 Task: Find connections with filter location Holalkere with filter topic #homebuyers with filter profile language German with filter current company The Hacker News with filter school Madhya Pradesh Bhoj (Open) University with filter industry Wholesale Motor Vehicles and Parts with filter service category Management Consulting with filter keywords title Service Dog Trainer
Action: Mouse moved to (711, 90)
Screenshot: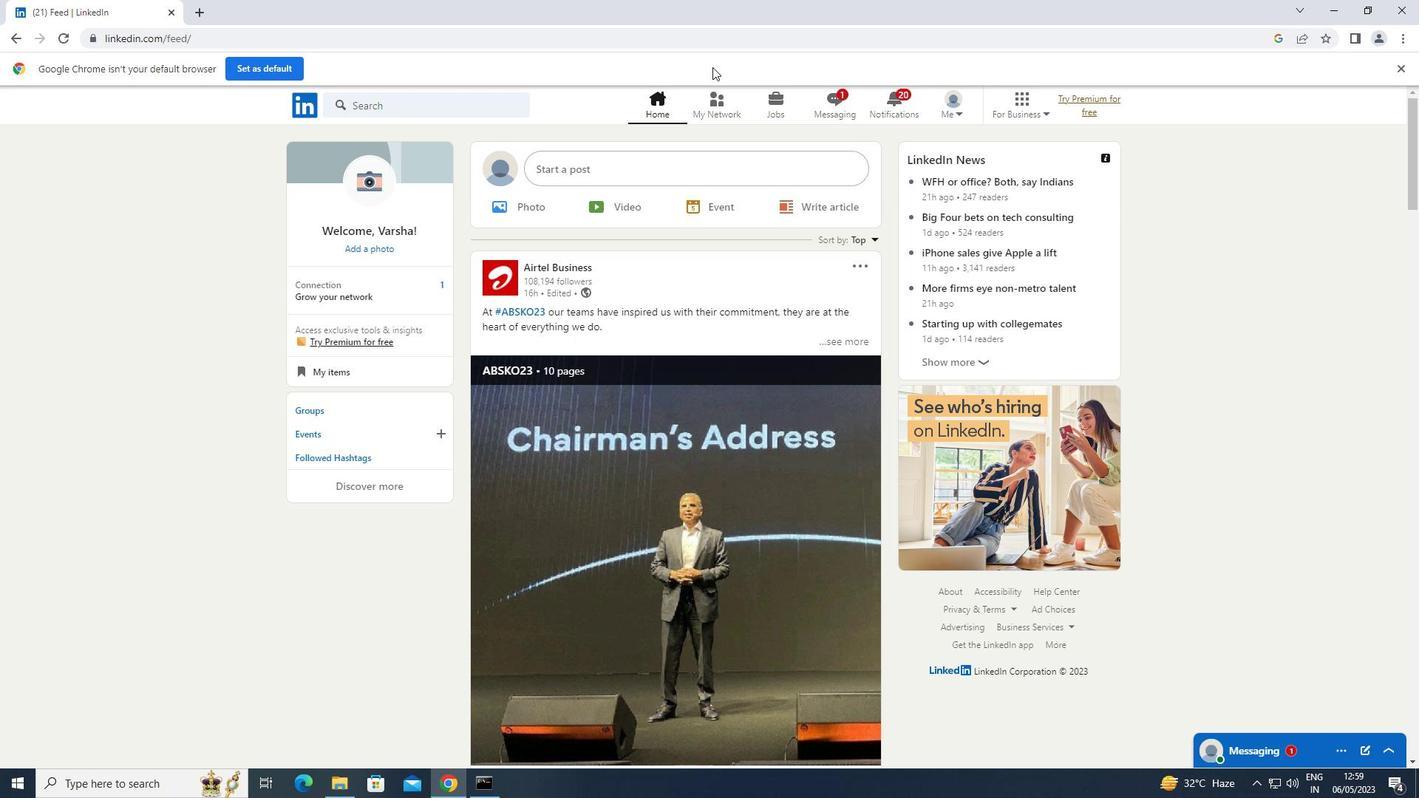 
Action: Mouse pressed left at (711, 90)
Screenshot: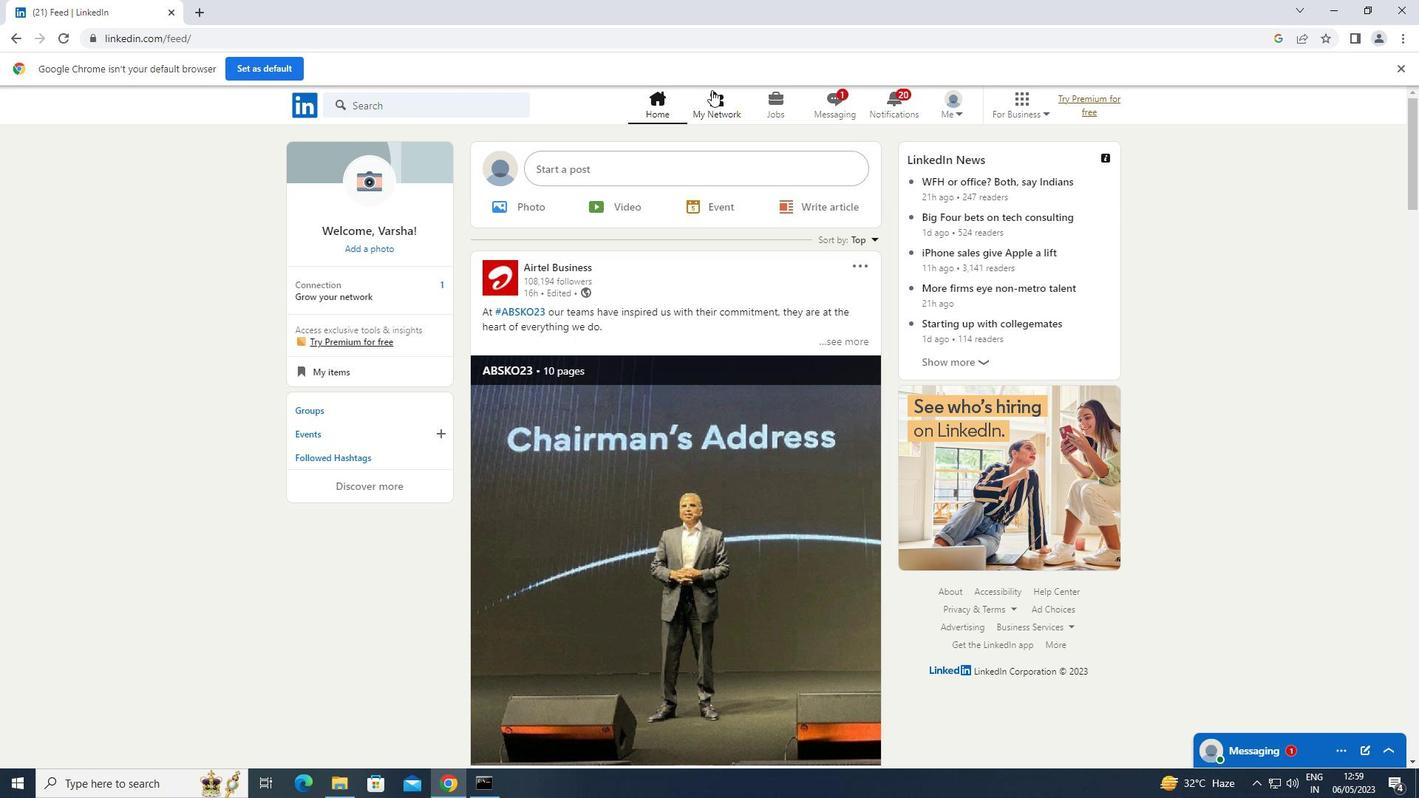
Action: Mouse moved to (382, 189)
Screenshot: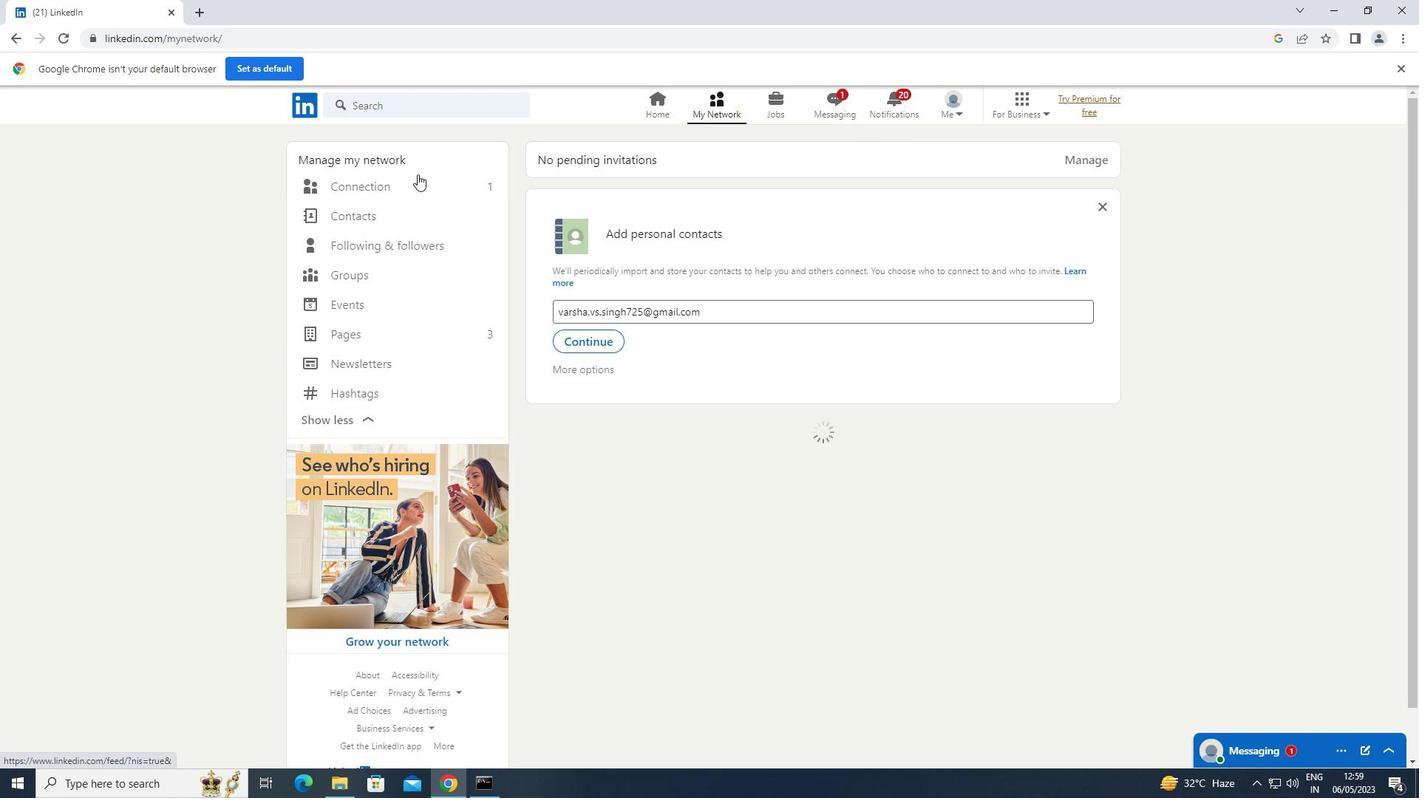 
Action: Mouse pressed left at (382, 189)
Screenshot: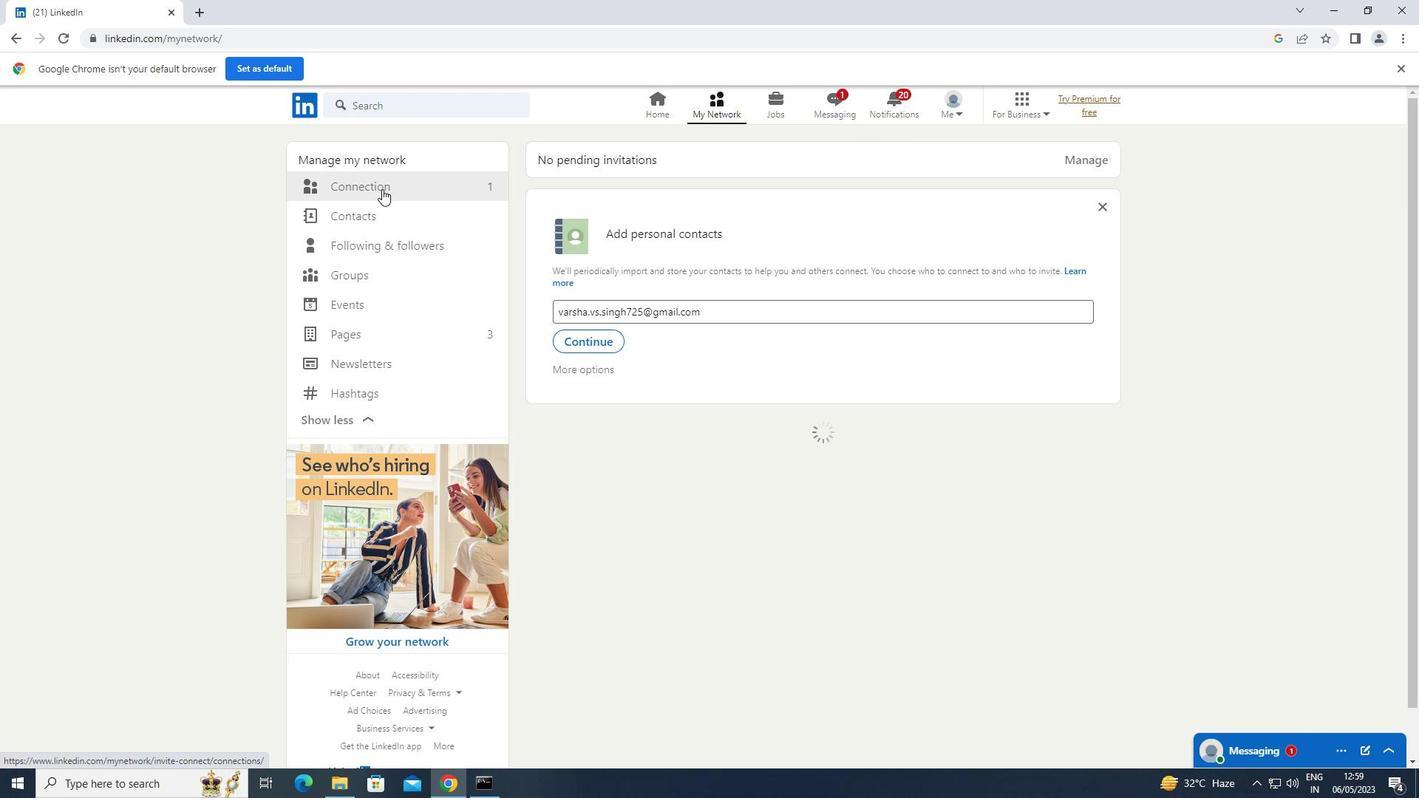 
Action: Mouse moved to (835, 192)
Screenshot: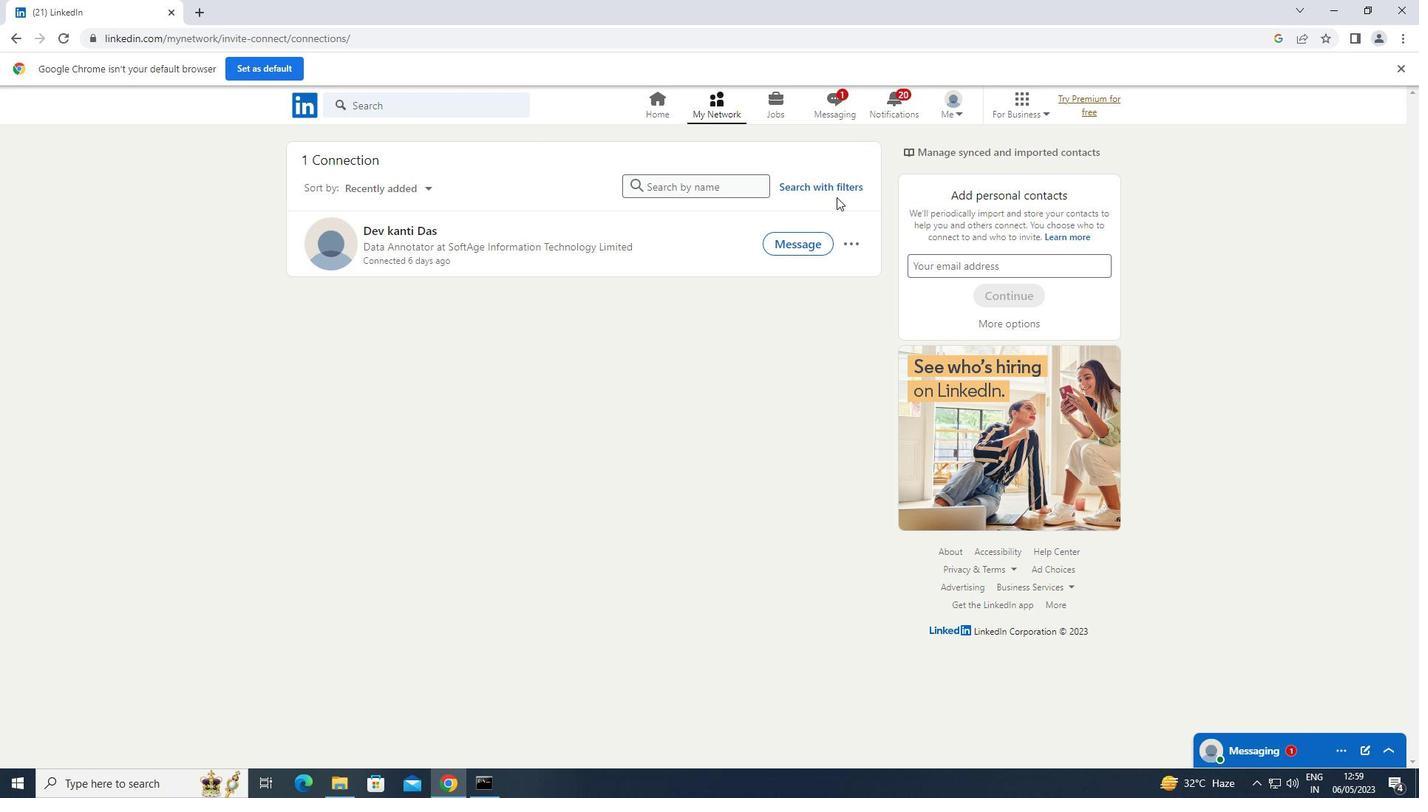 
Action: Mouse pressed left at (835, 192)
Screenshot: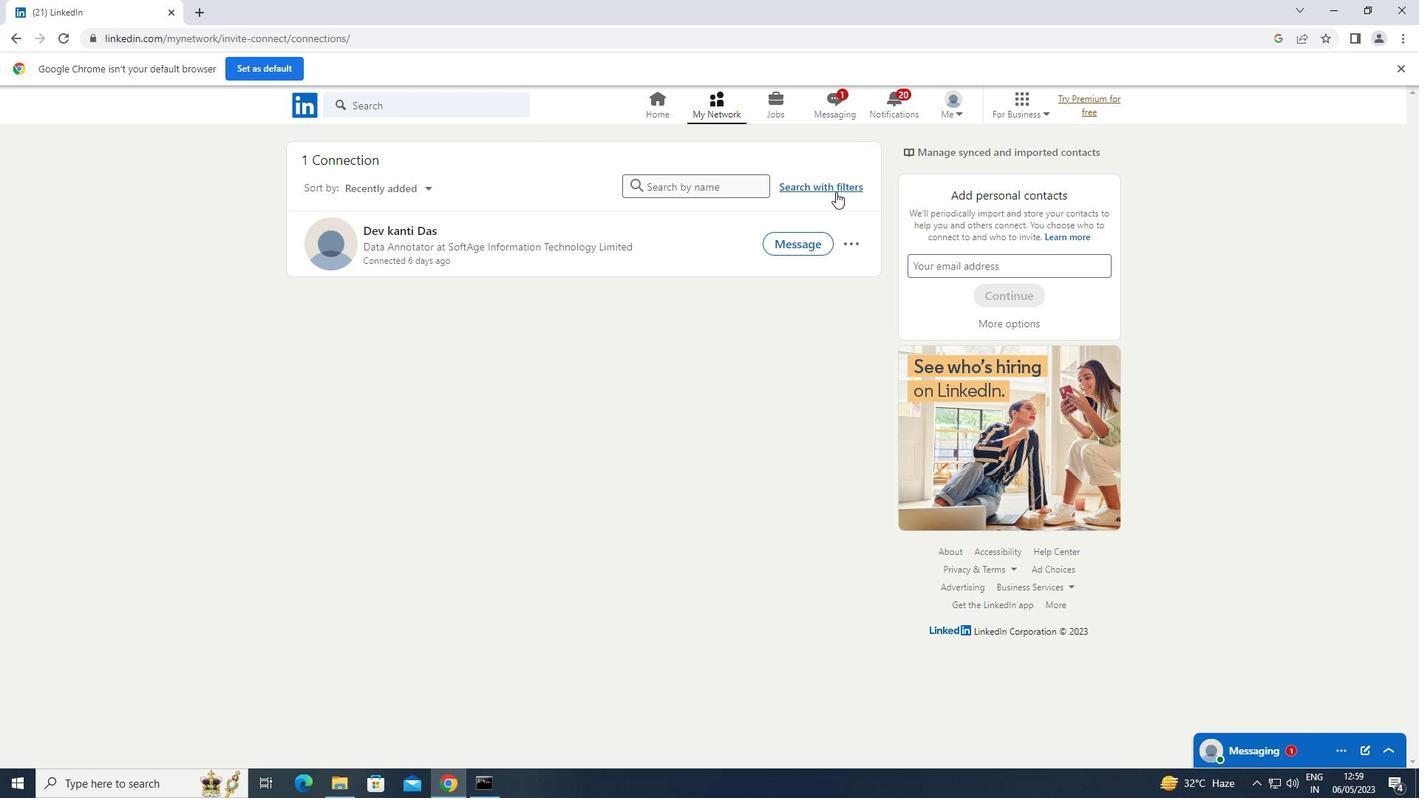 
Action: Mouse moved to (753, 143)
Screenshot: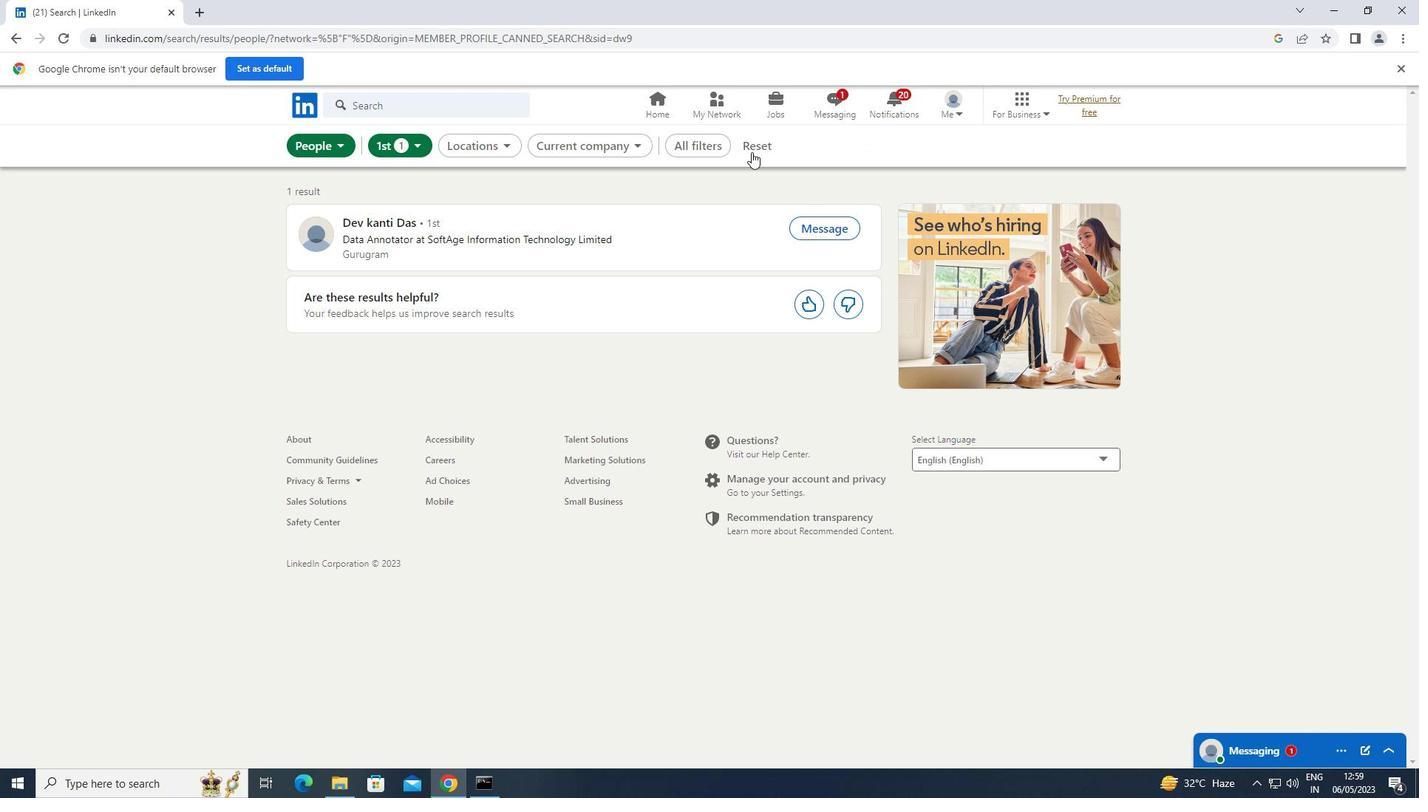 
Action: Mouse pressed left at (753, 143)
Screenshot: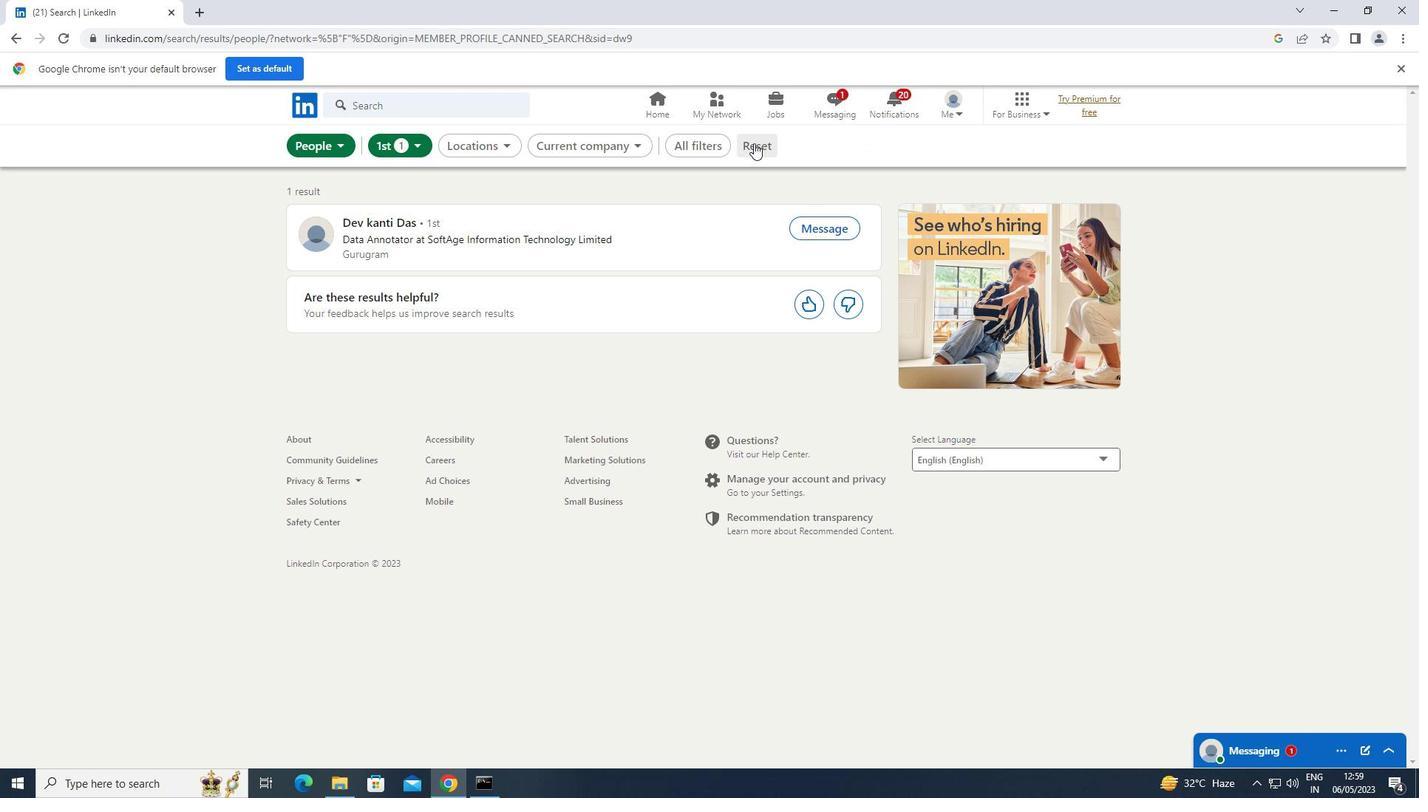
Action: Mouse moved to (737, 143)
Screenshot: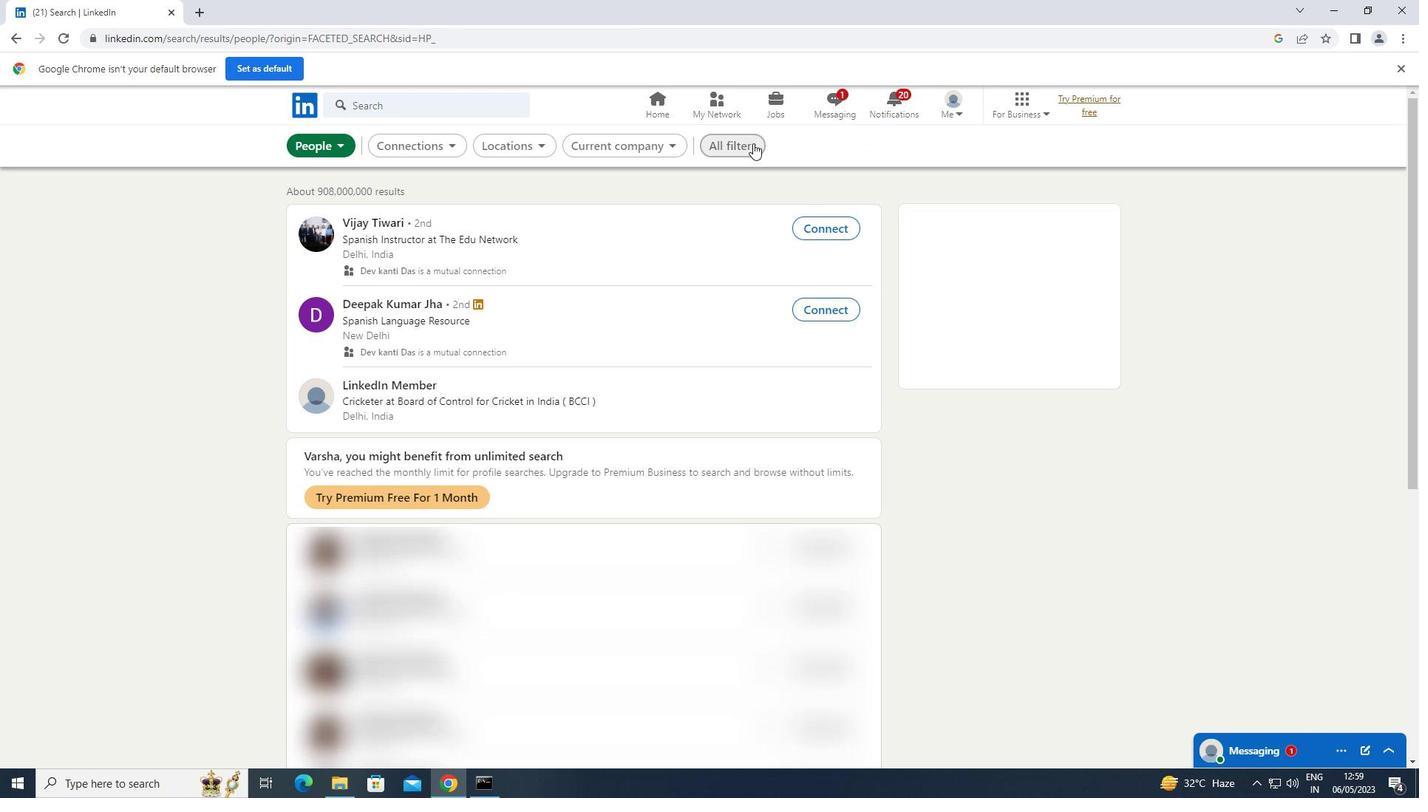 
Action: Mouse pressed left at (737, 143)
Screenshot: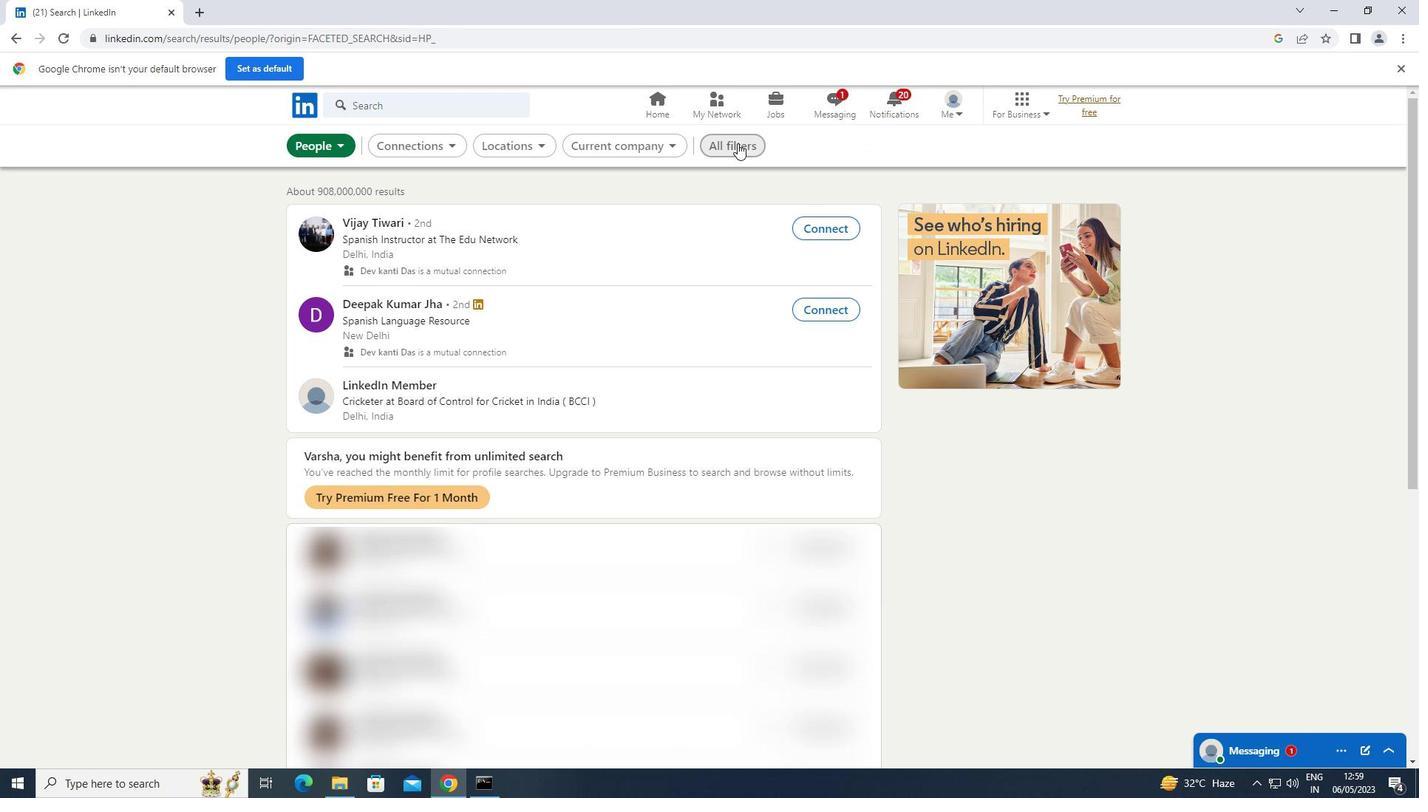 
Action: Mouse moved to (1054, 284)
Screenshot: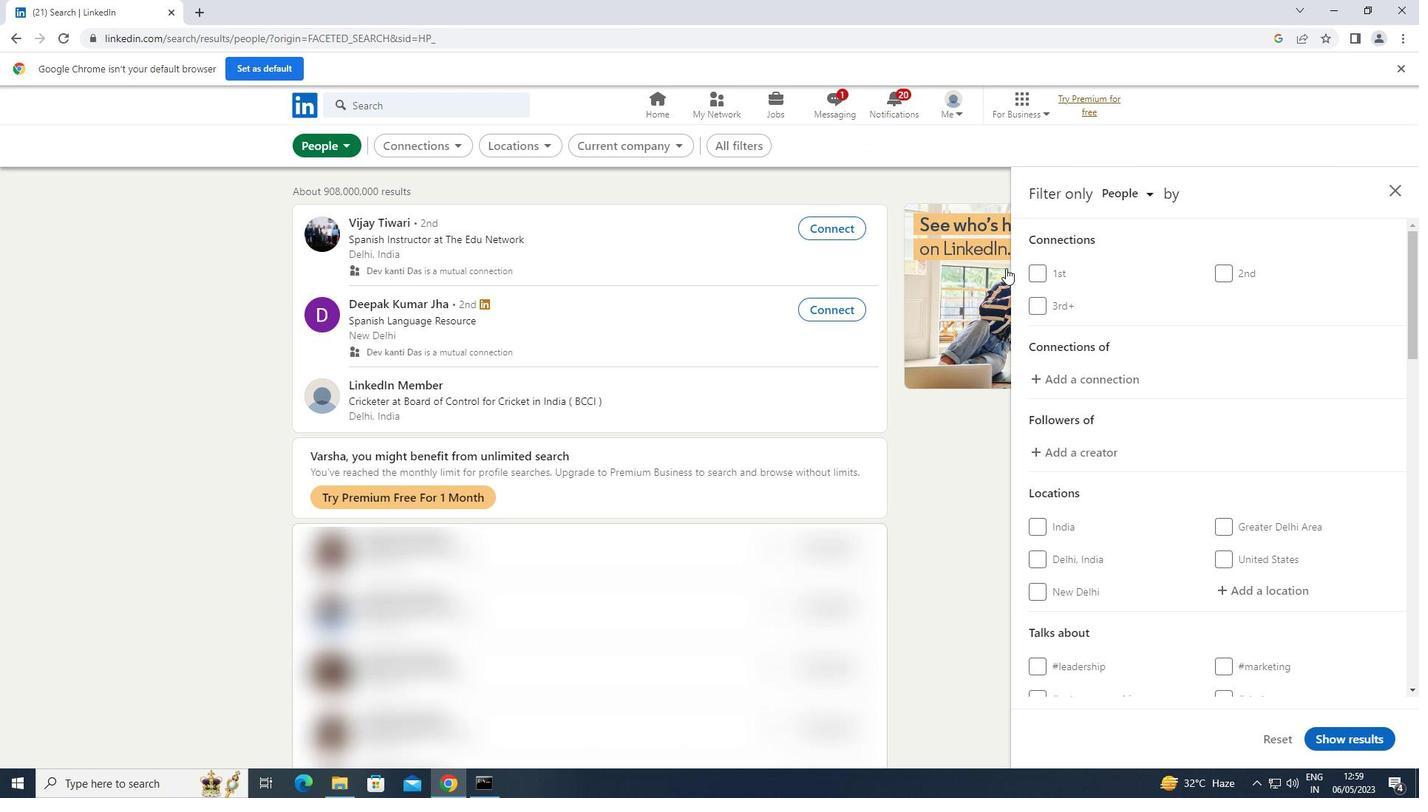 
Action: Mouse scrolled (1054, 283) with delta (0, 0)
Screenshot: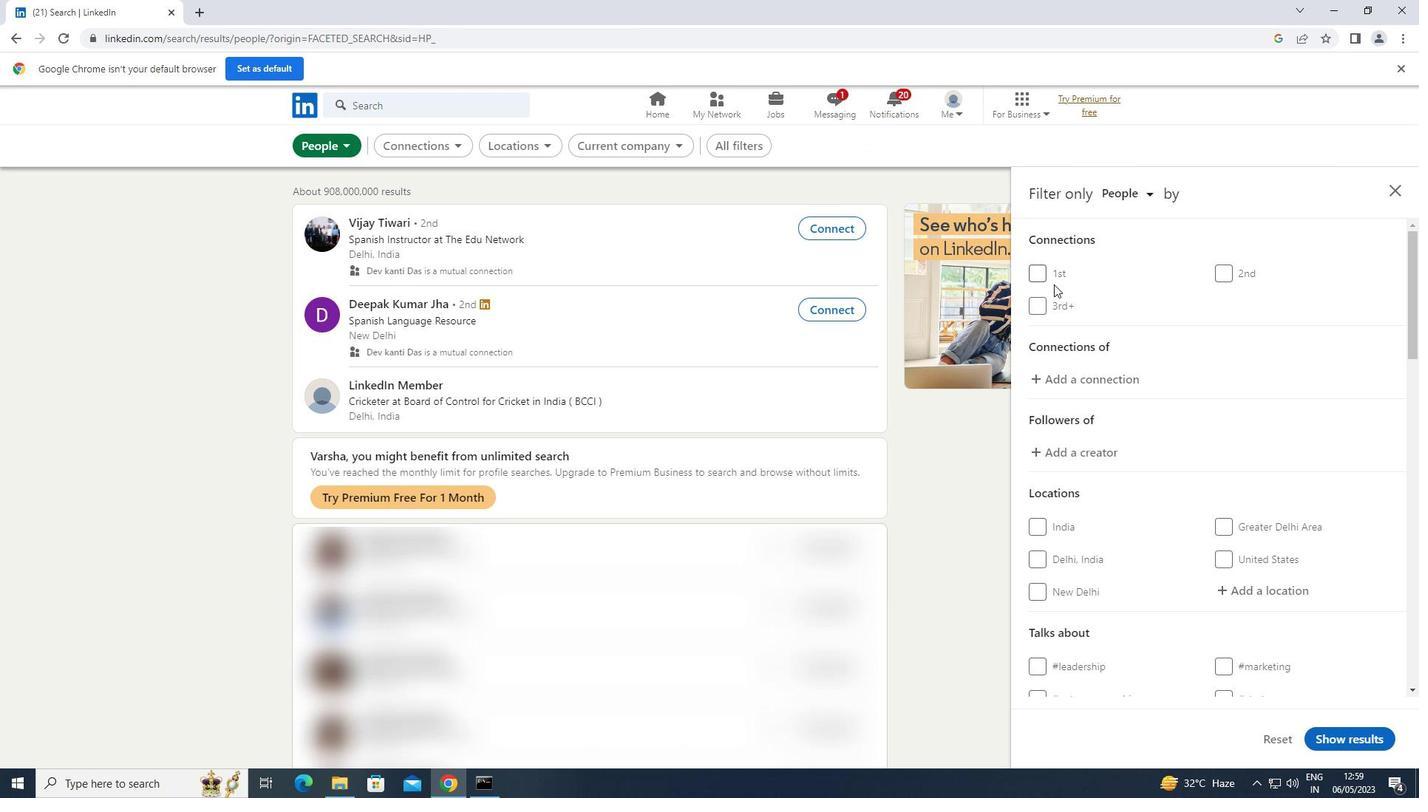 
Action: Mouse scrolled (1054, 283) with delta (0, 0)
Screenshot: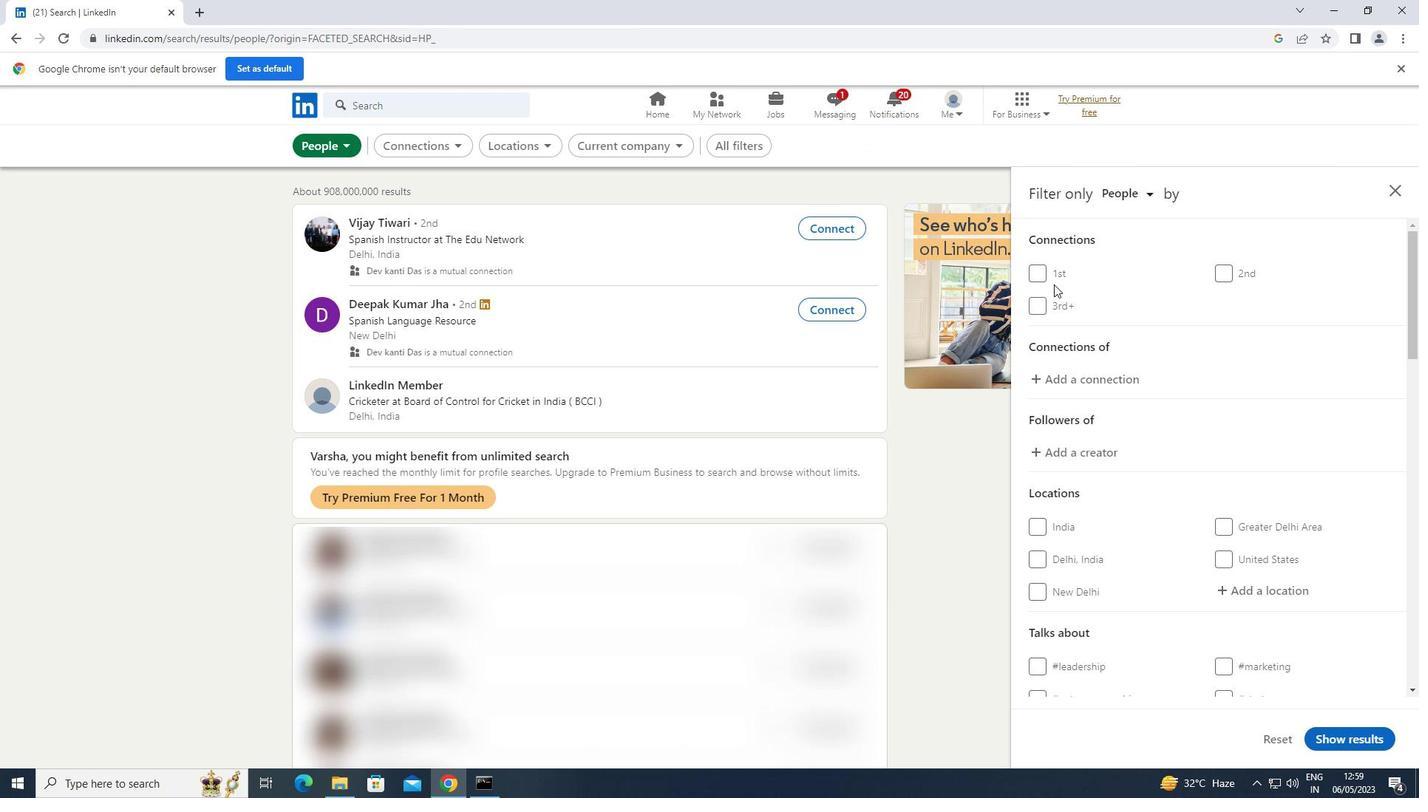 
Action: Mouse moved to (1254, 430)
Screenshot: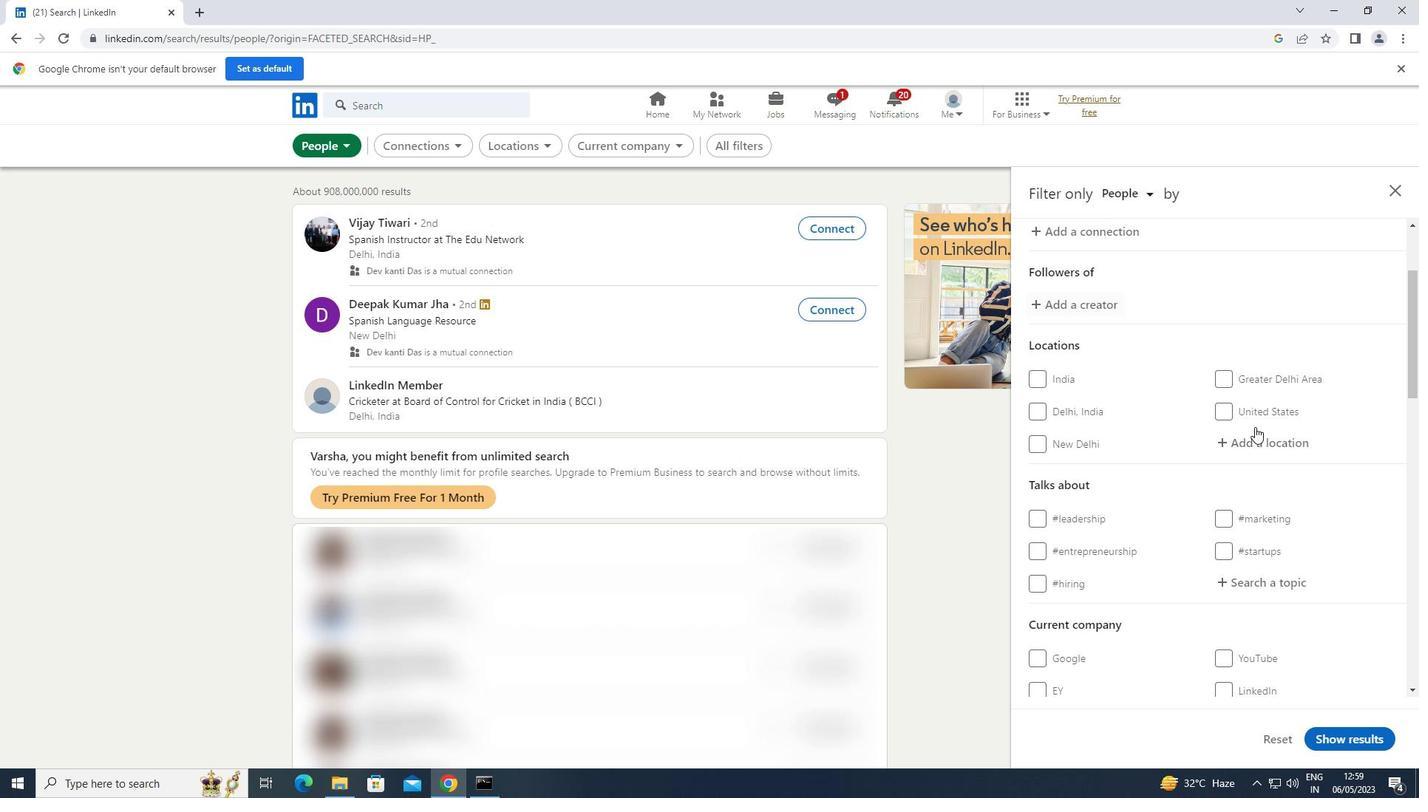 
Action: Mouse pressed left at (1254, 430)
Screenshot: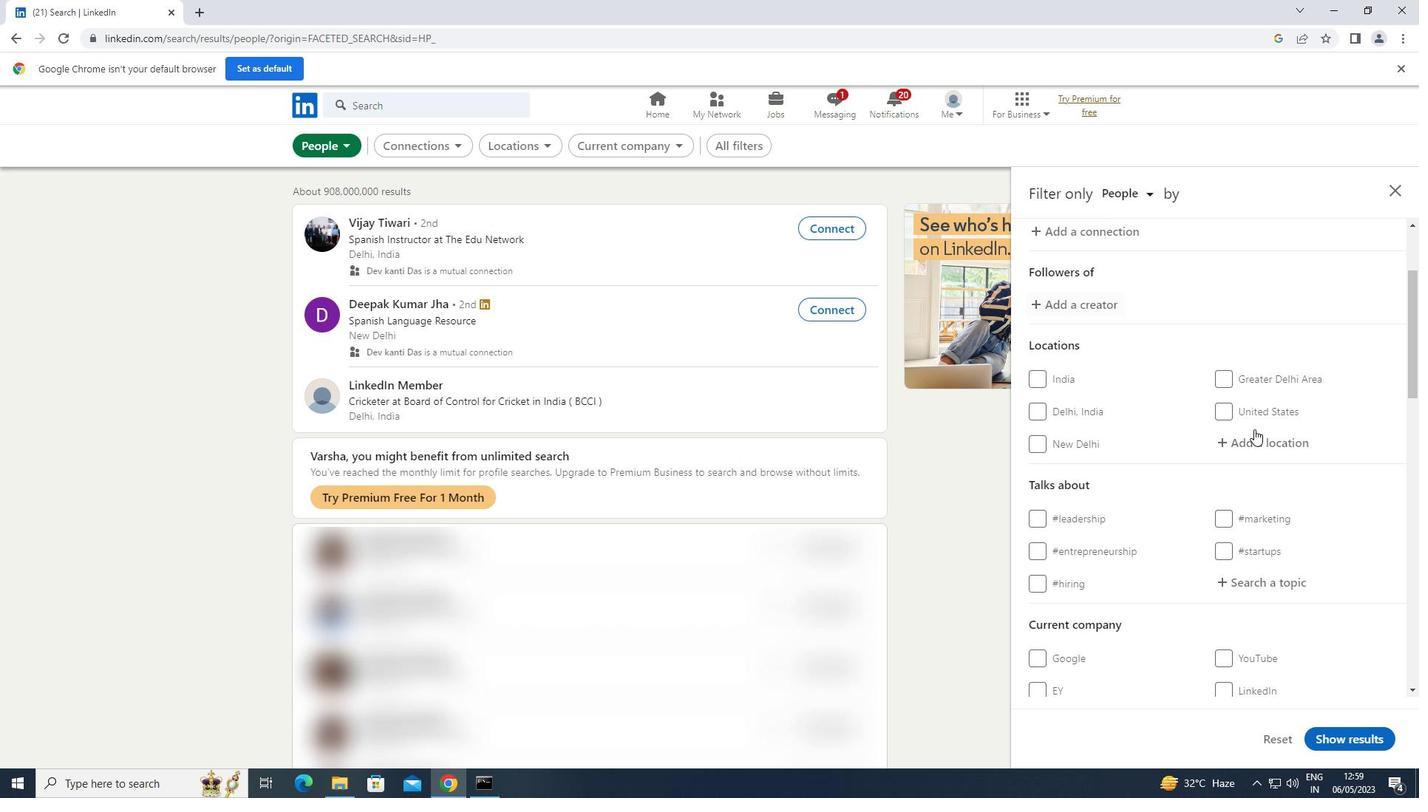 
Action: Key pressed <Key.shift>HOLALKERE
Screenshot: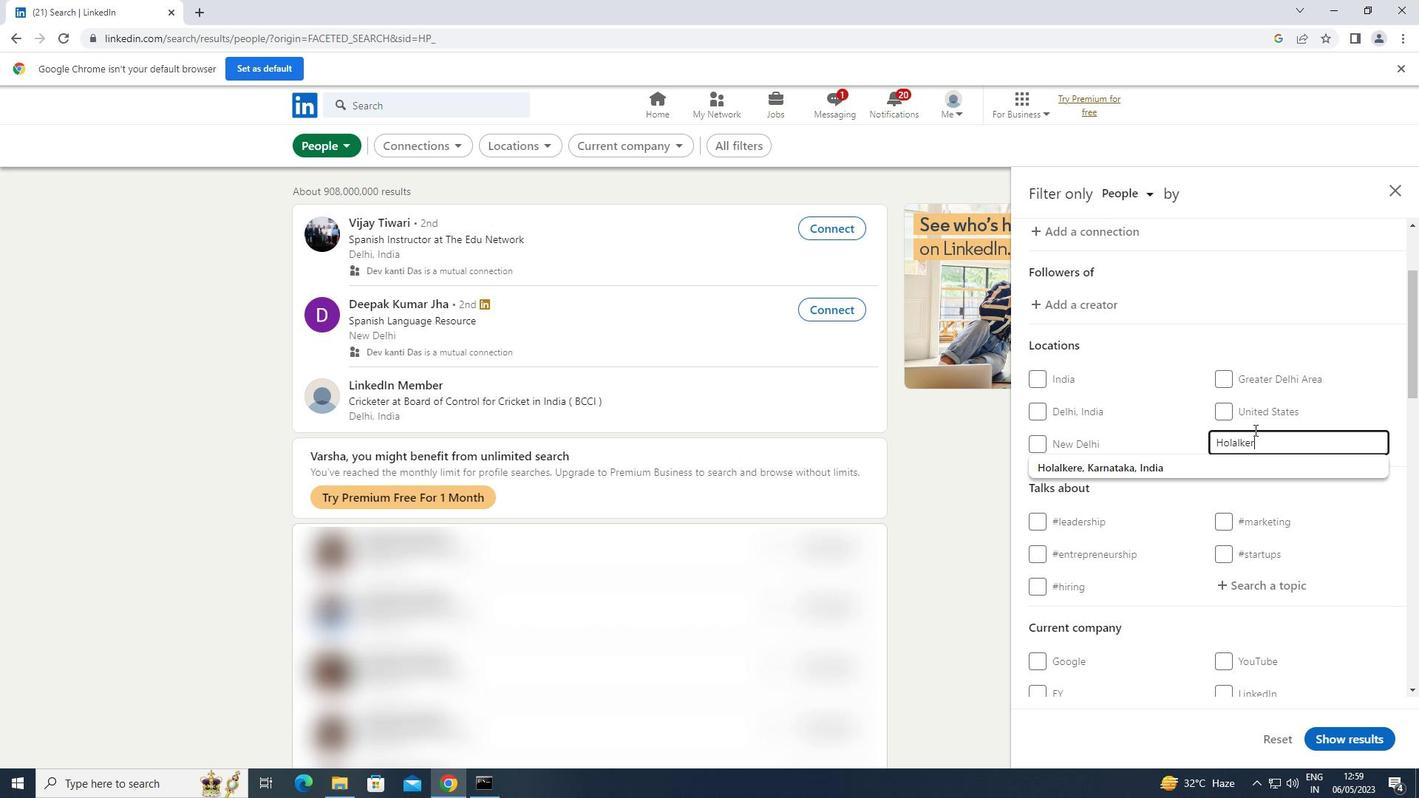 
Action: Mouse moved to (1253, 583)
Screenshot: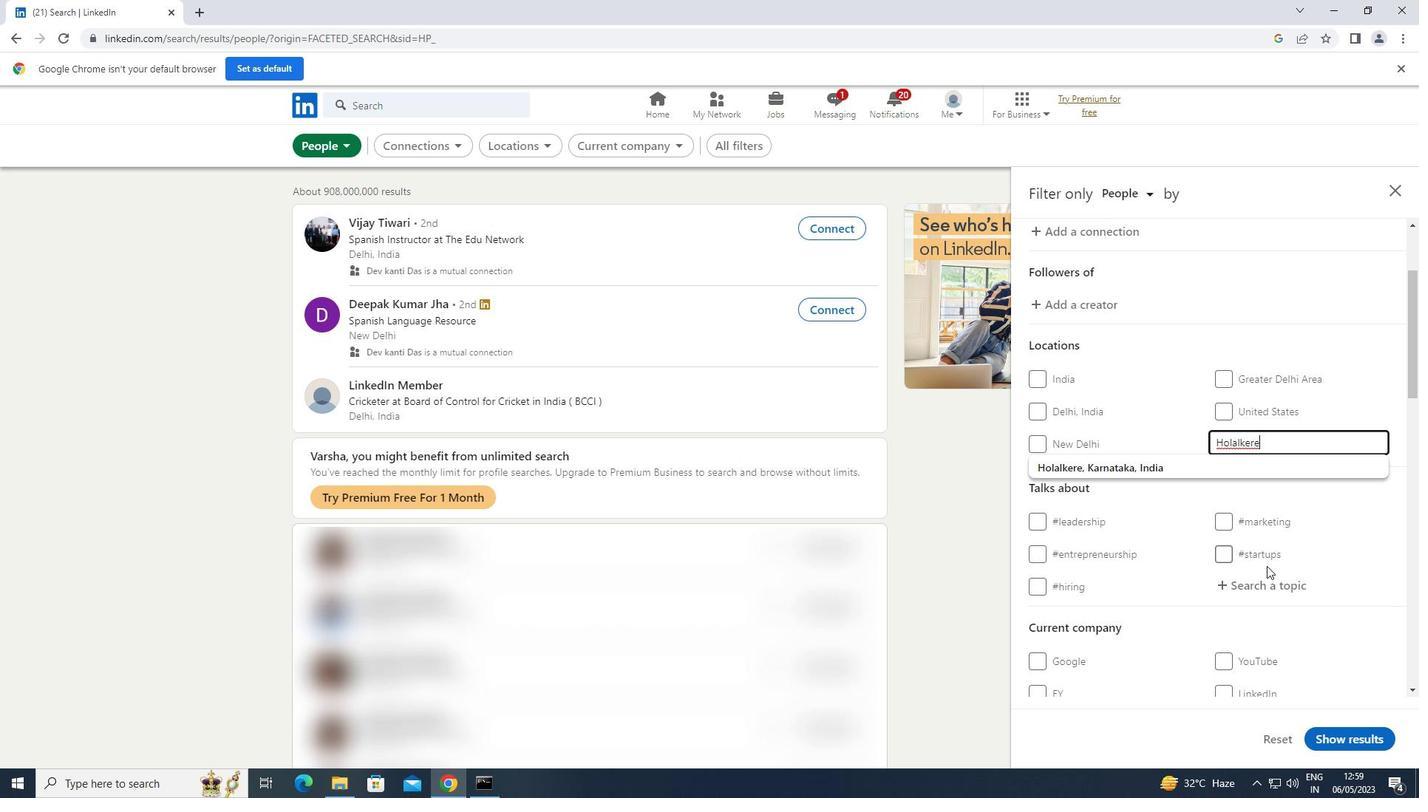 
Action: Mouse pressed left at (1253, 583)
Screenshot: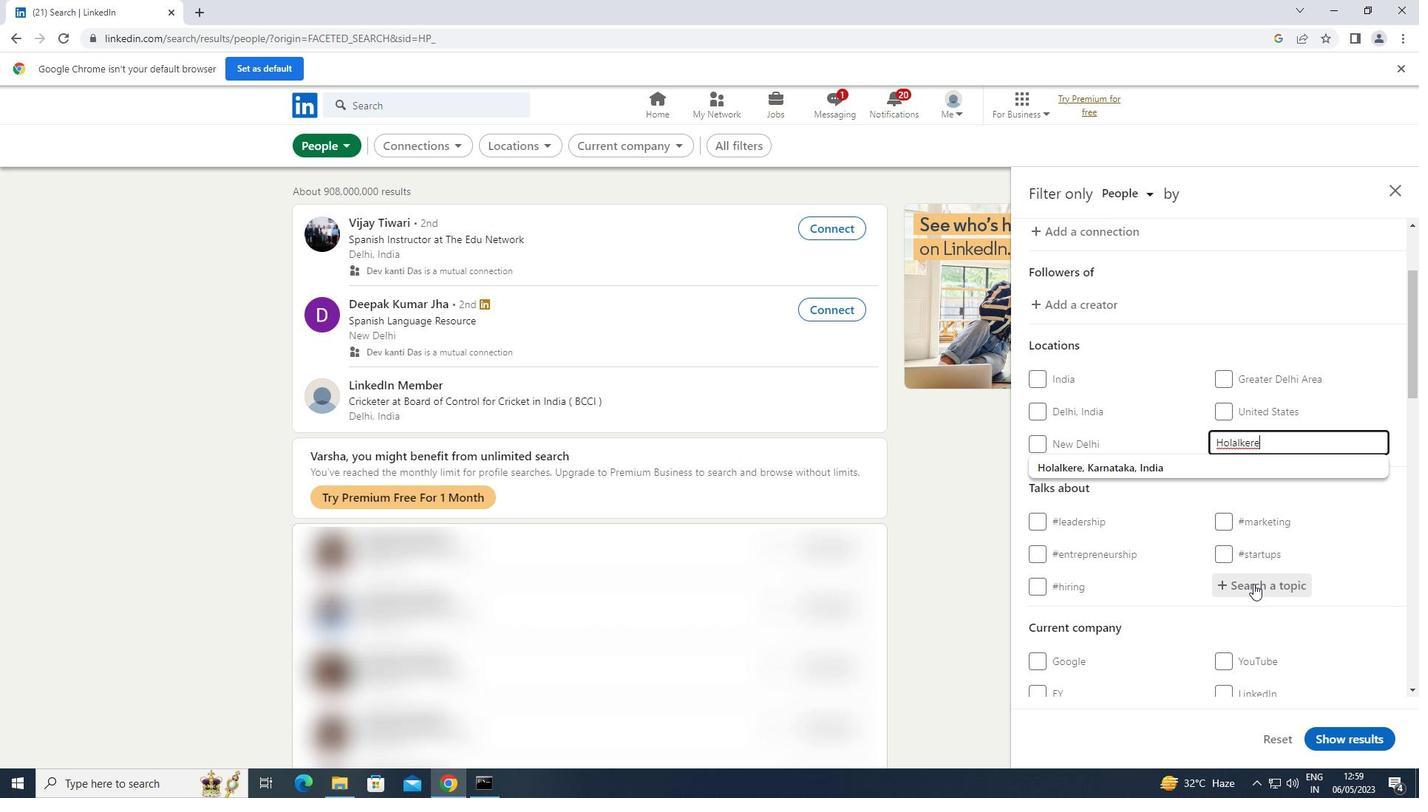 
Action: Key pressed HOMEBUYERS
Screenshot: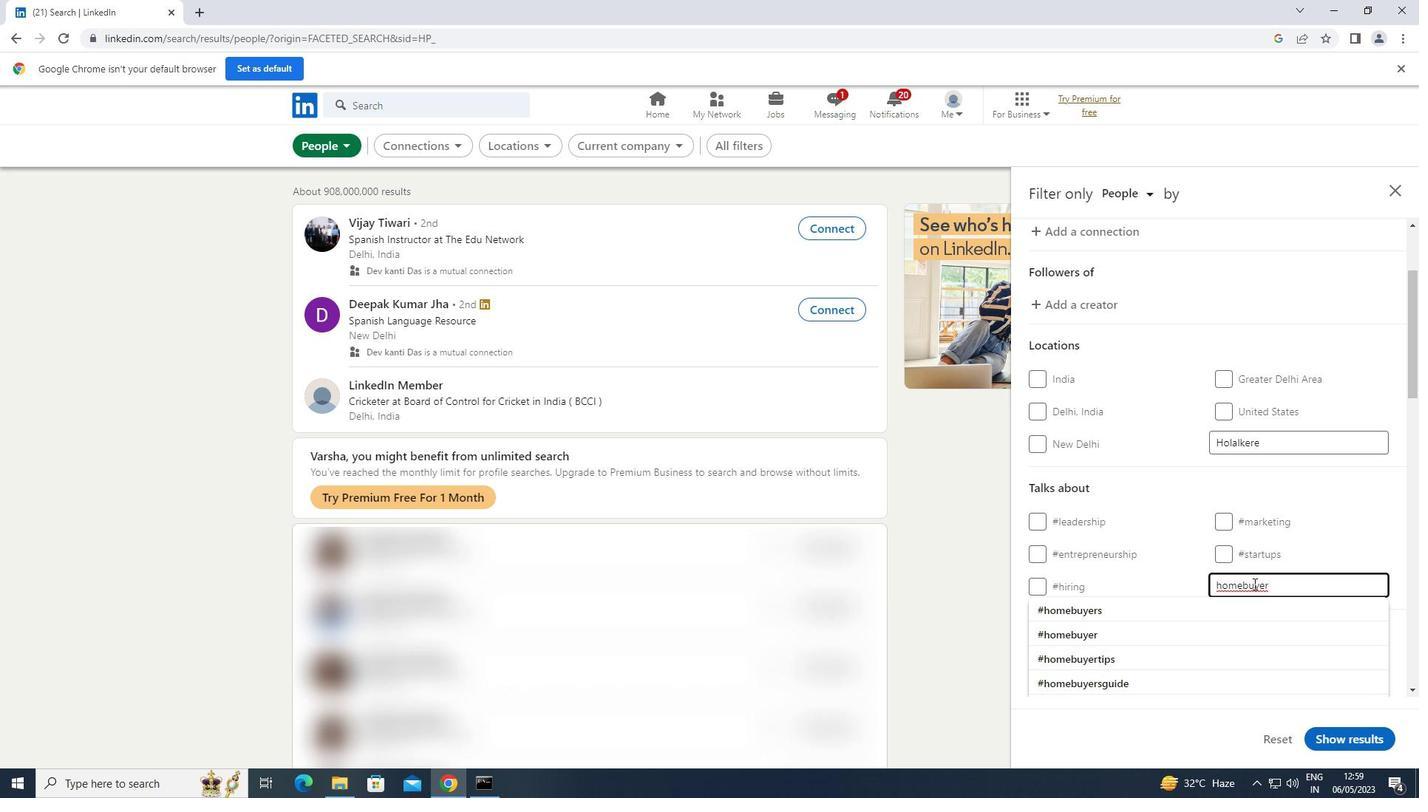 
Action: Mouse moved to (1139, 605)
Screenshot: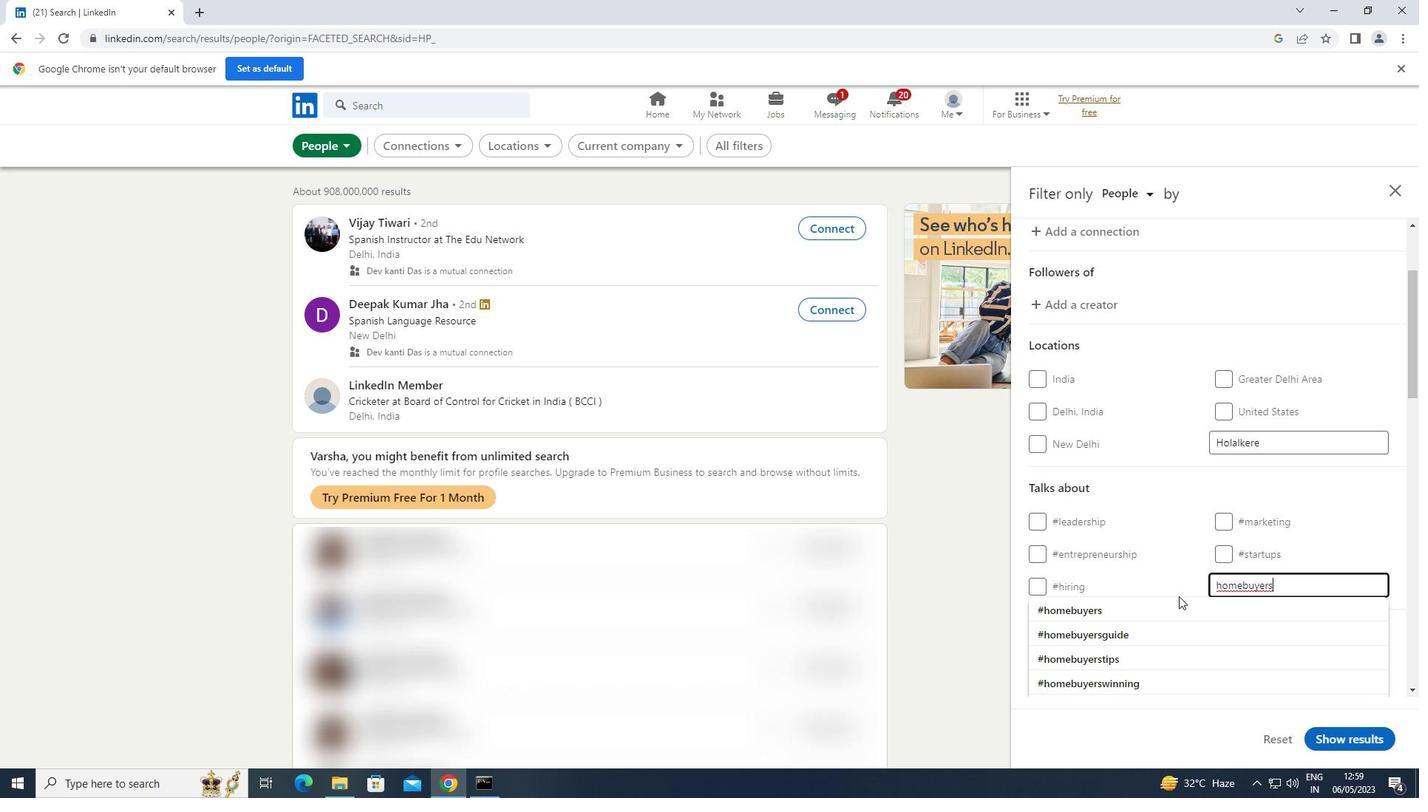 
Action: Mouse pressed left at (1139, 605)
Screenshot: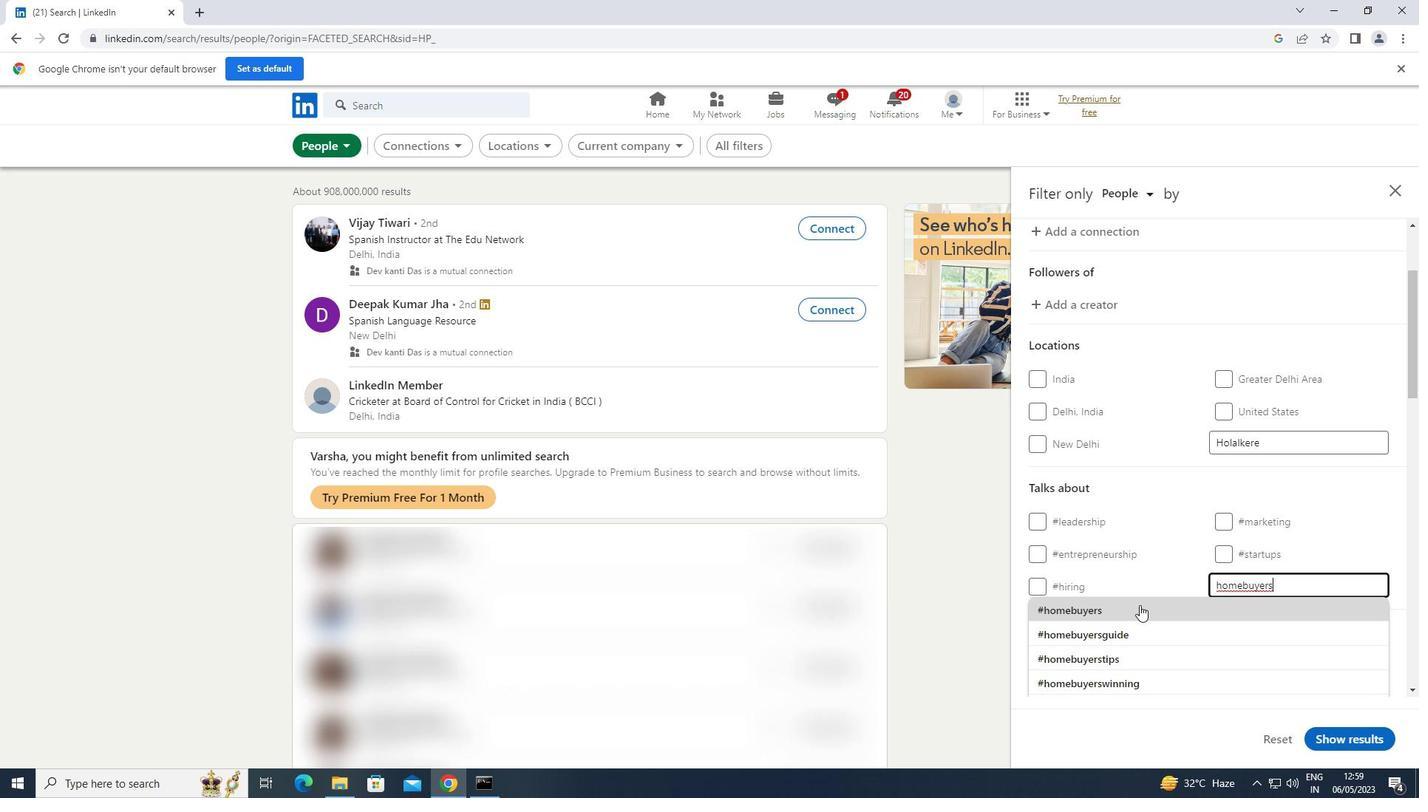 
Action: Mouse scrolled (1139, 604) with delta (0, 0)
Screenshot: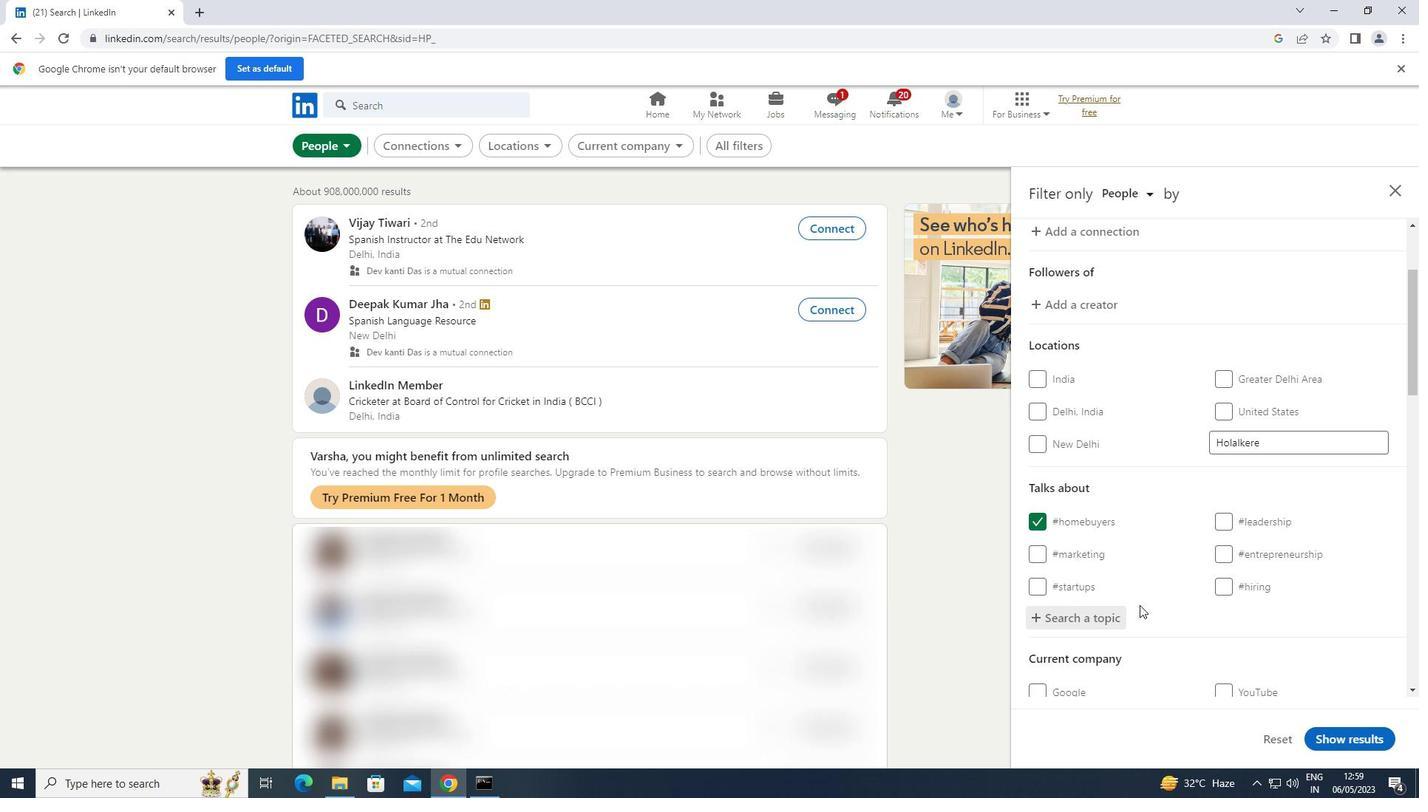 
Action: Mouse scrolled (1139, 604) with delta (0, 0)
Screenshot: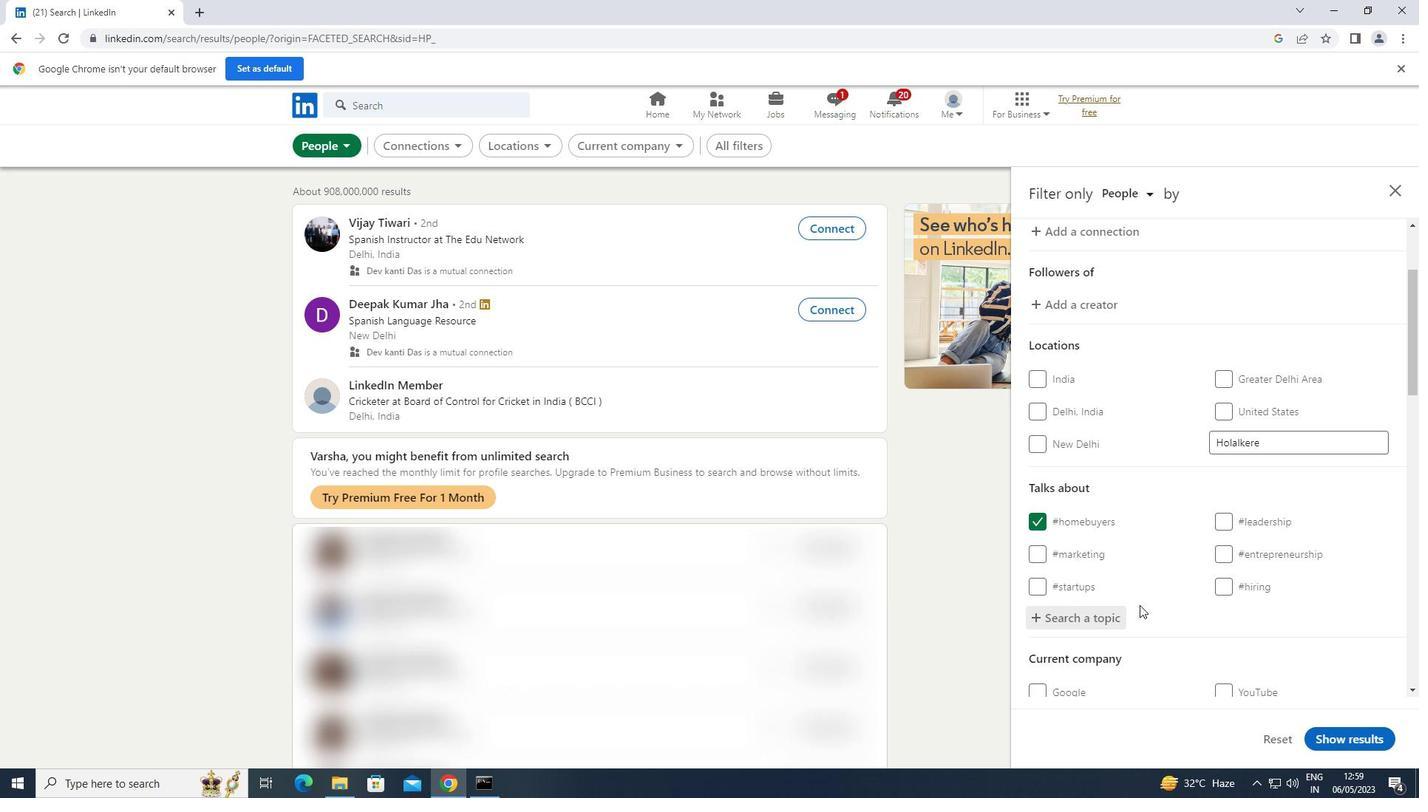 
Action: Mouse moved to (1139, 603)
Screenshot: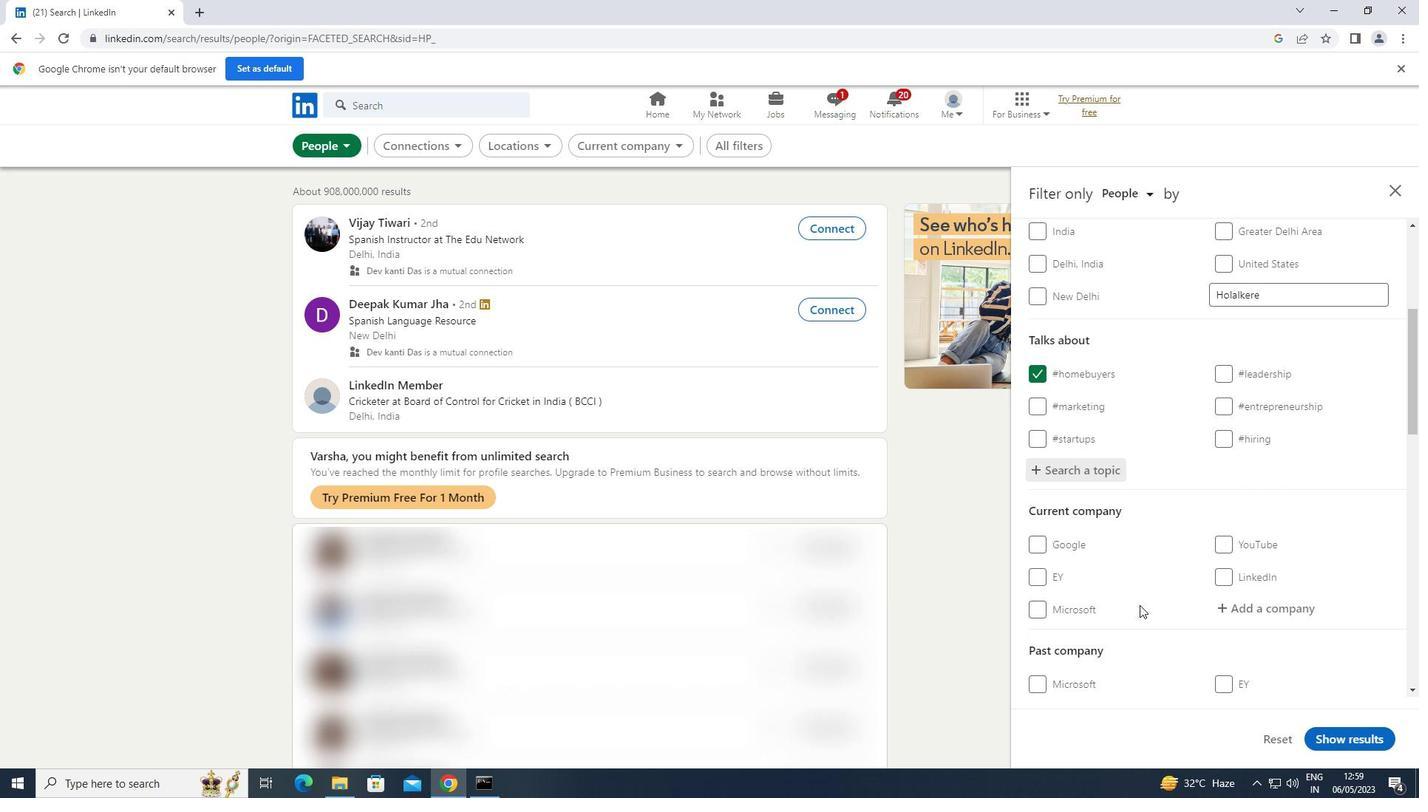 
Action: Mouse scrolled (1139, 603) with delta (0, 0)
Screenshot: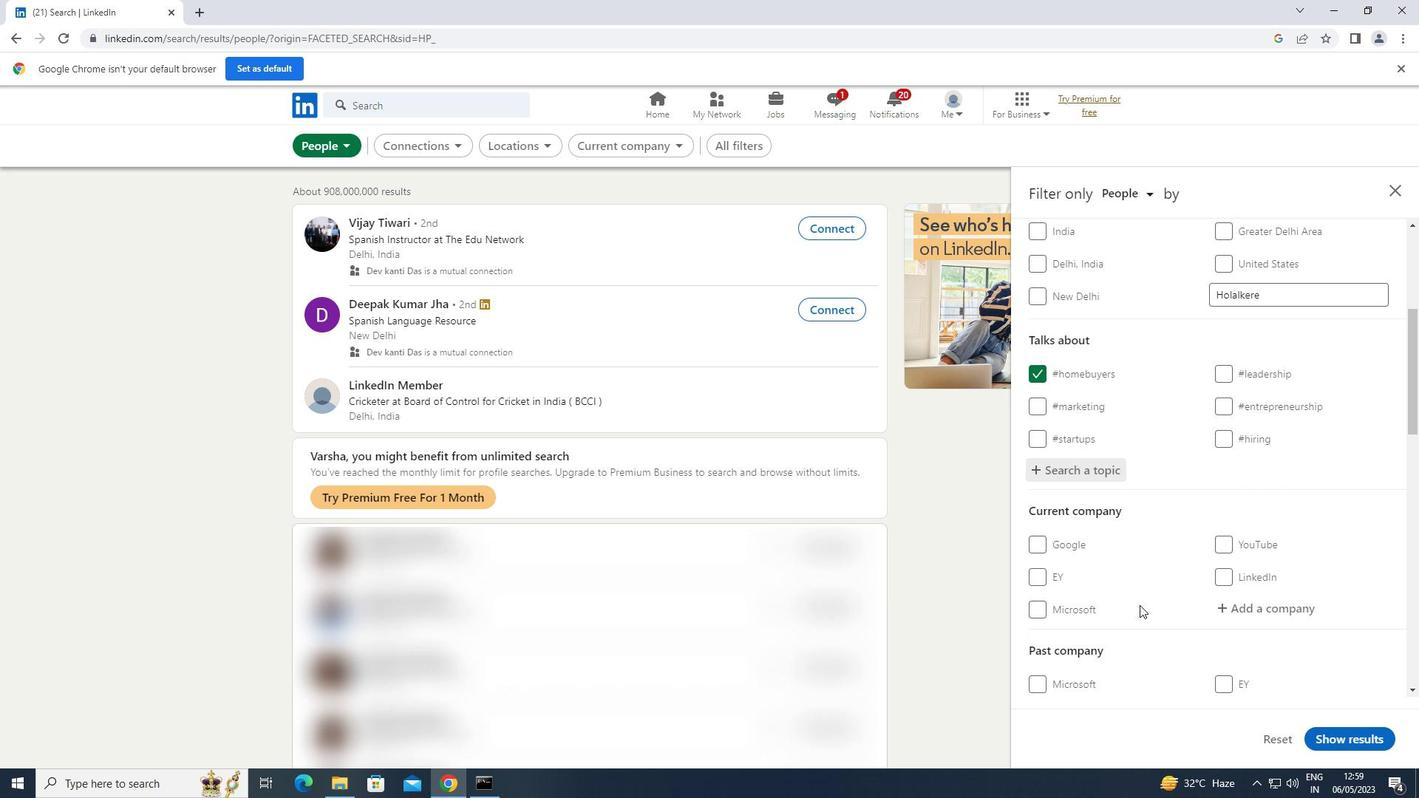
Action: Mouse scrolled (1139, 603) with delta (0, 0)
Screenshot: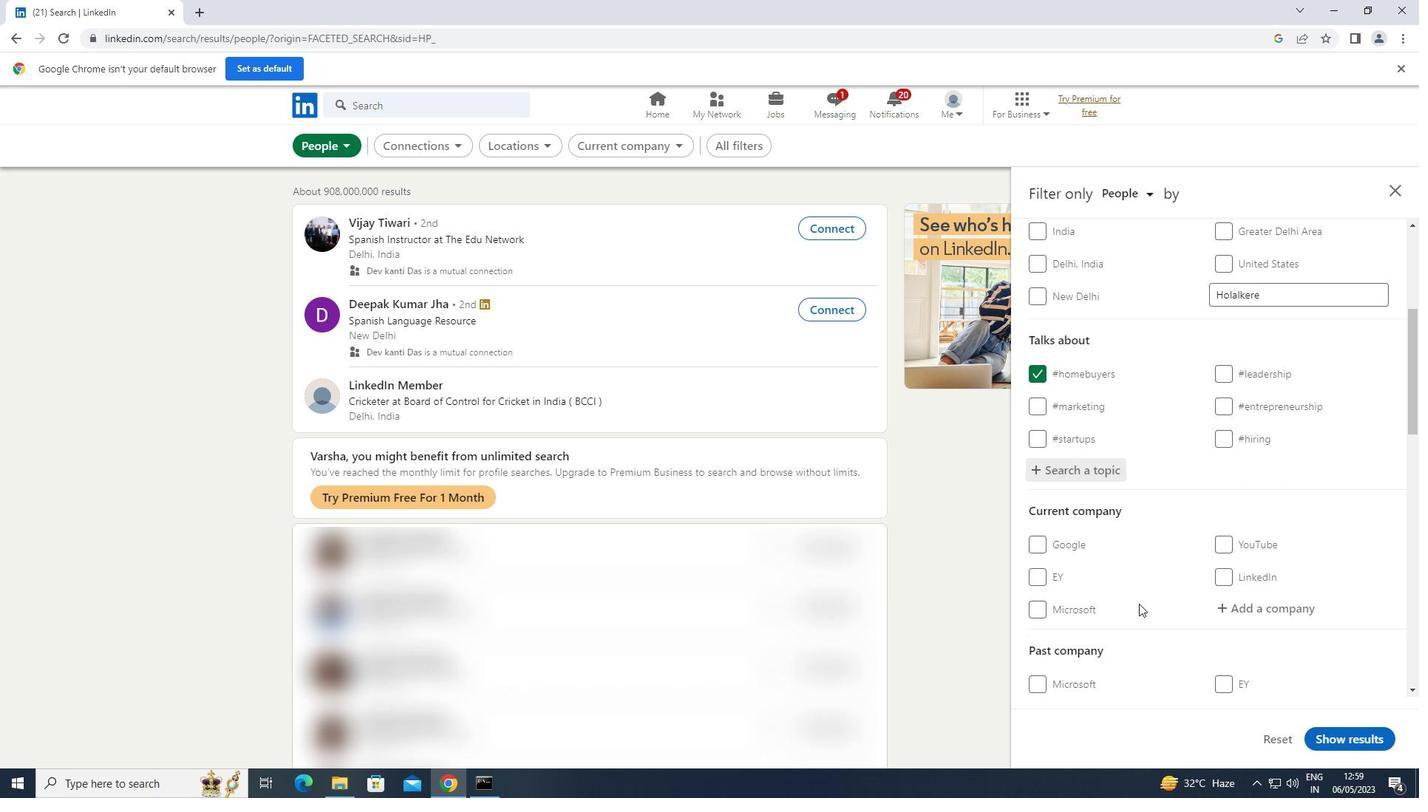 
Action: Mouse scrolled (1139, 603) with delta (0, 0)
Screenshot: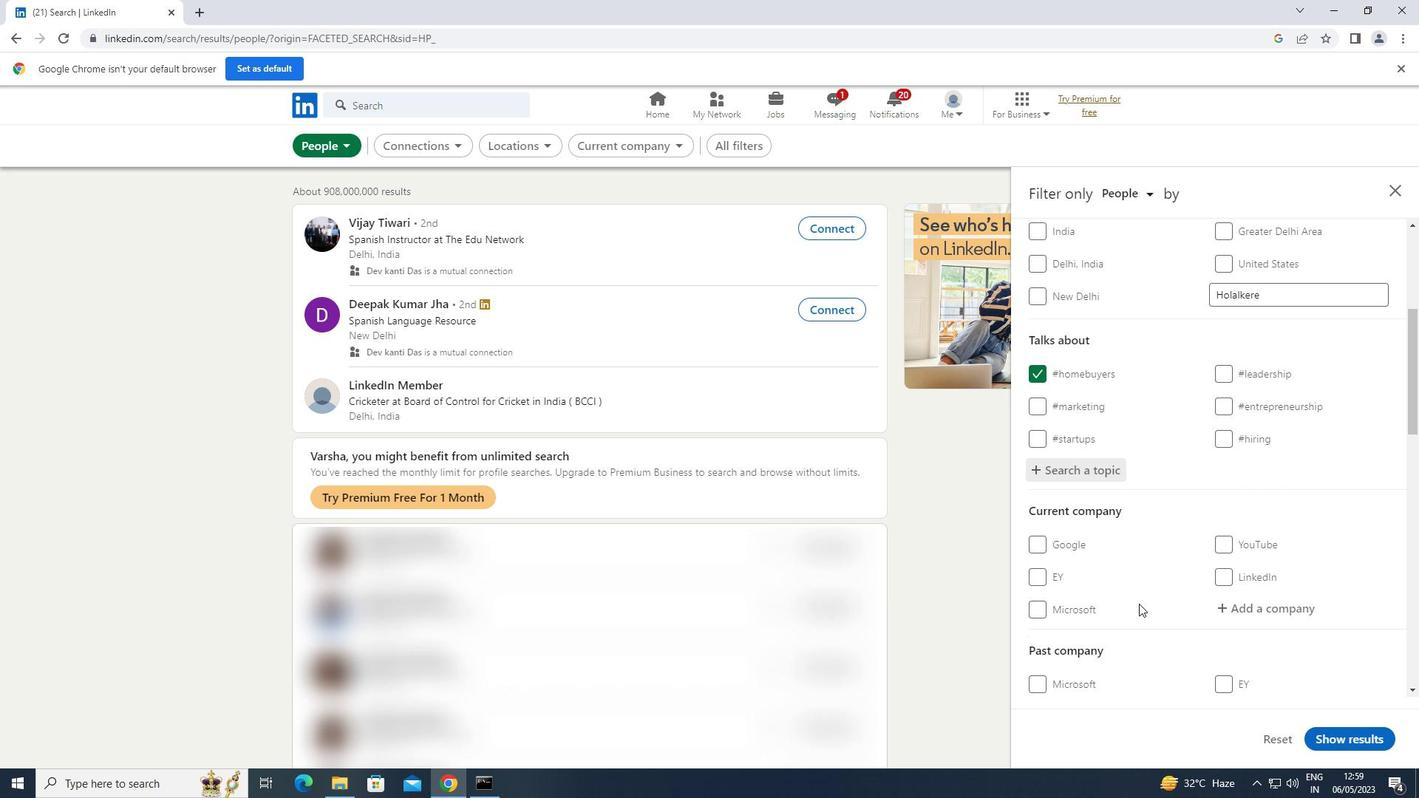 
Action: Mouse moved to (1139, 601)
Screenshot: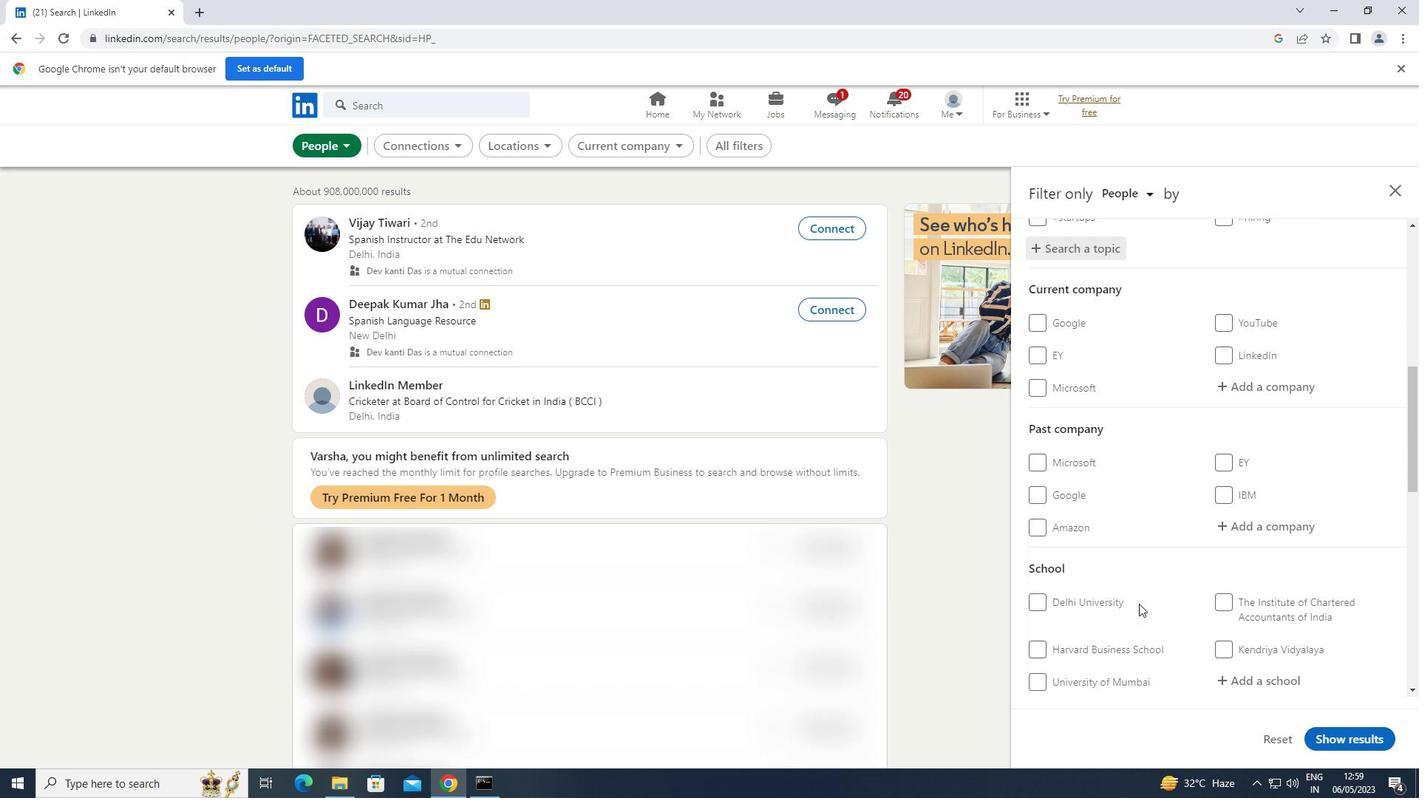 
Action: Mouse scrolled (1139, 600) with delta (0, 0)
Screenshot: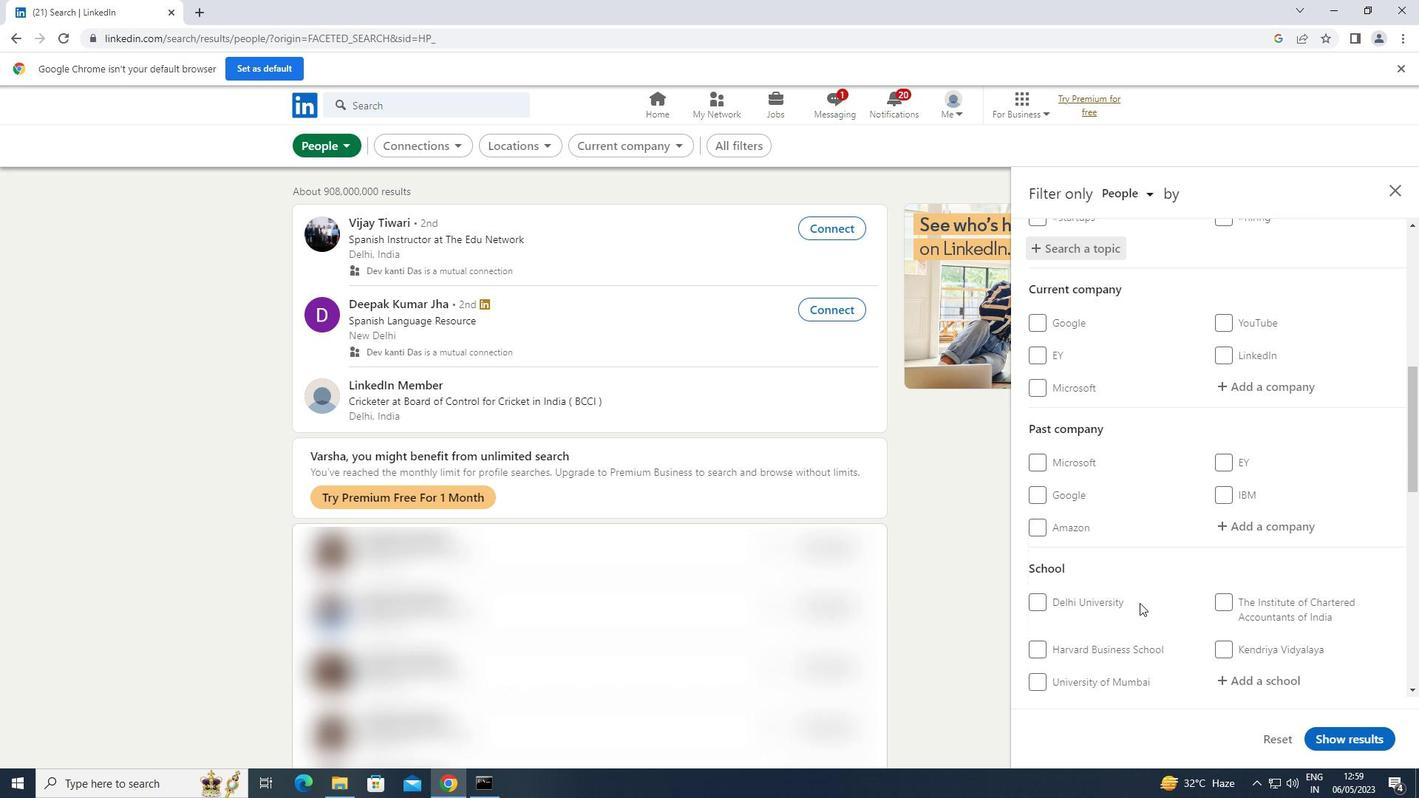 
Action: Mouse scrolled (1139, 600) with delta (0, 0)
Screenshot: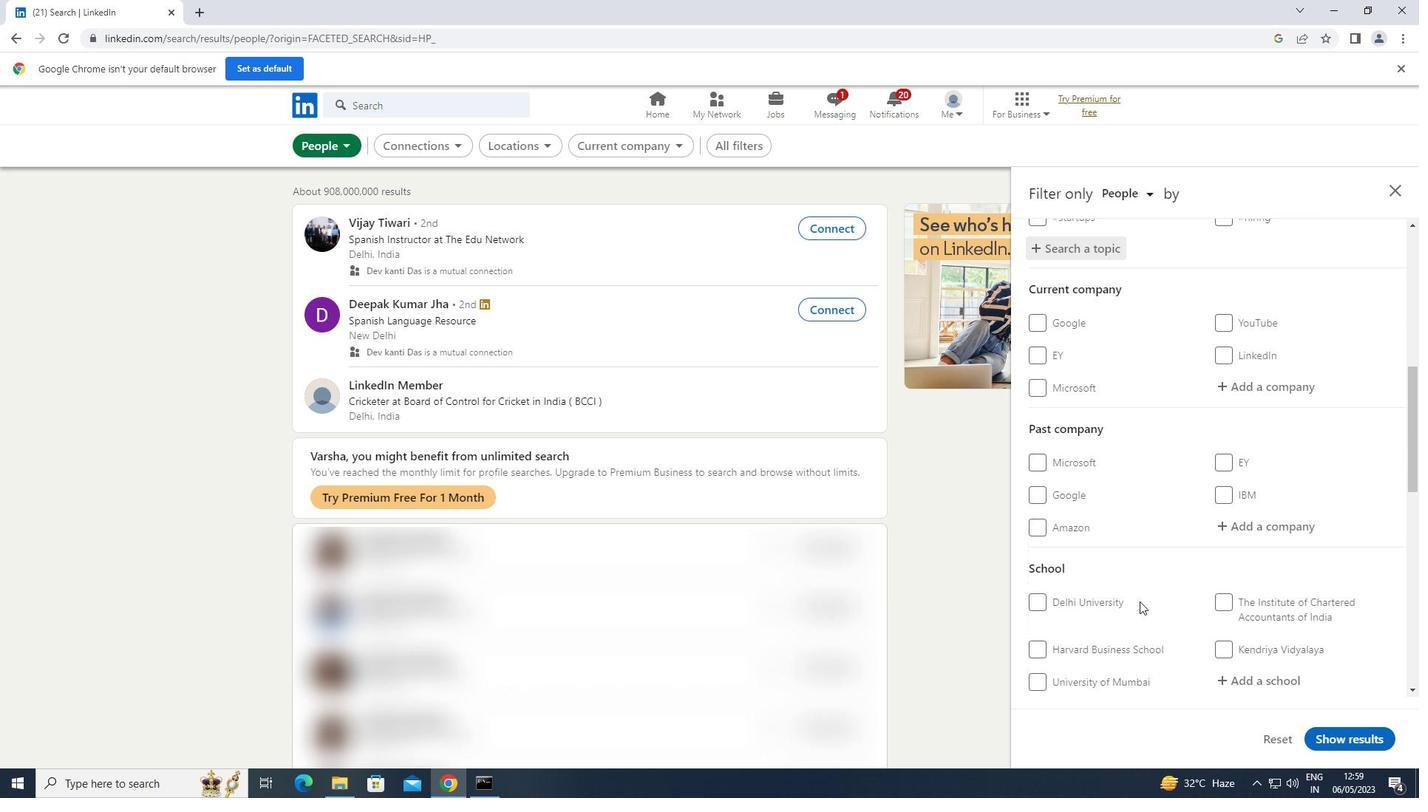 
Action: Mouse scrolled (1139, 600) with delta (0, 0)
Screenshot: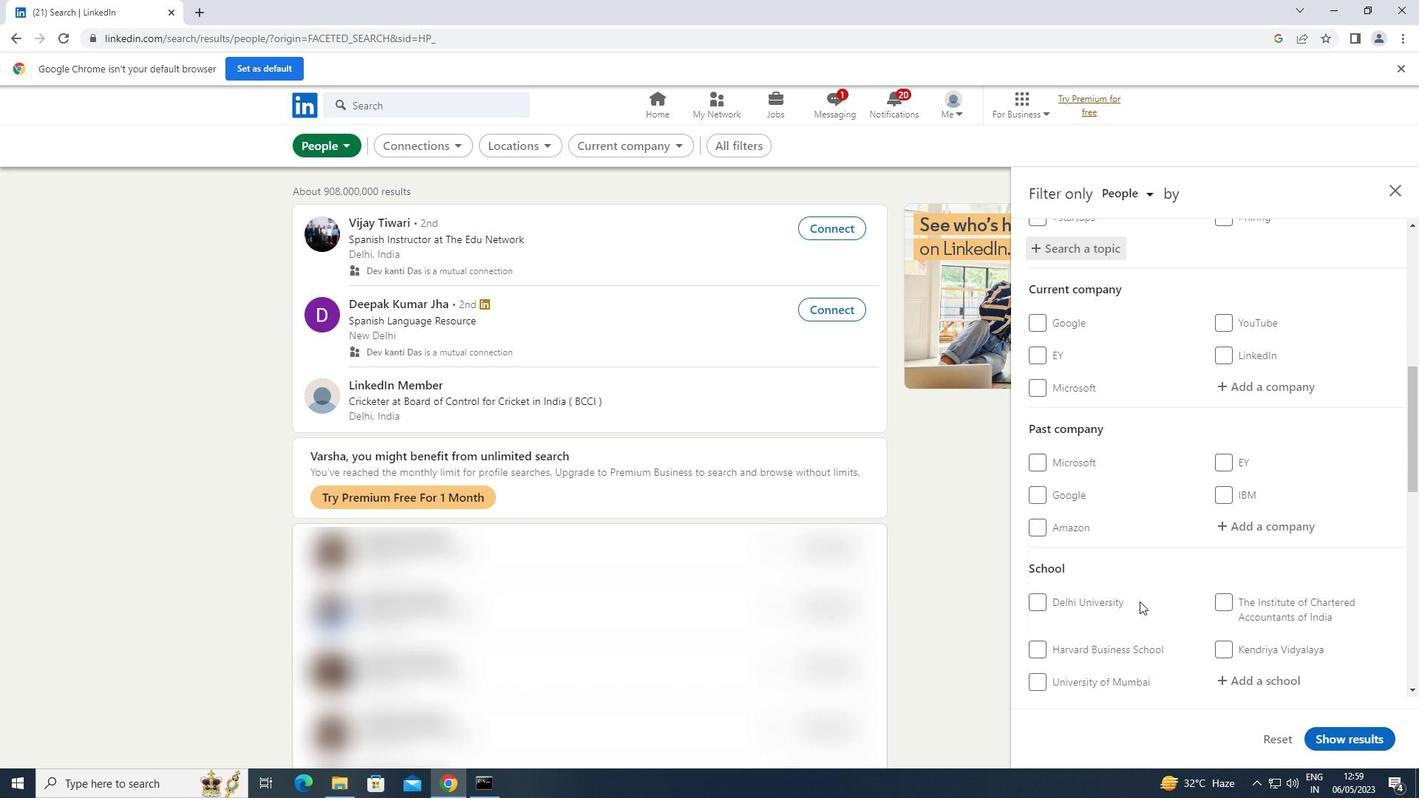 
Action: Mouse scrolled (1139, 600) with delta (0, 0)
Screenshot: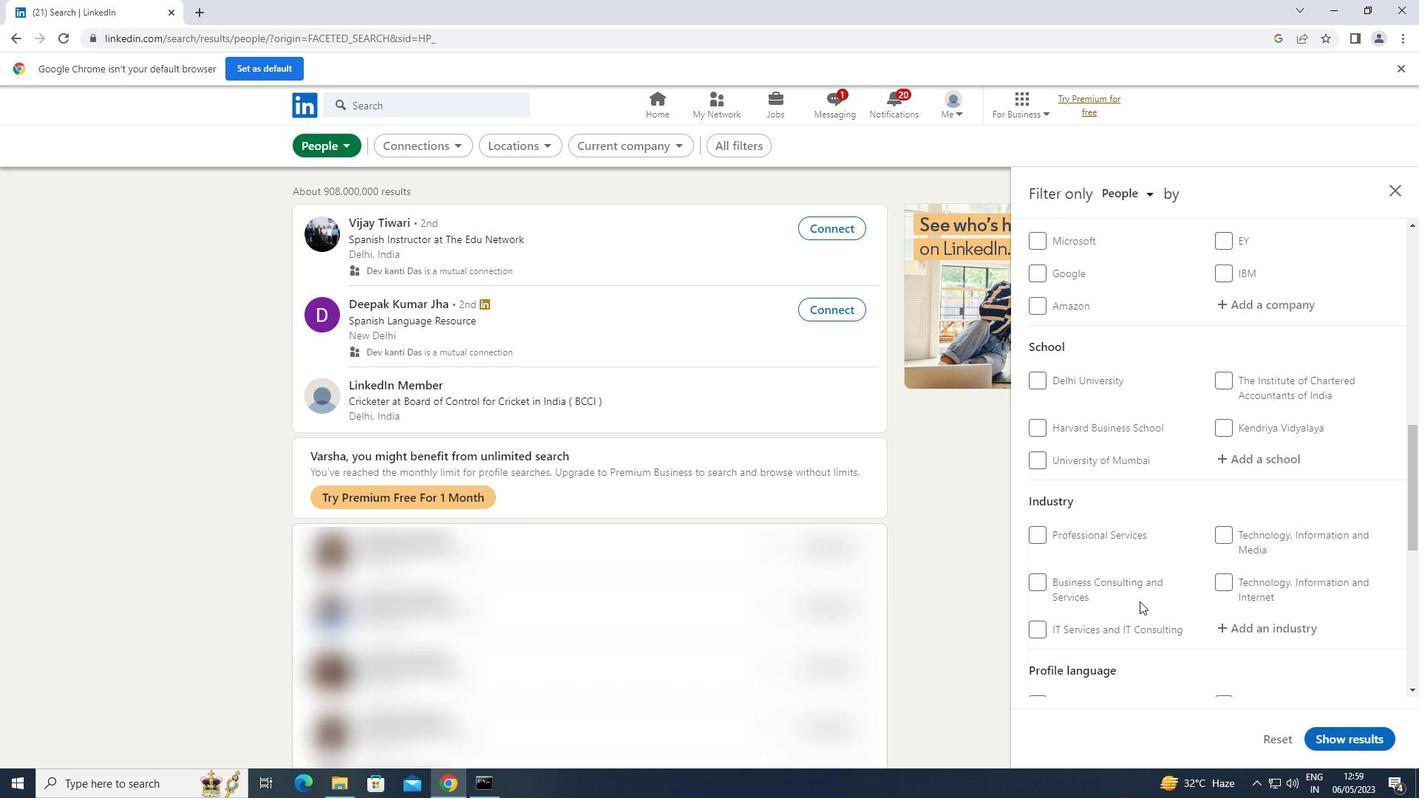 
Action: Mouse scrolled (1139, 600) with delta (0, 0)
Screenshot: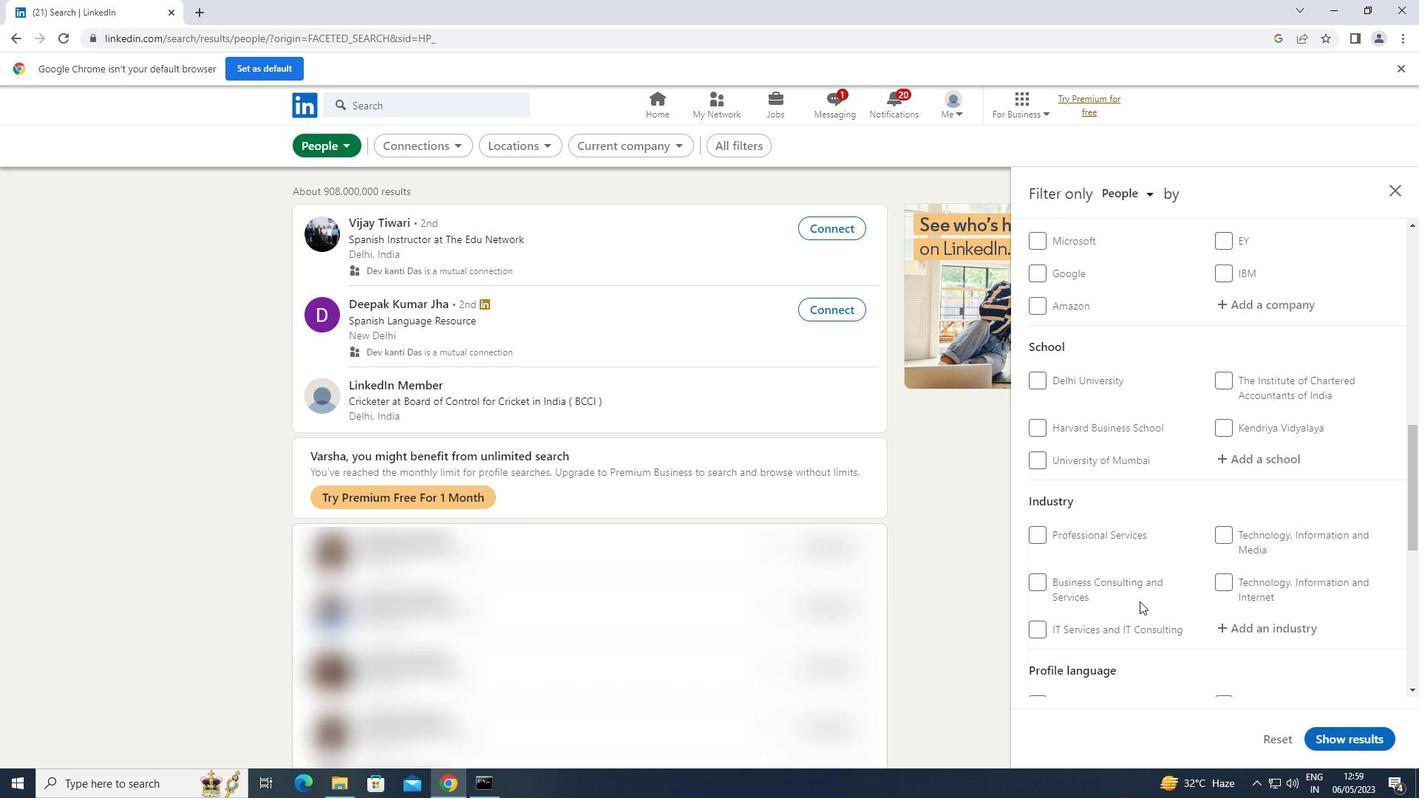 
Action: Mouse moved to (1031, 619)
Screenshot: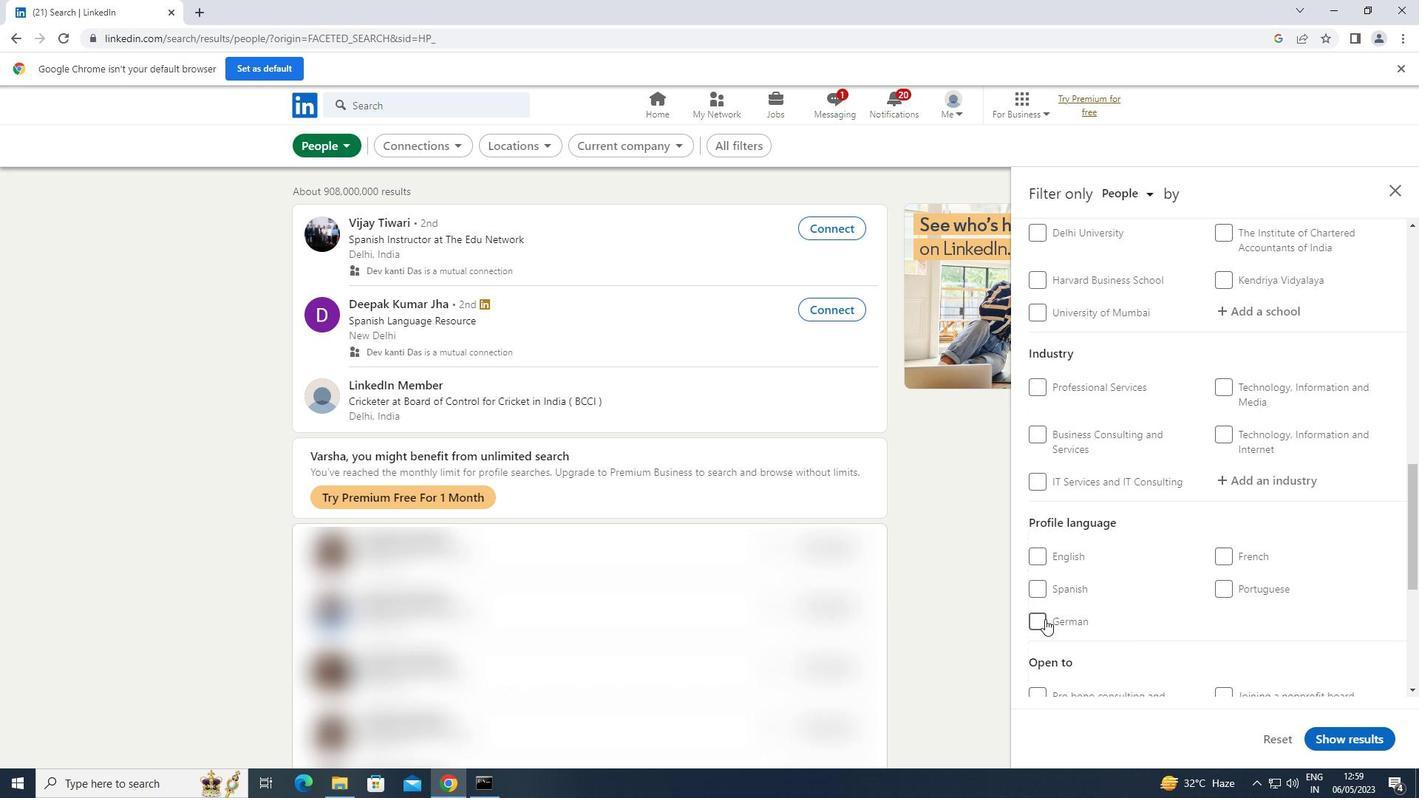 
Action: Mouse pressed left at (1031, 619)
Screenshot: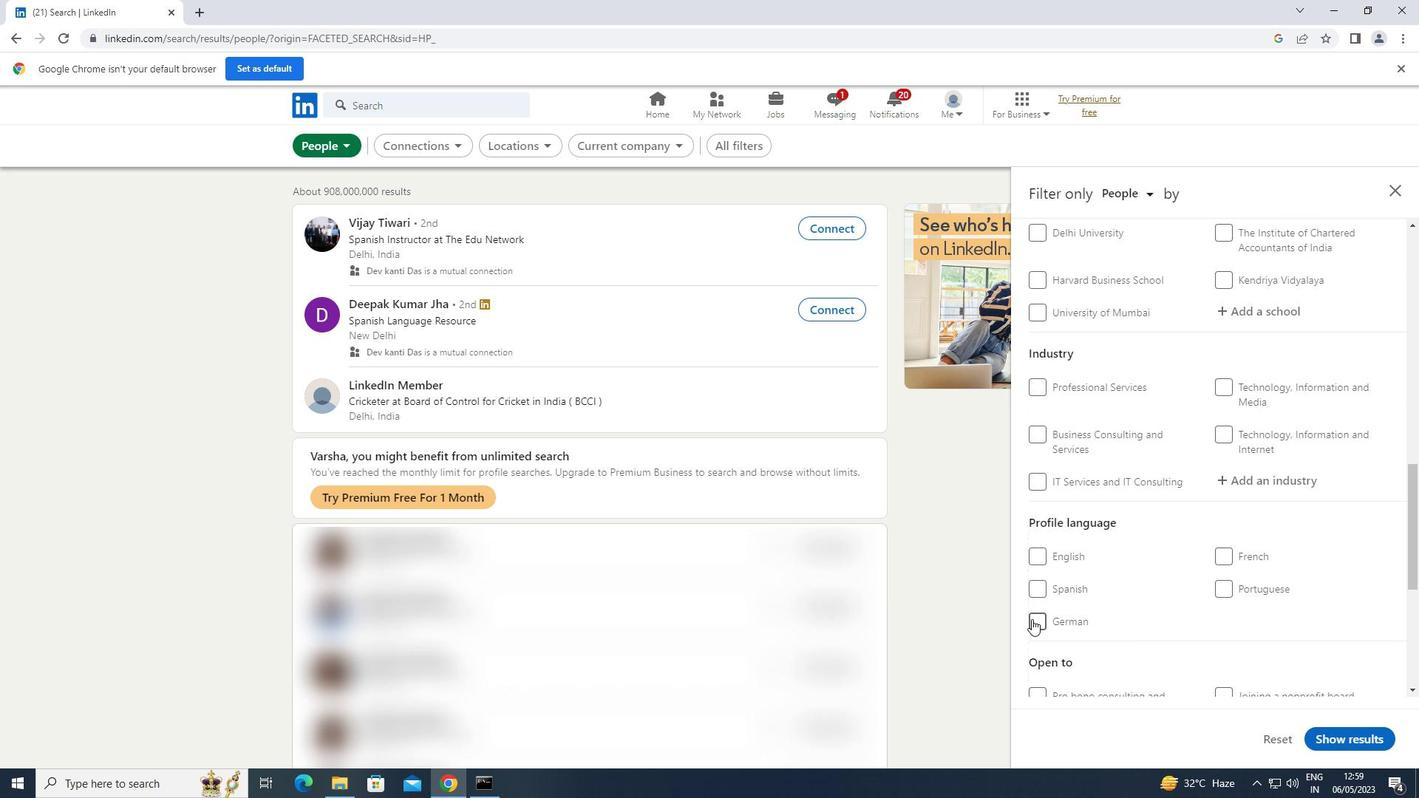 
Action: Mouse moved to (1096, 582)
Screenshot: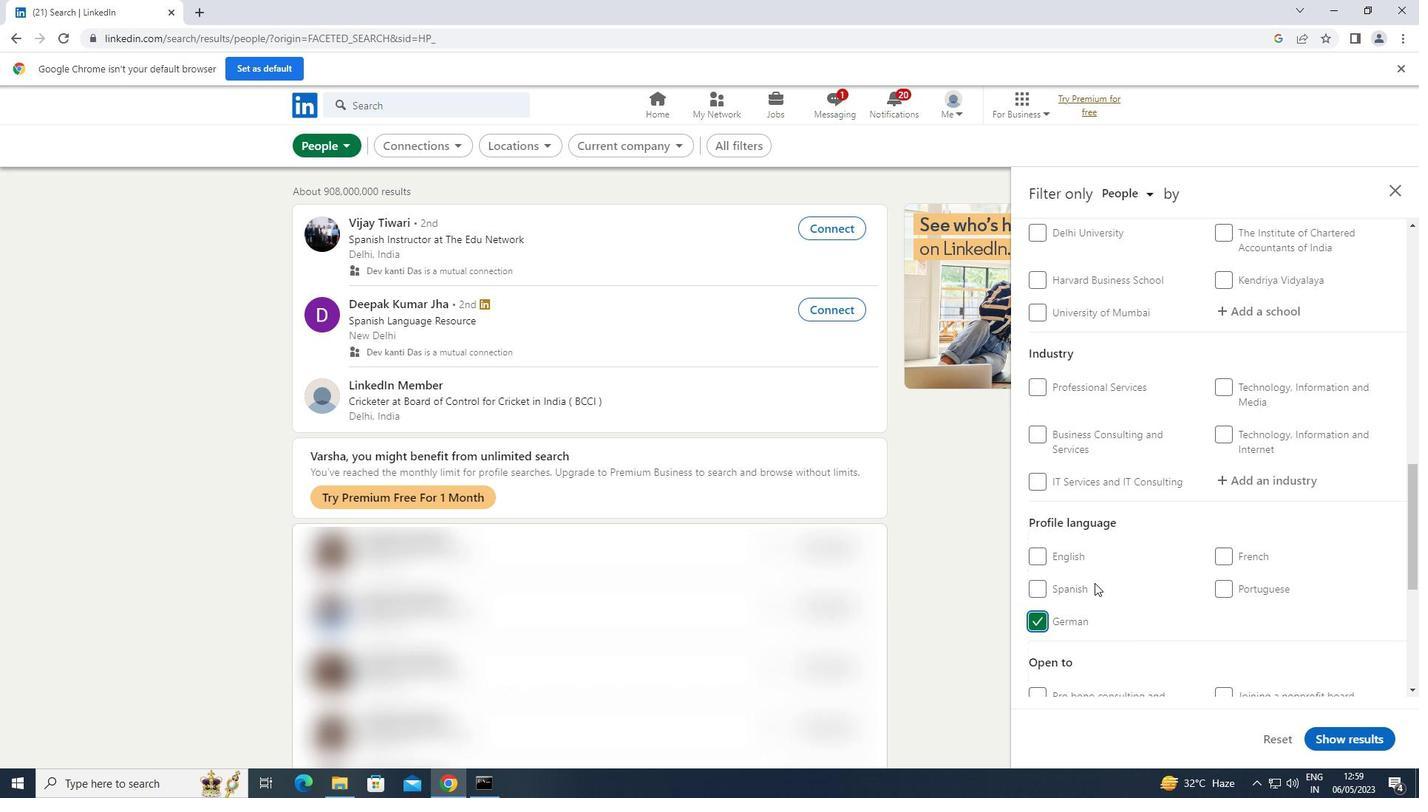 
Action: Mouse scrolled (1096, 583) with delta (0, 0)
Screenshot: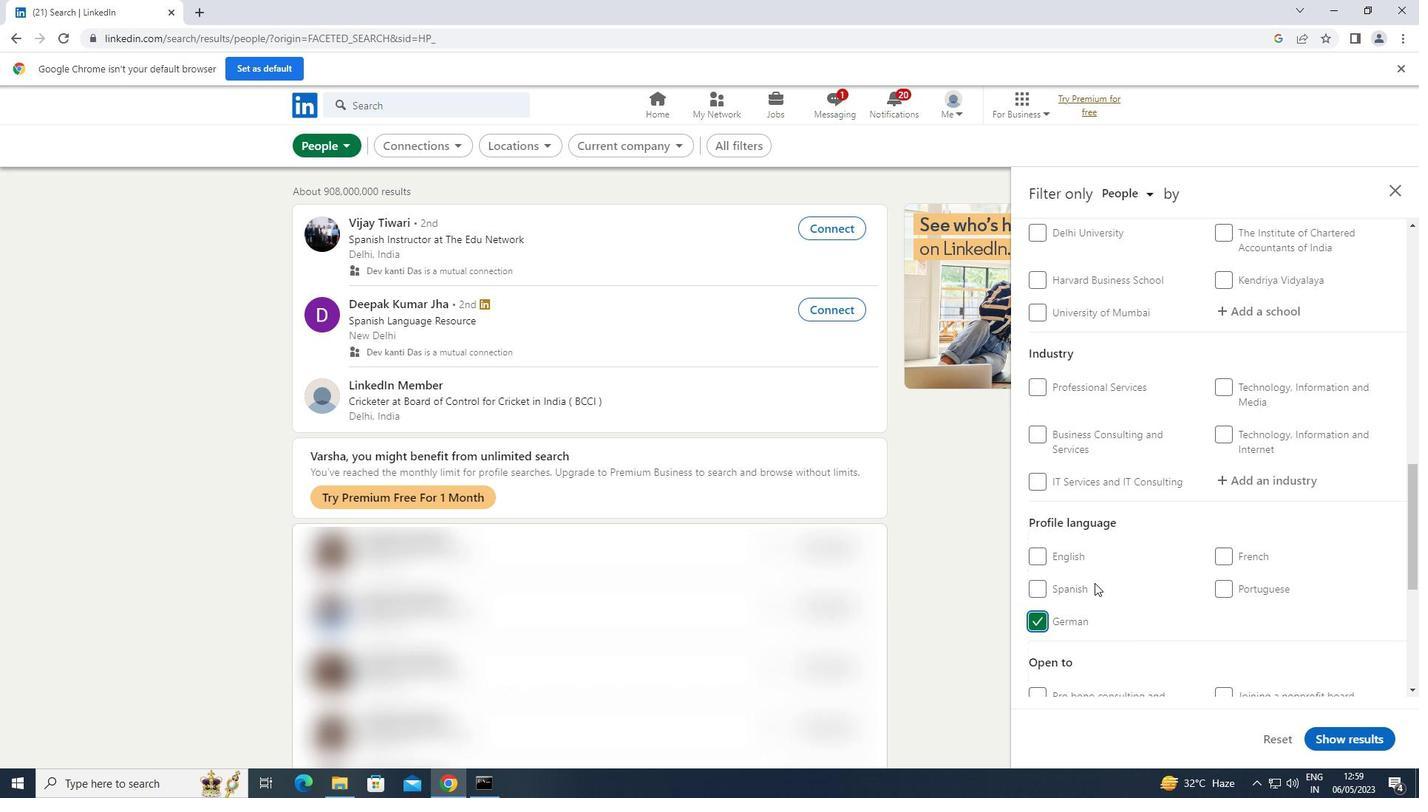 
Action: Mouse moved to (1096, 581)
Screenshot: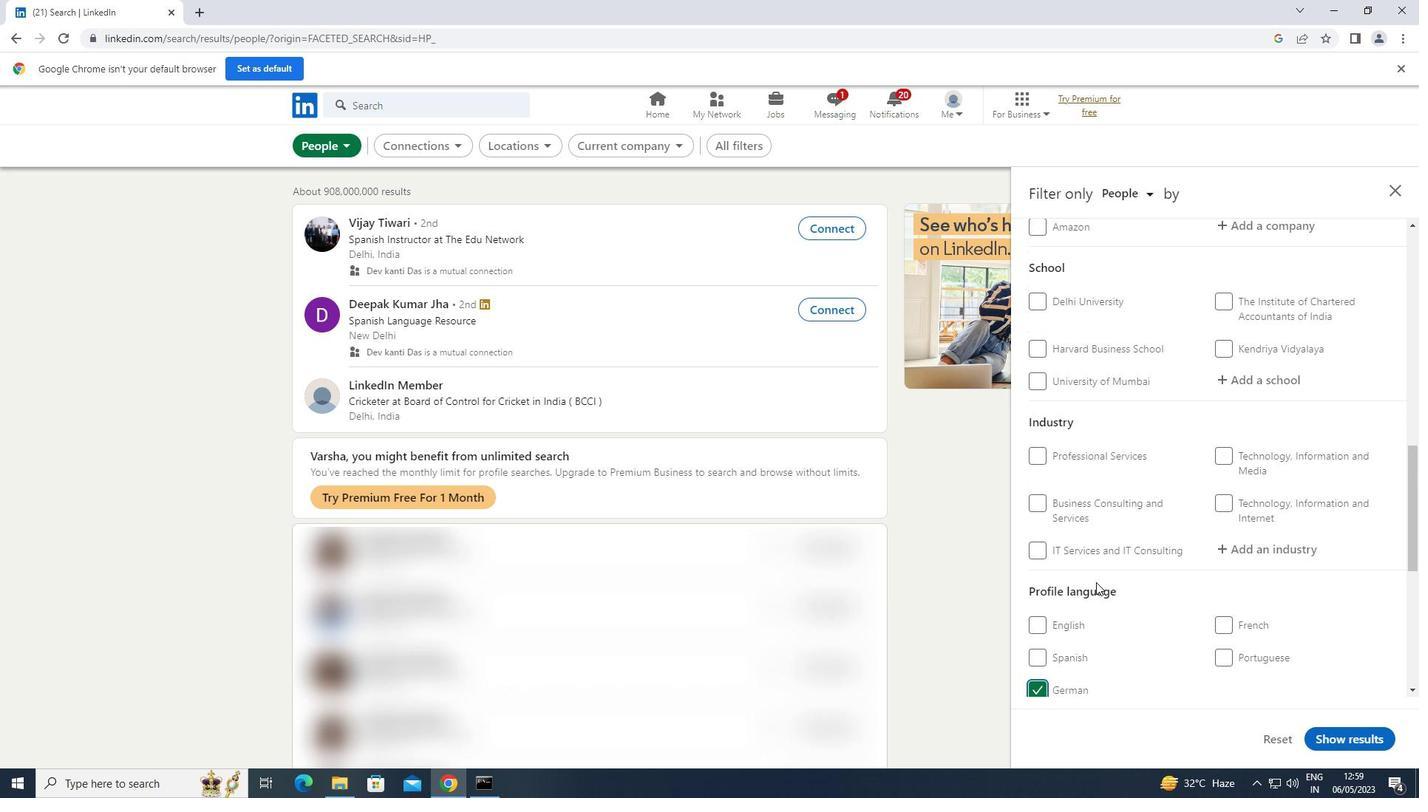 
Action: Mouse scrolled (1096, 582) with delta (0, 0)
Screenshot: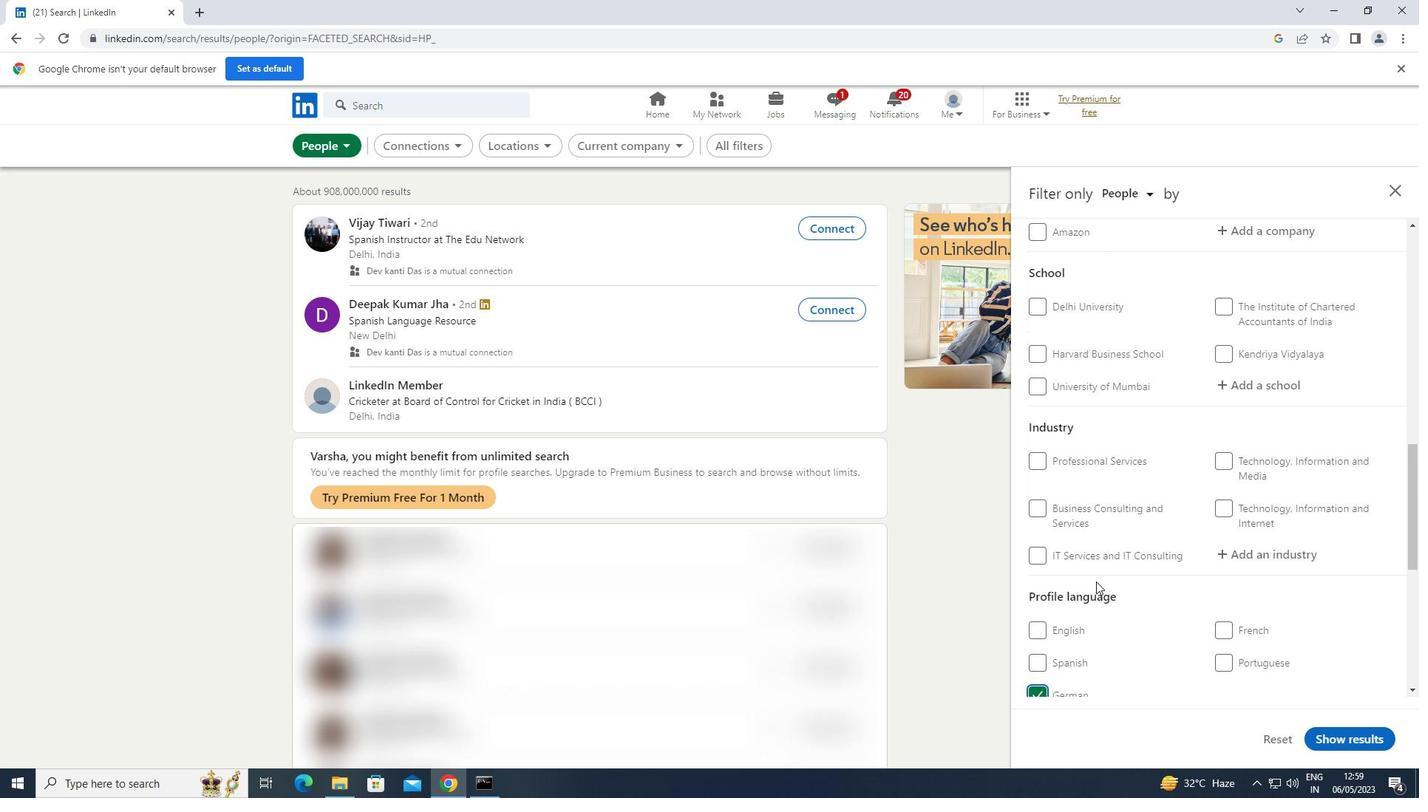 
Action: Mouse scrolled (1096, 582) with delta (0, 0)
Screenshot: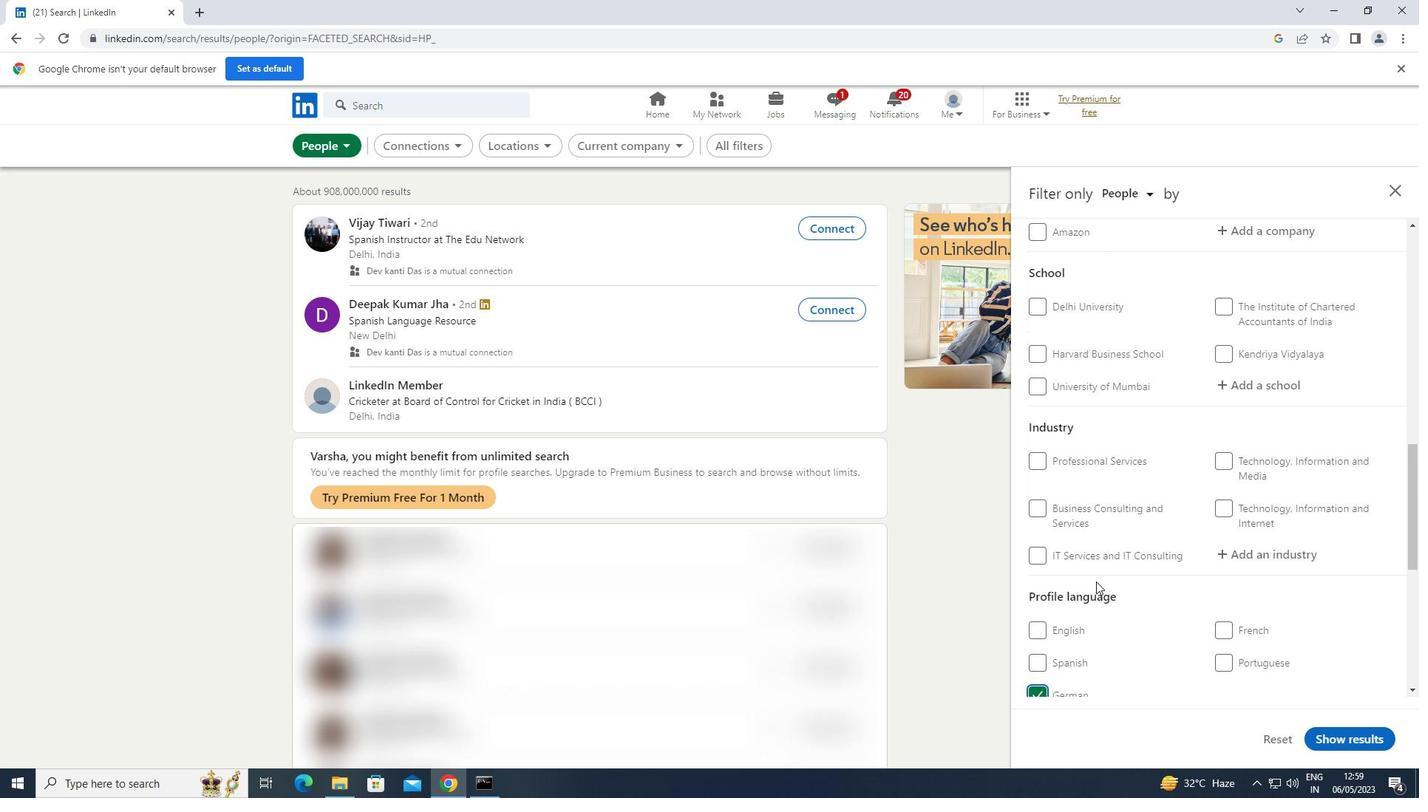 
Action: Mouse scrolled (1096, 582) with delta (0, 0)
Screenshot: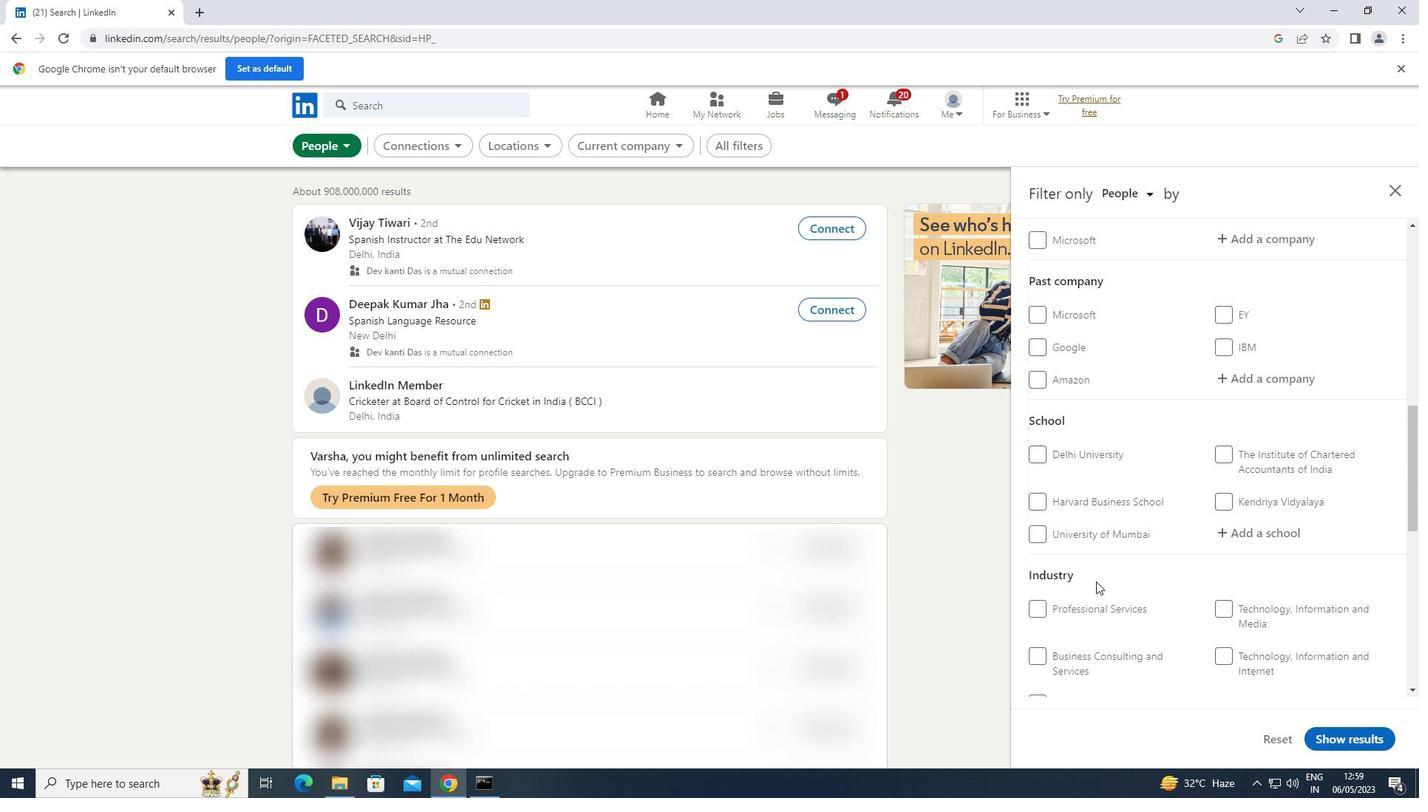 
Action: Mouse scrolled (1096, 582) with delta (0, 0)
Screenshot: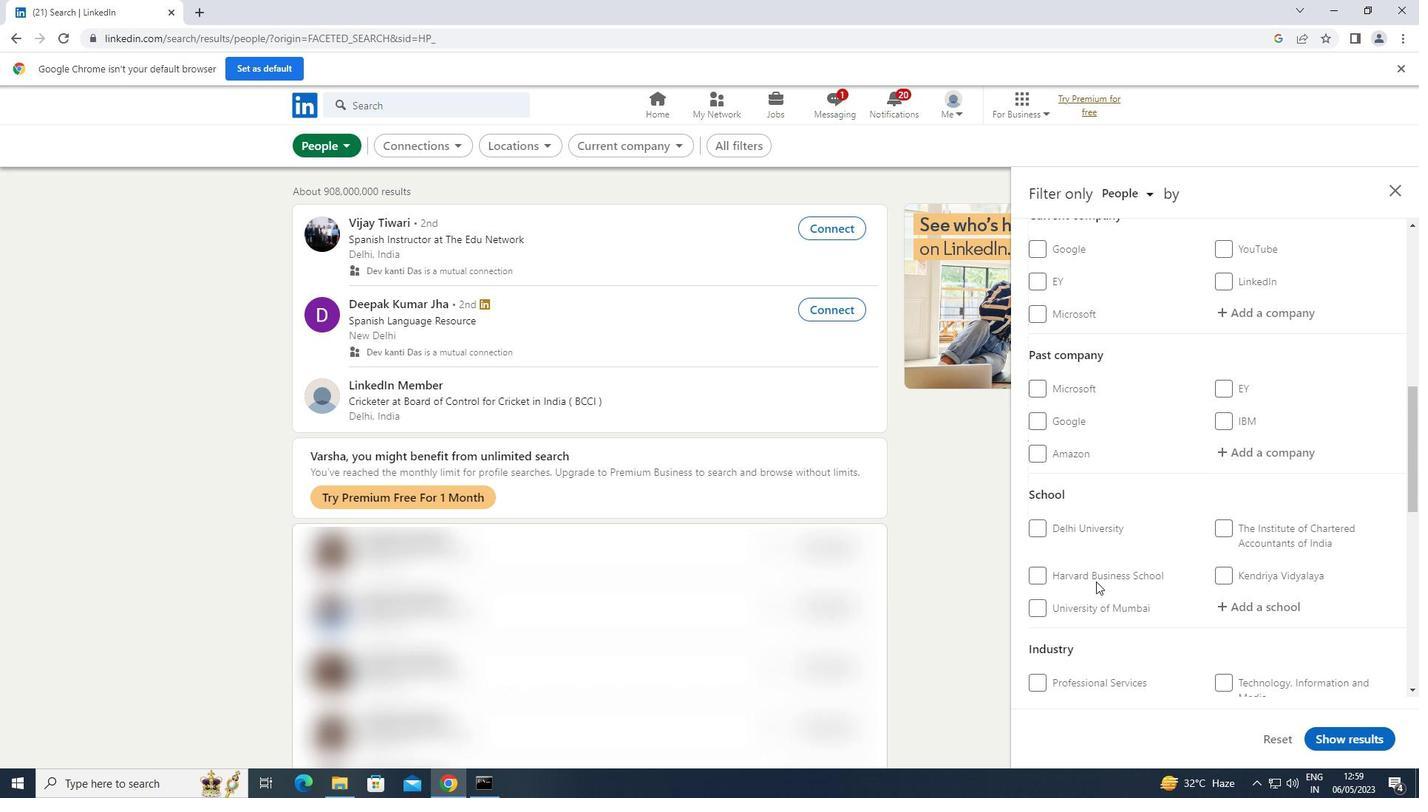 
Action: Mouse scrolled (1096, 582) with delta (0, 0)
Screenshot: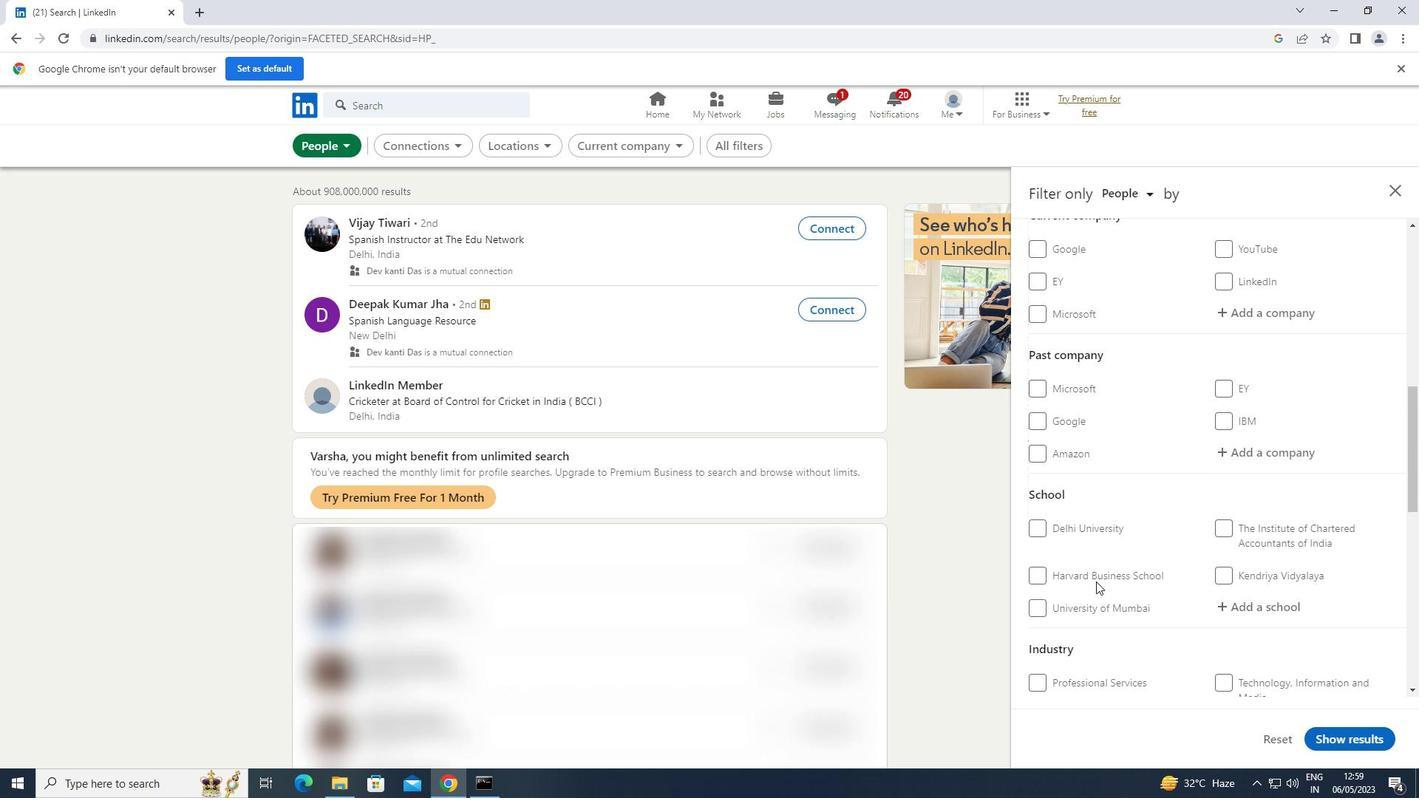 
Action: Mouse moved to (1309, 468)
Screenshot: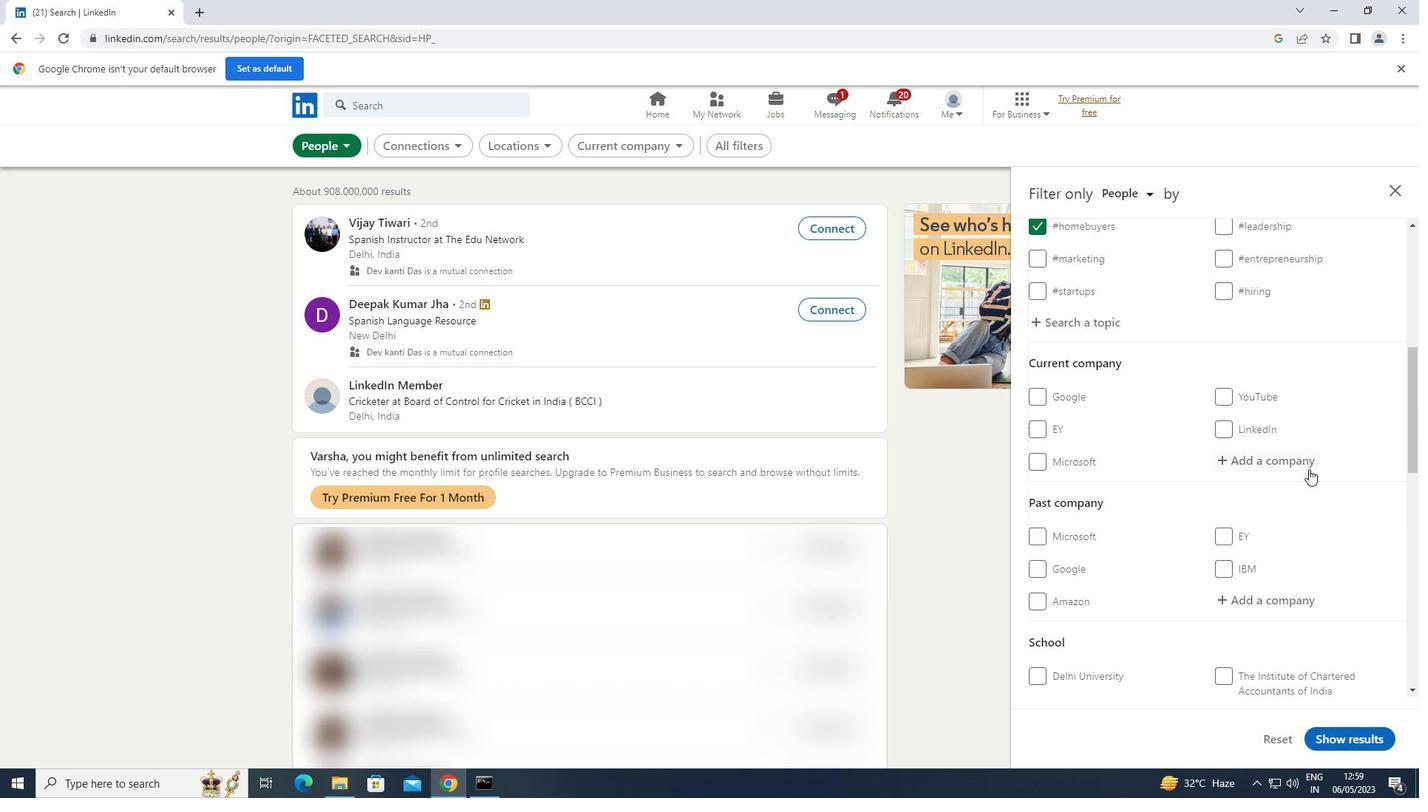 
Action: Mouse pressed left at (1309, 468)
Screenshot: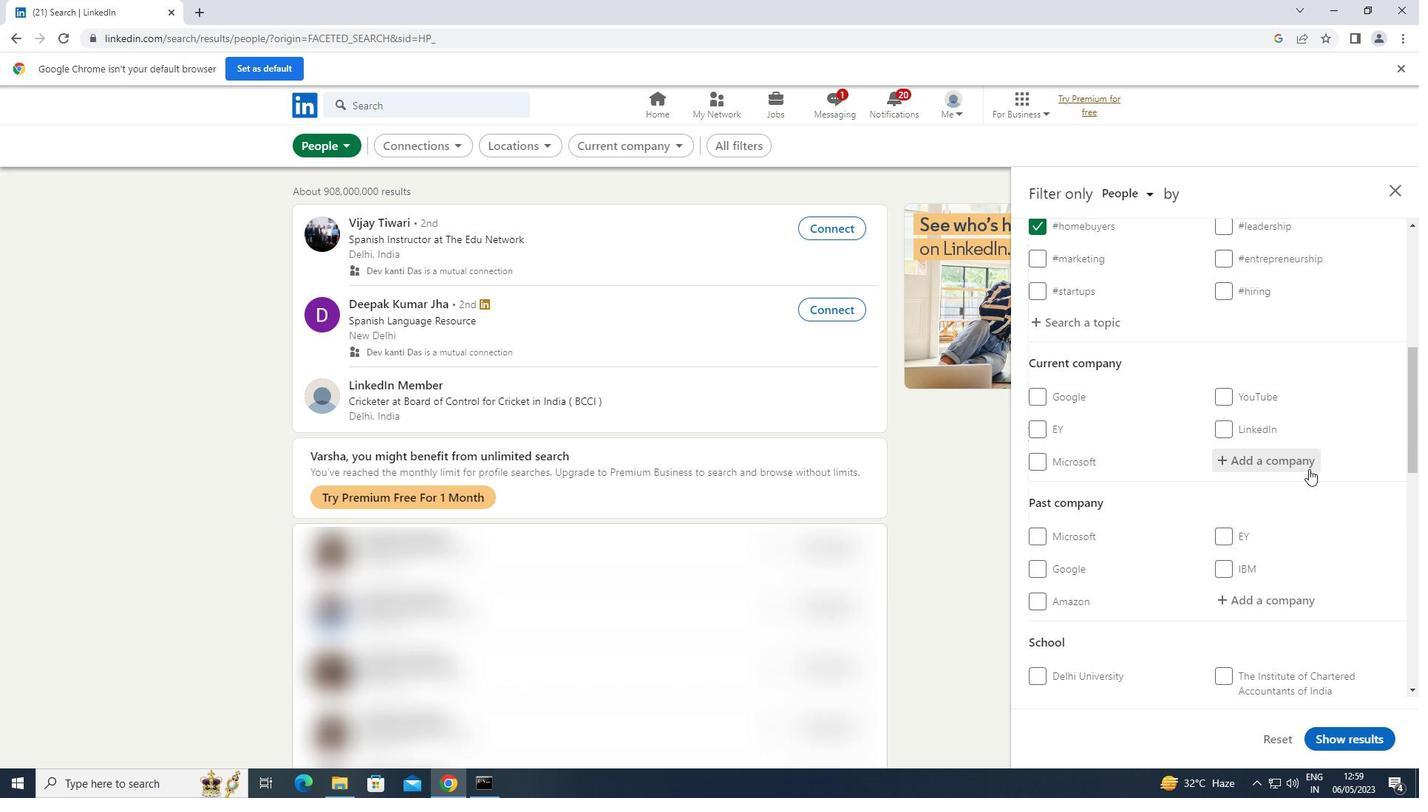 
Action: Mouse moved to (1308, 468)
Screenshot: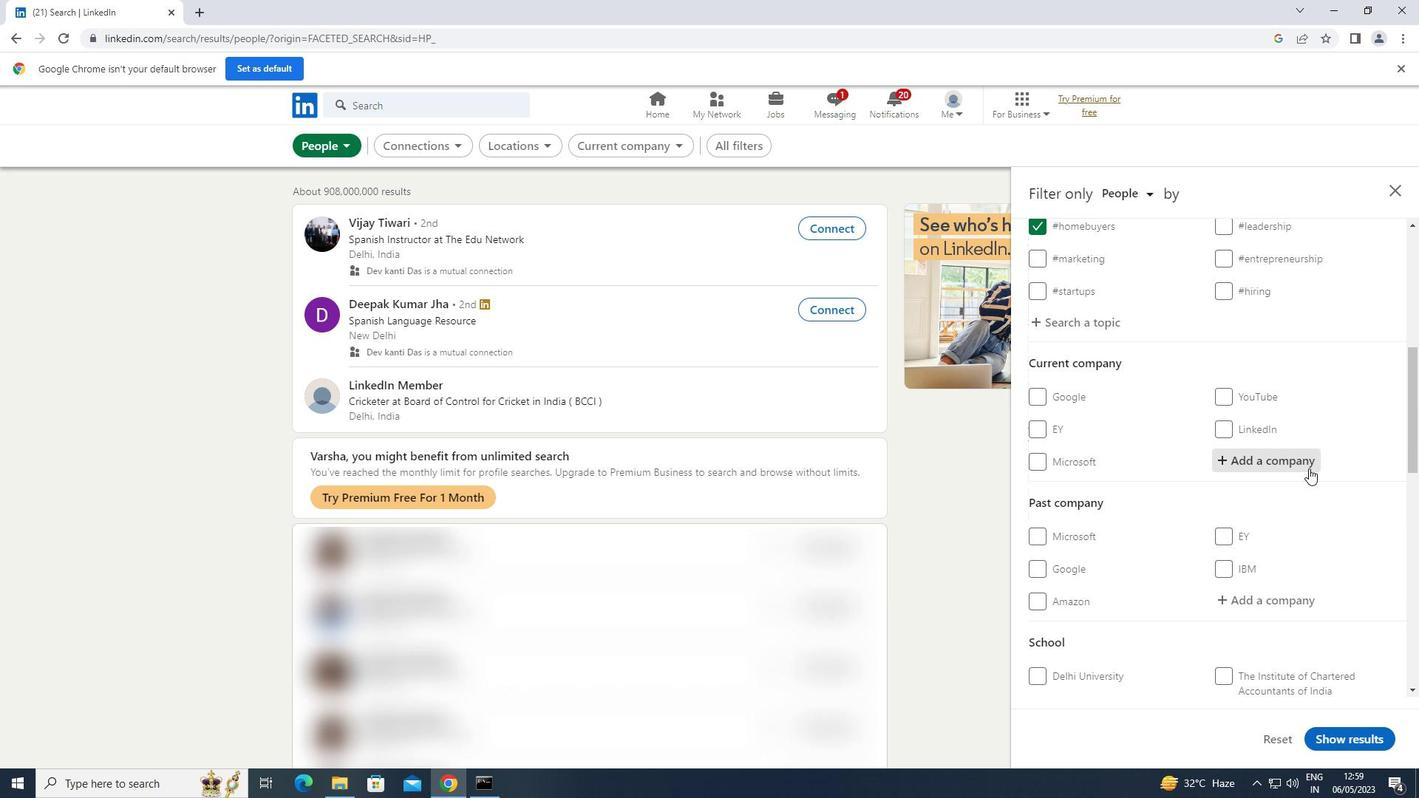 
Action: Key pressed <Key.shift>THE<Key.space><Key.shift>HACKER
Screenshot: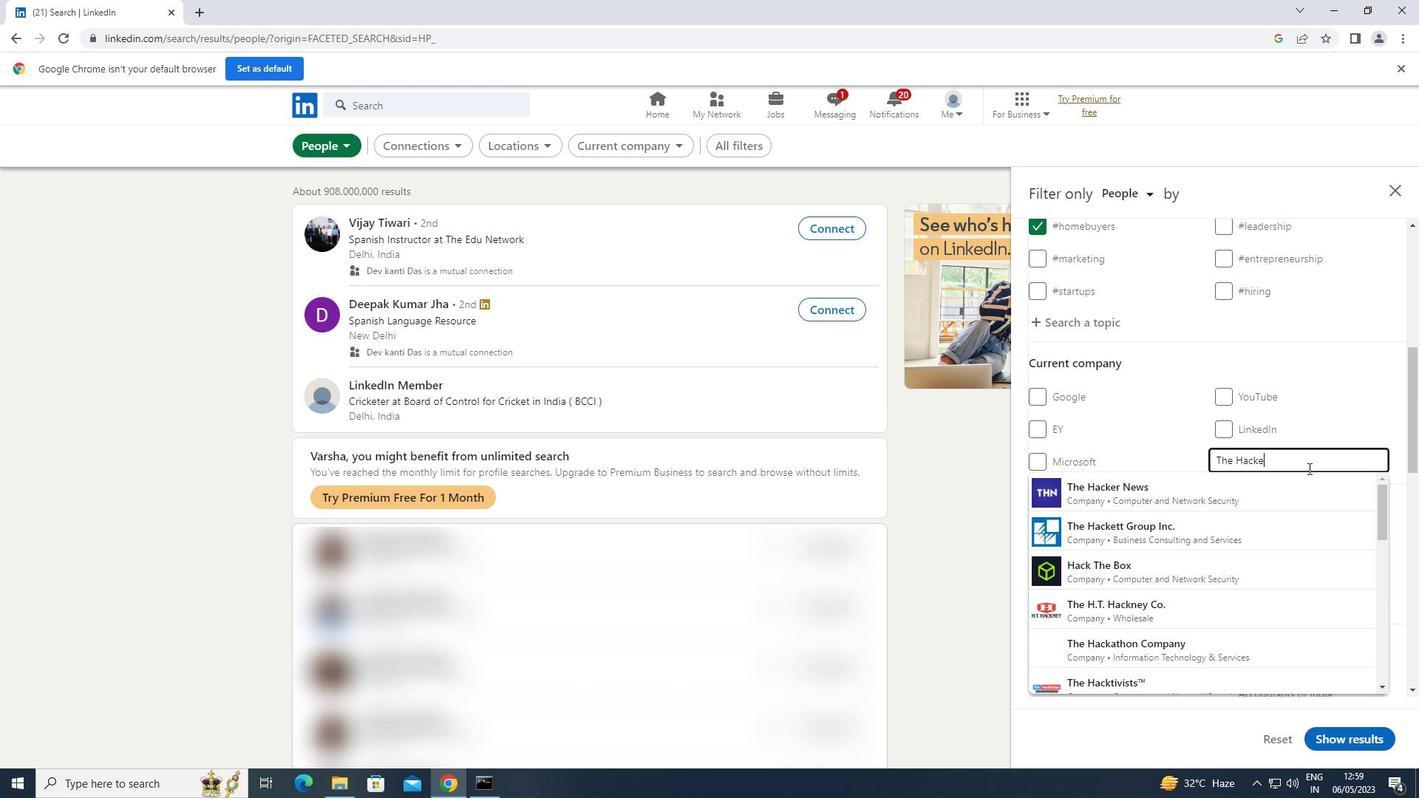 
Action: Mouse moved to (1154, 485)
Screenshot: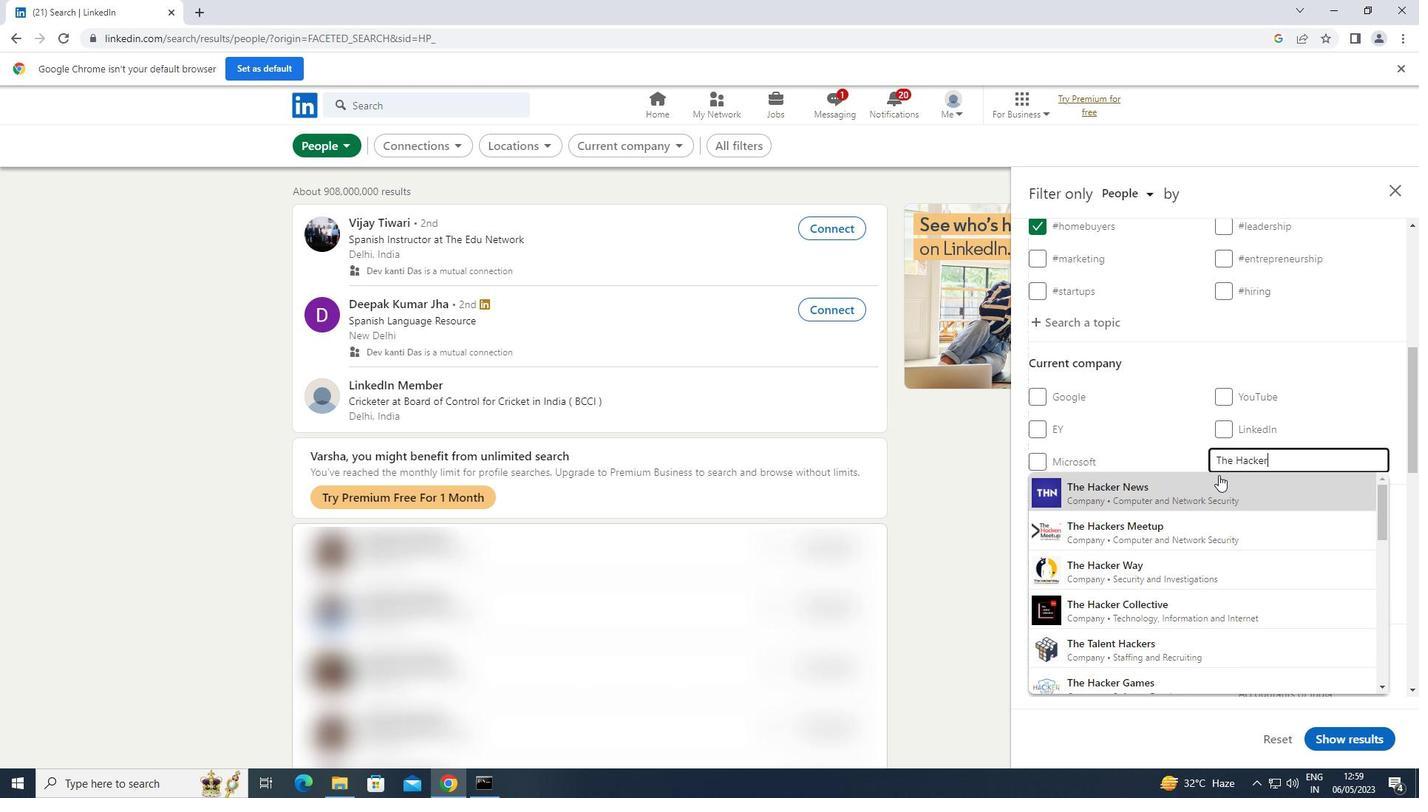 
Action: Mouse pressed left at (1154, 485)
Screenshot: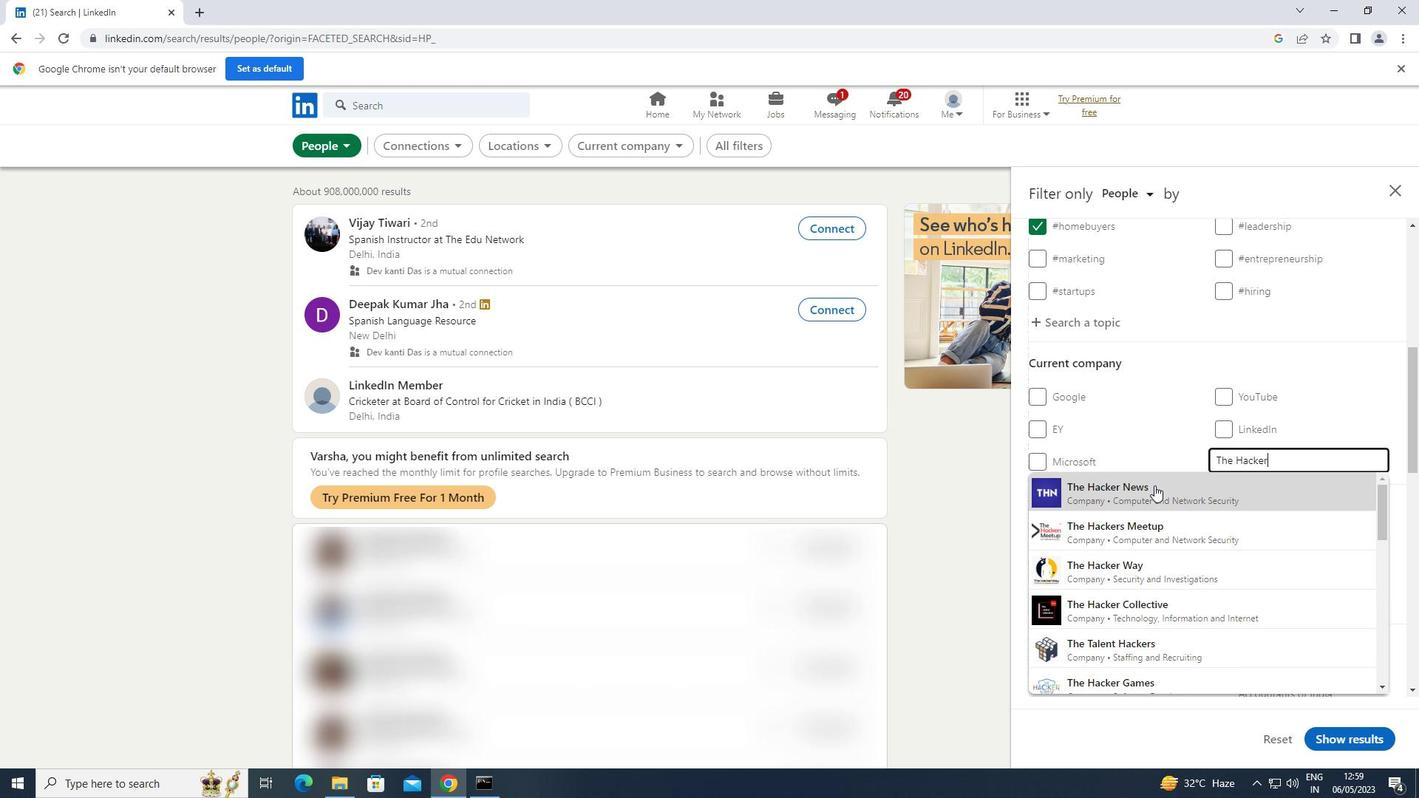 
Action: Mouse moved to (1154, 480)
Screenshot: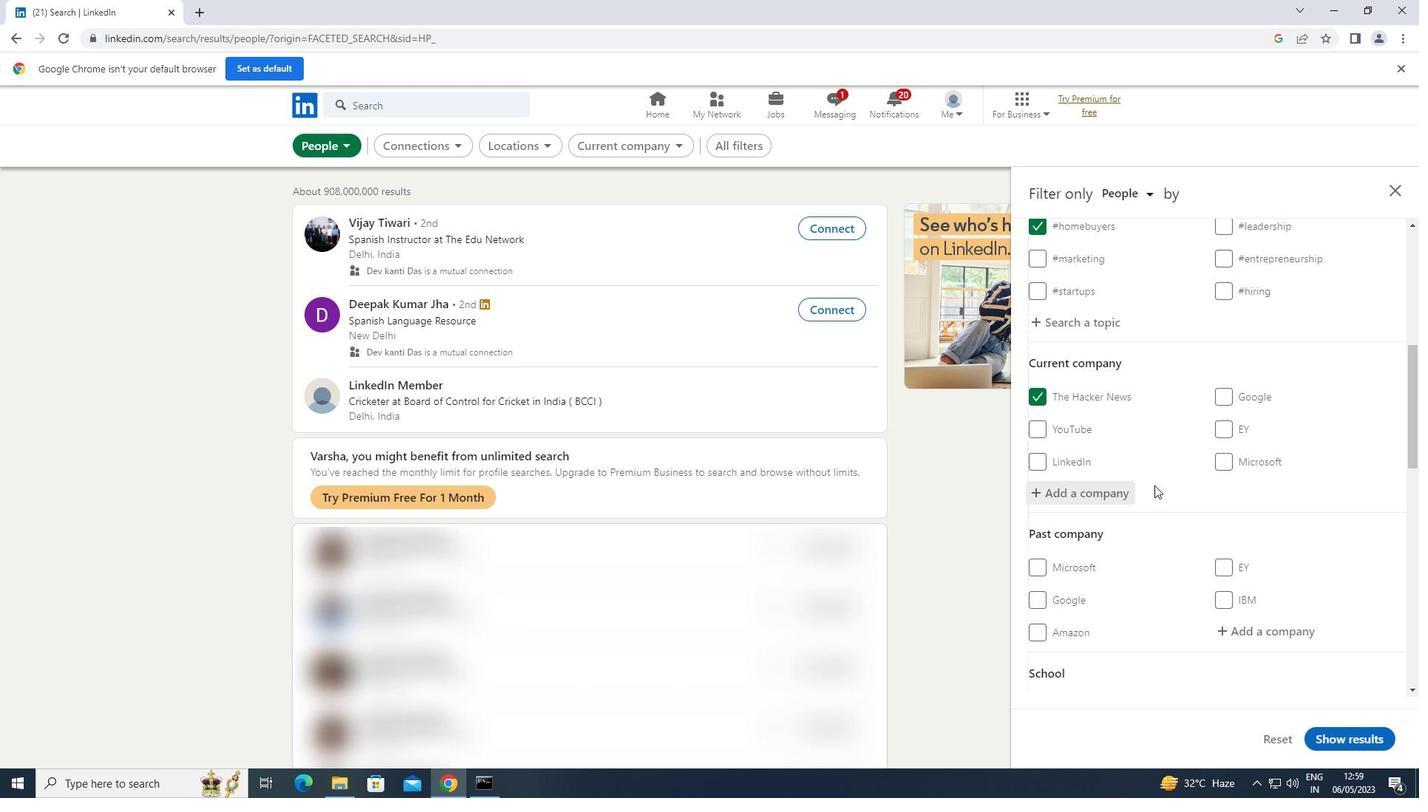 
Action: Mouse scrolled (1154, 479) with delta (0, 0)
Screenshot: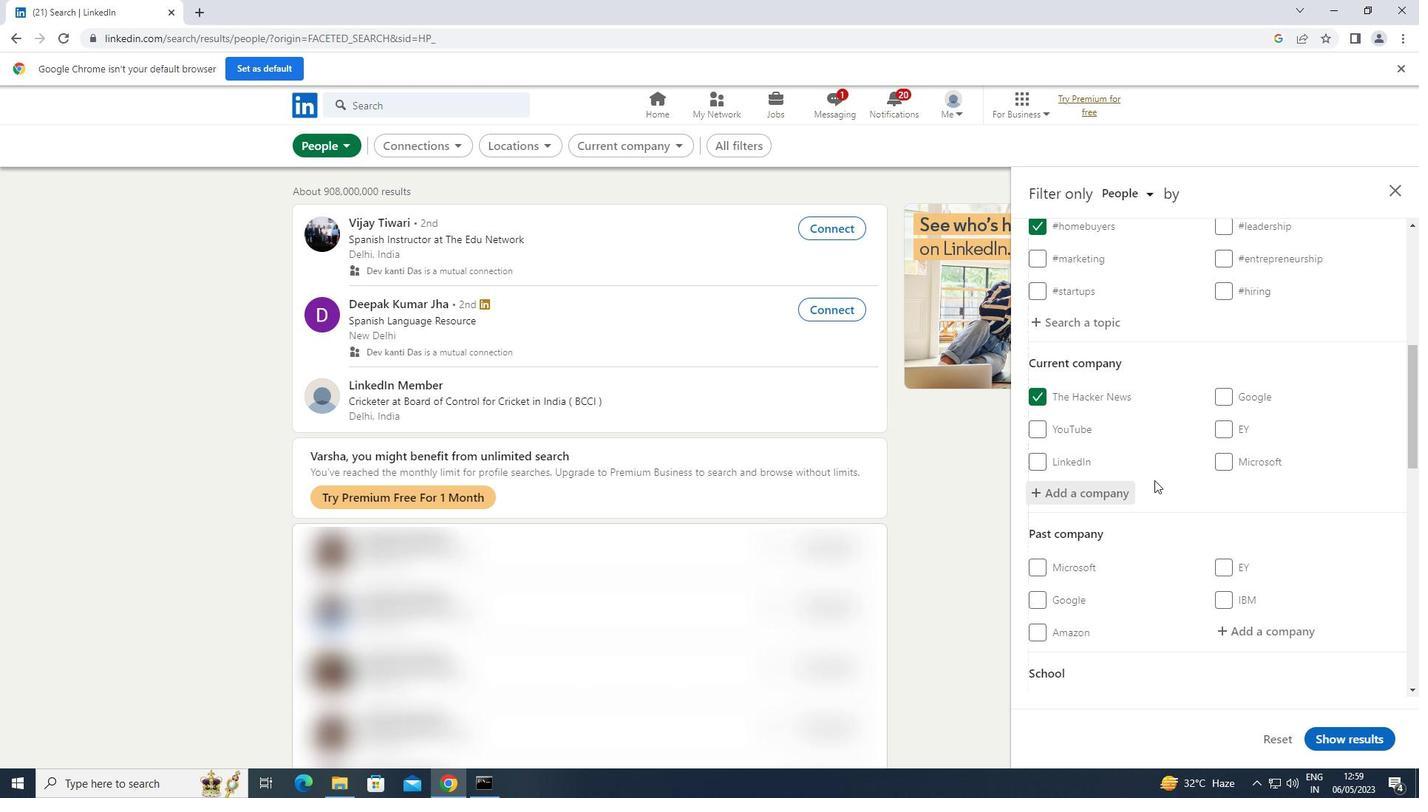 
Action: Mouse scrolled (1154, 479) with delta (0, 0)
Screenshot: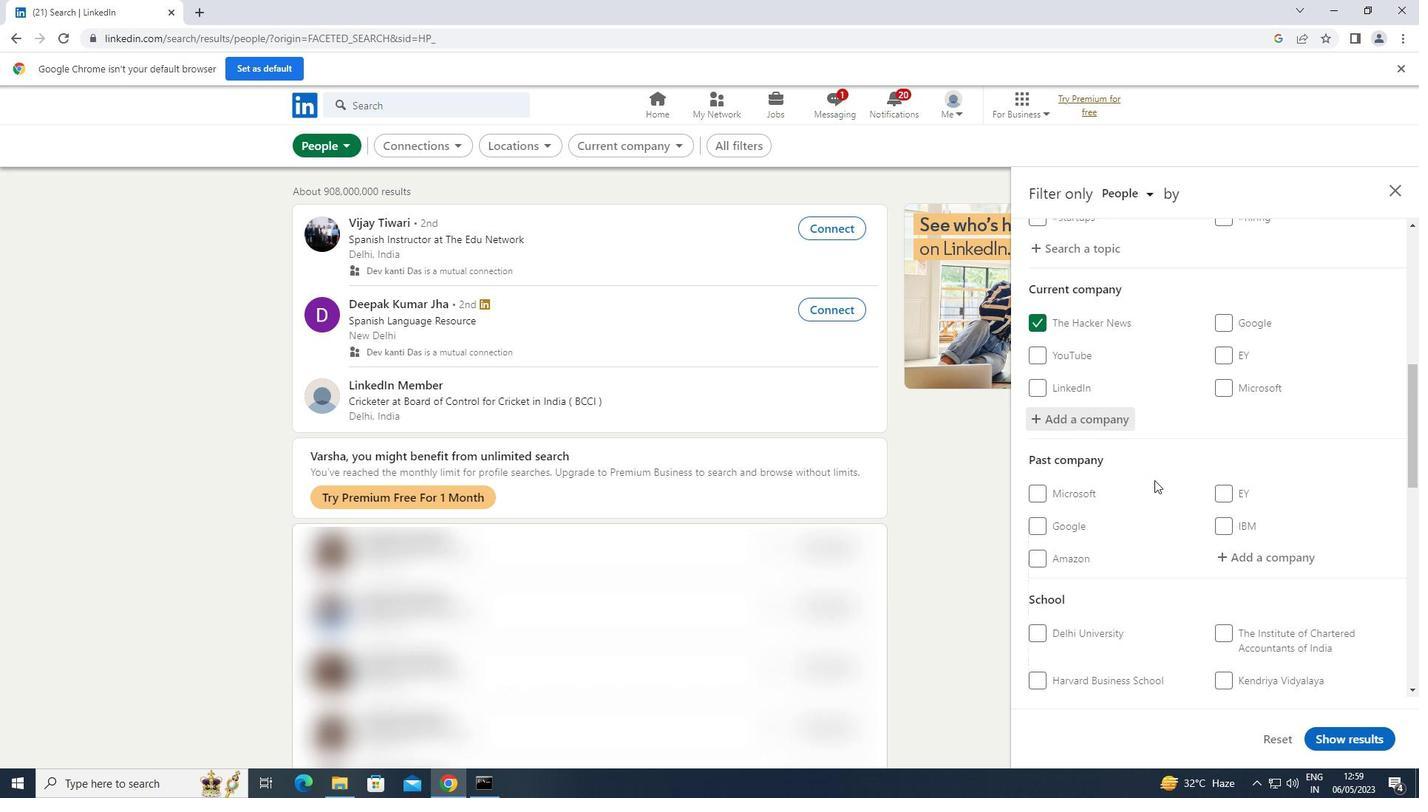 
Action: Mouse moved to (1192, 470)
Screenshot: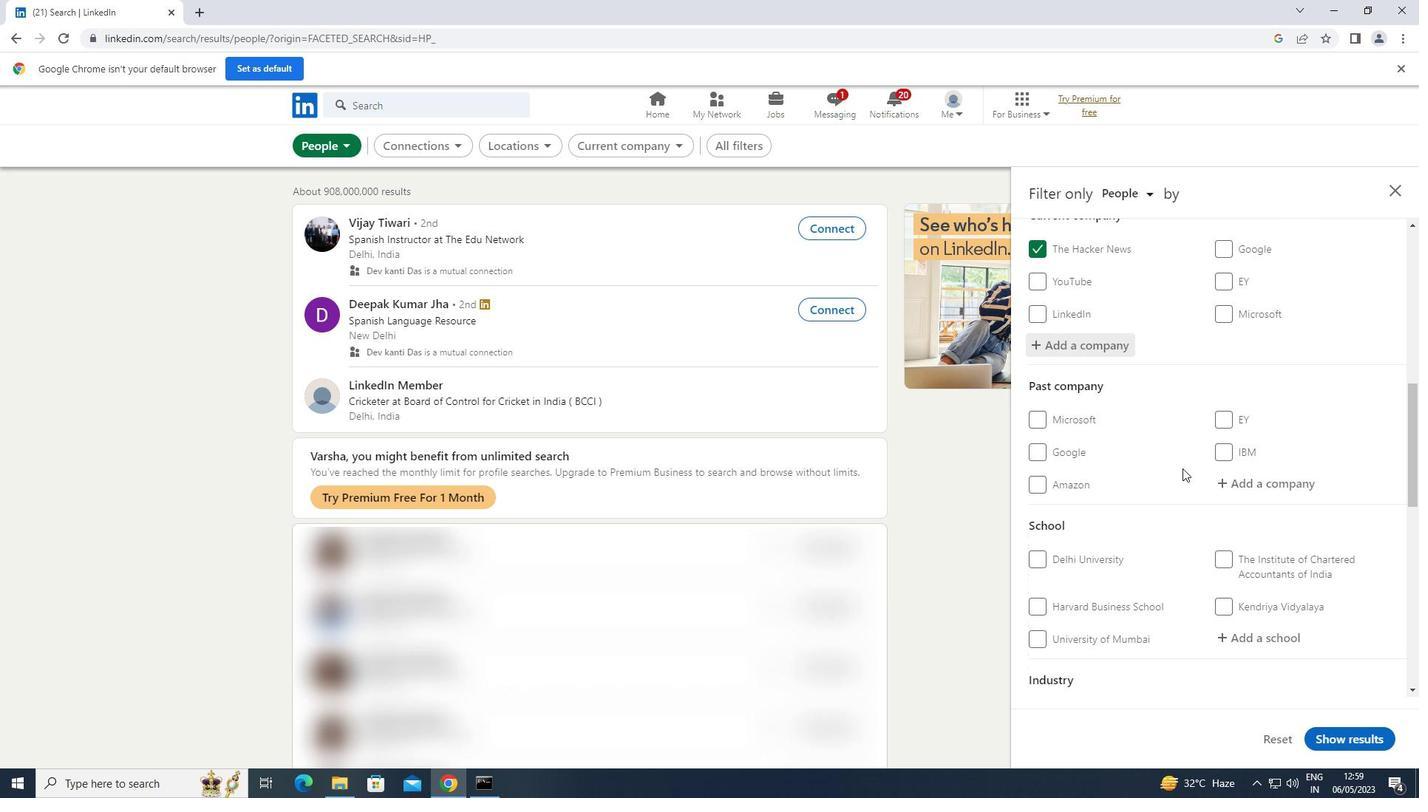 
Action: Mouse scrolled (1192, 470) with delta (0, 0)
Screenshot: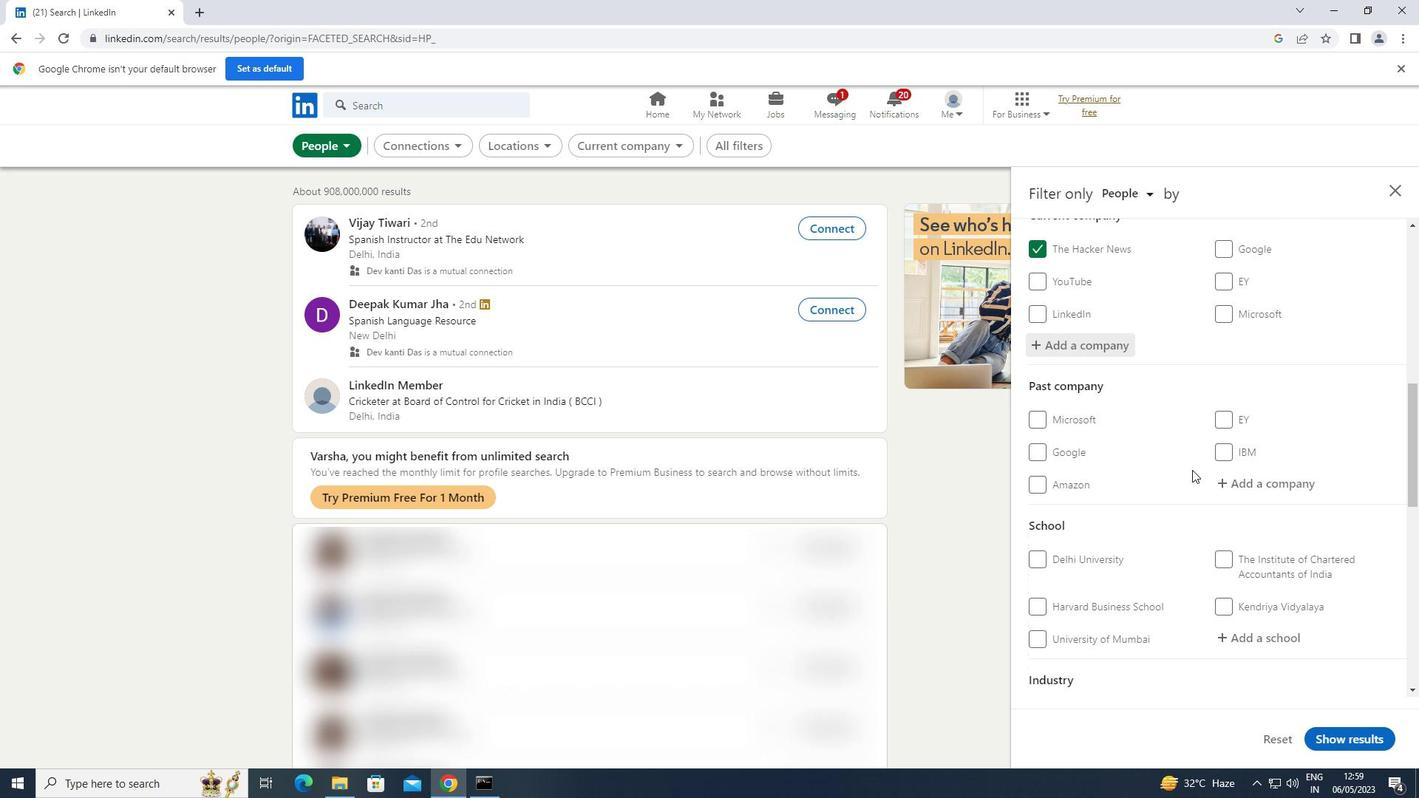 
Action: Mouse scrolled (1192, 470) with delta (0, 0)
Screenshot: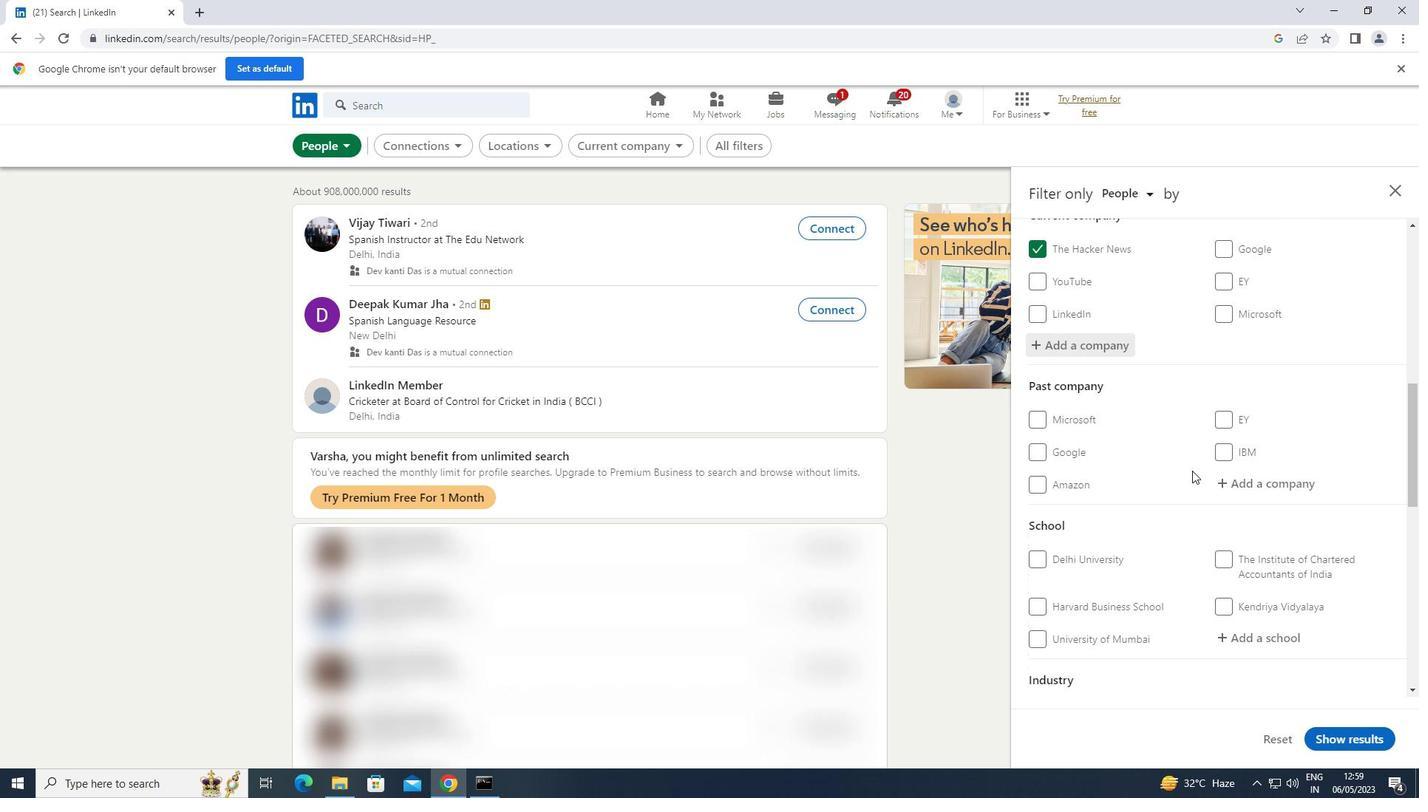
Action: Mouse moved to (1267, 483)
Screenshot: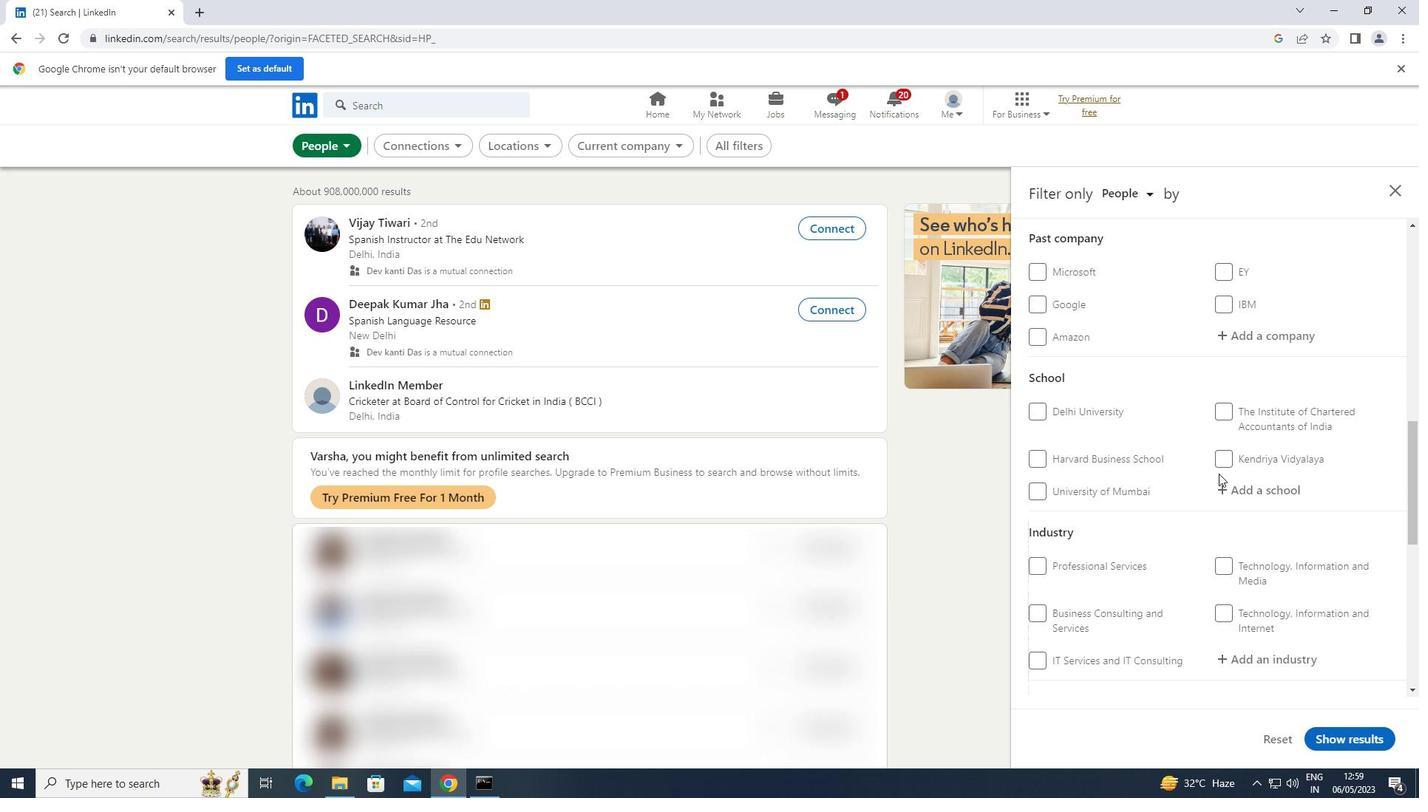 
Action: Mouse pressed left at (1267, 483)
Screenshot: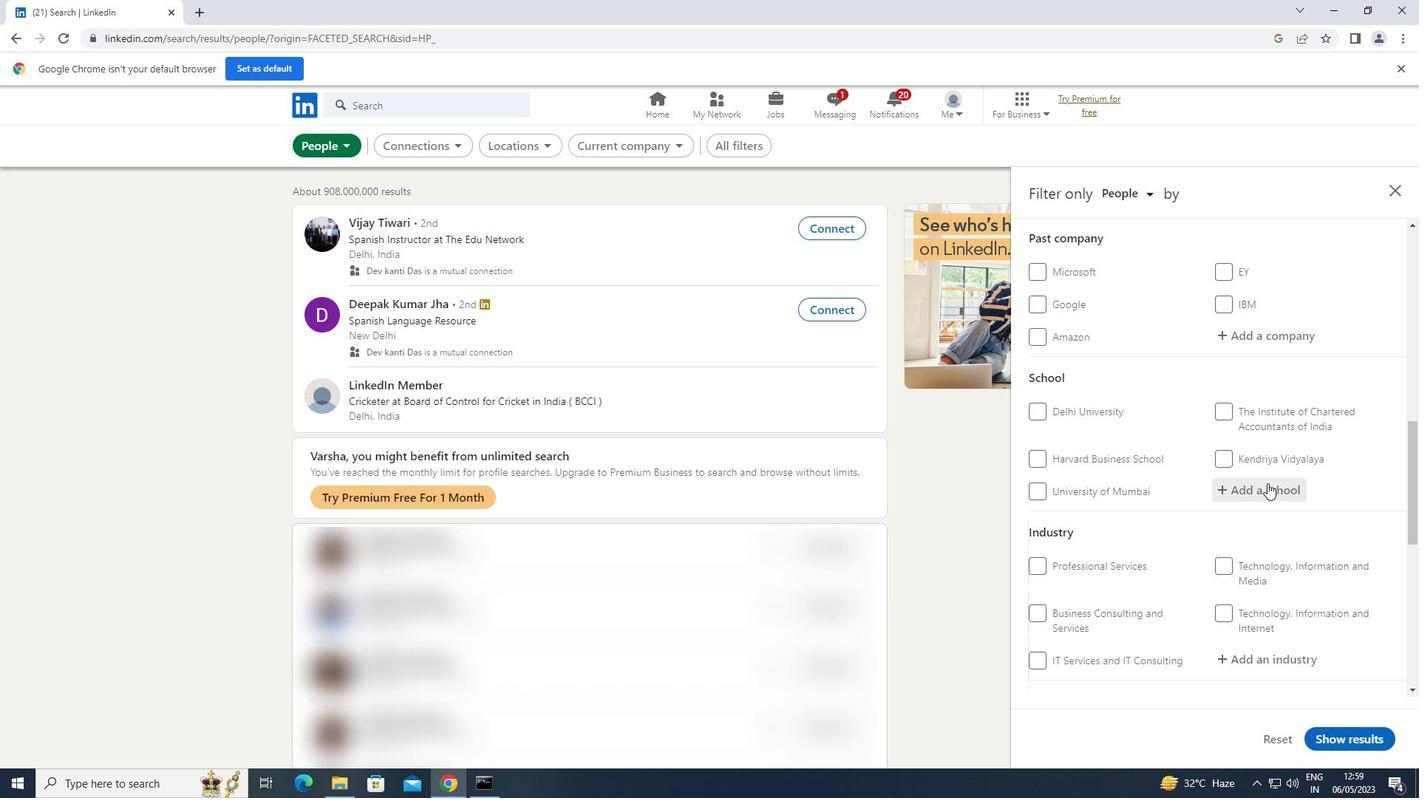 
Action: Key pressed <Key.shift>MADHYA<Key.space><Key.shift>PRADESH<Key.space>
Screenshot: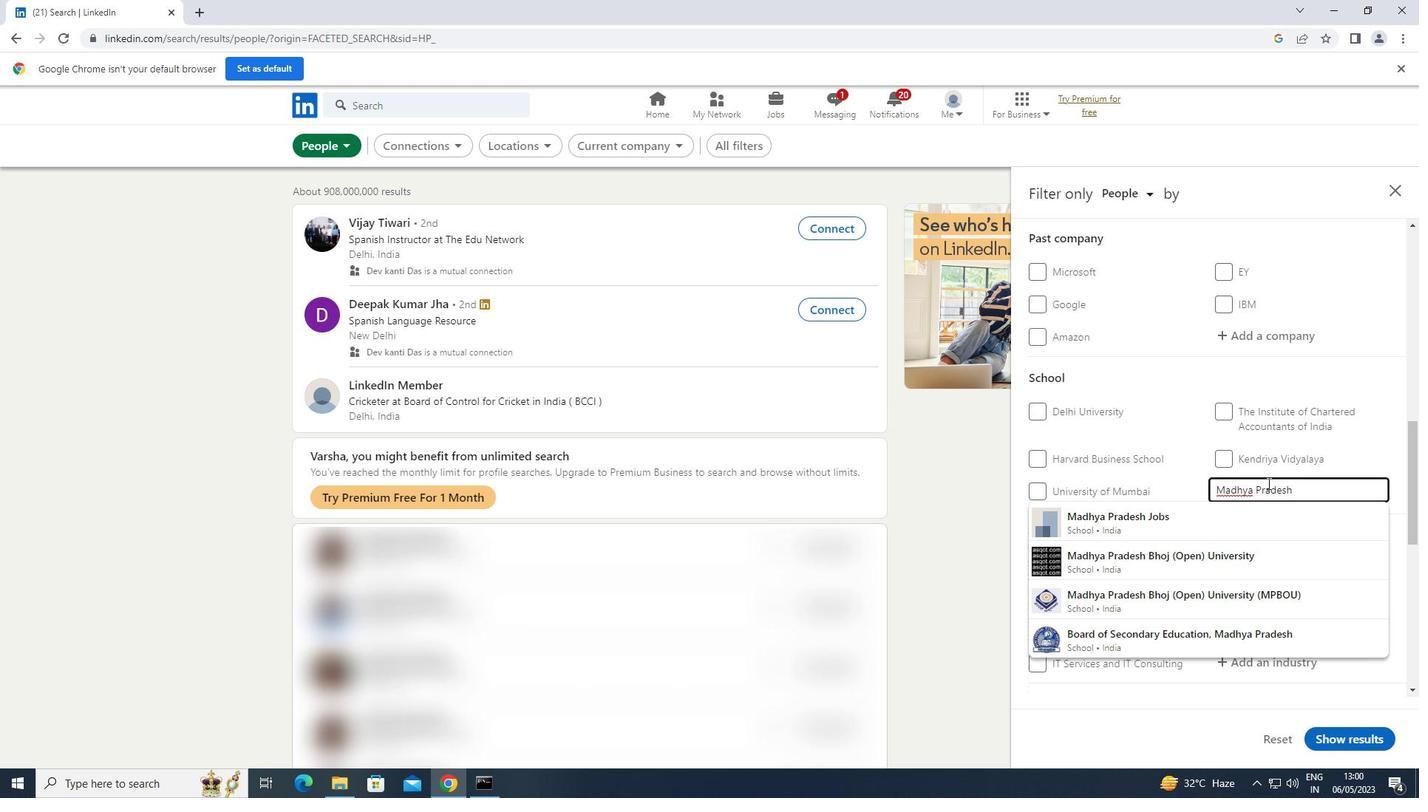 
Action: Mouse moved to (1210, 556)
Screenshot: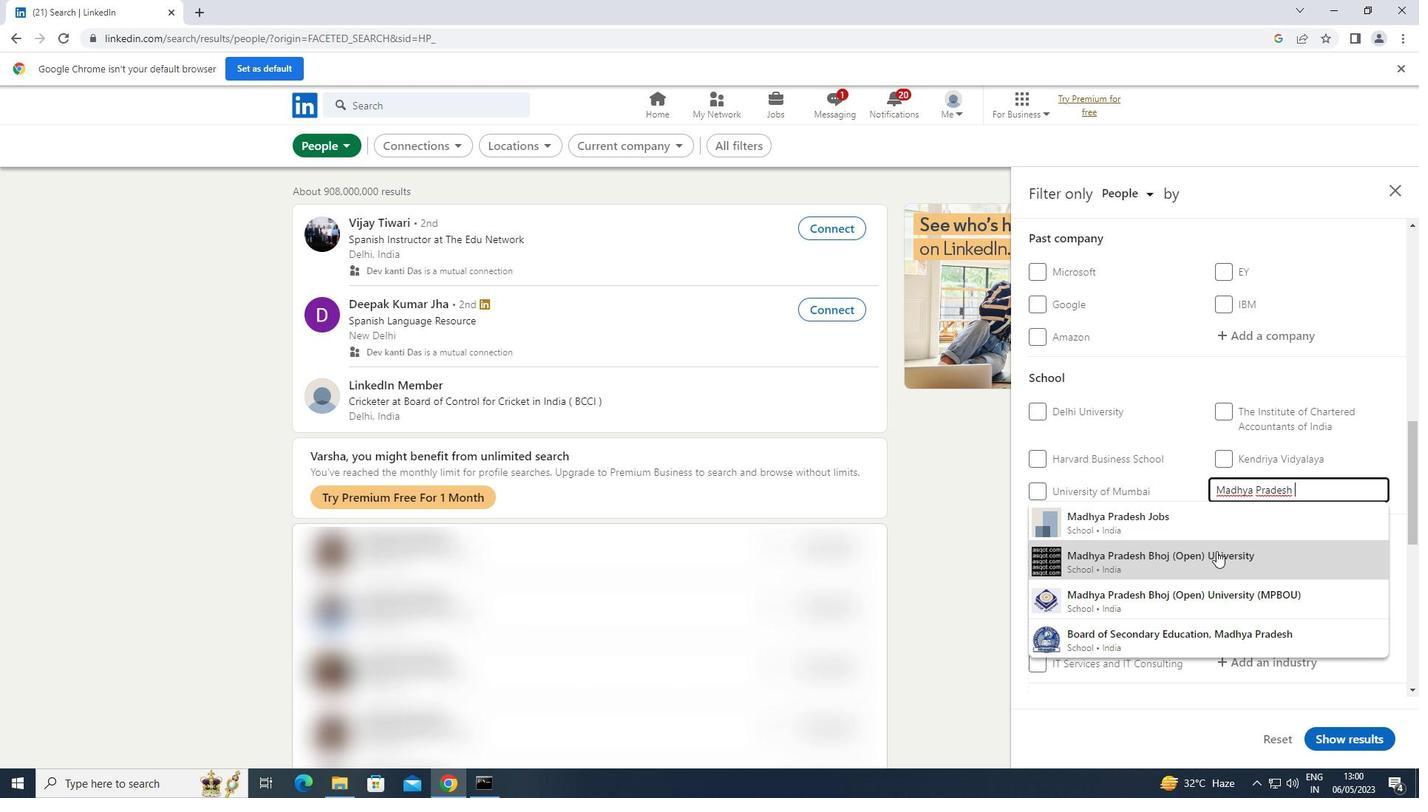 
Action: Mouse pressed left at (1210, 556)
Screenshot: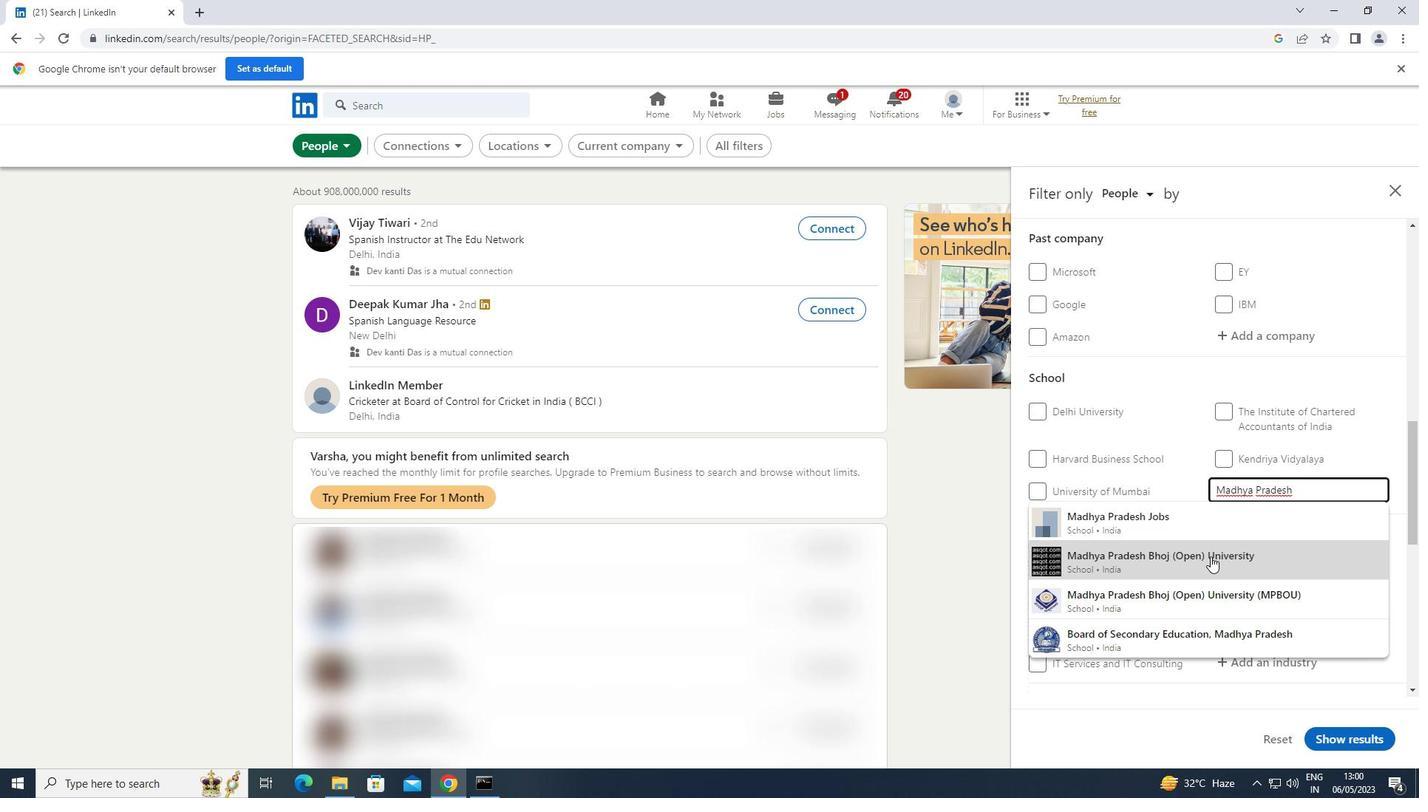 
Action: Mouse scrolled (1210, 555) with delta (0, 0)
Screenshot: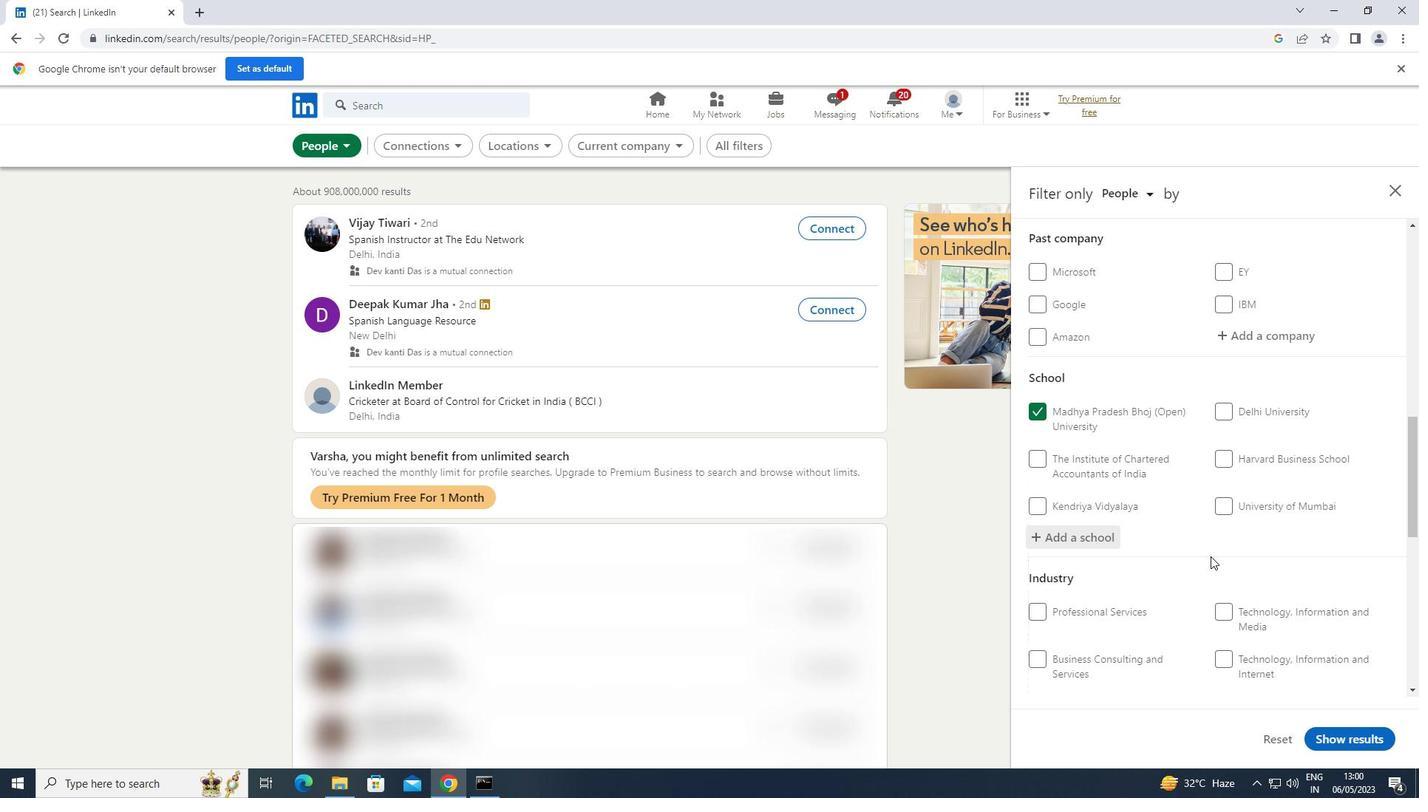
Action: Mouse scrolled (1210, 555) with delta (0, 0)
Screenshot: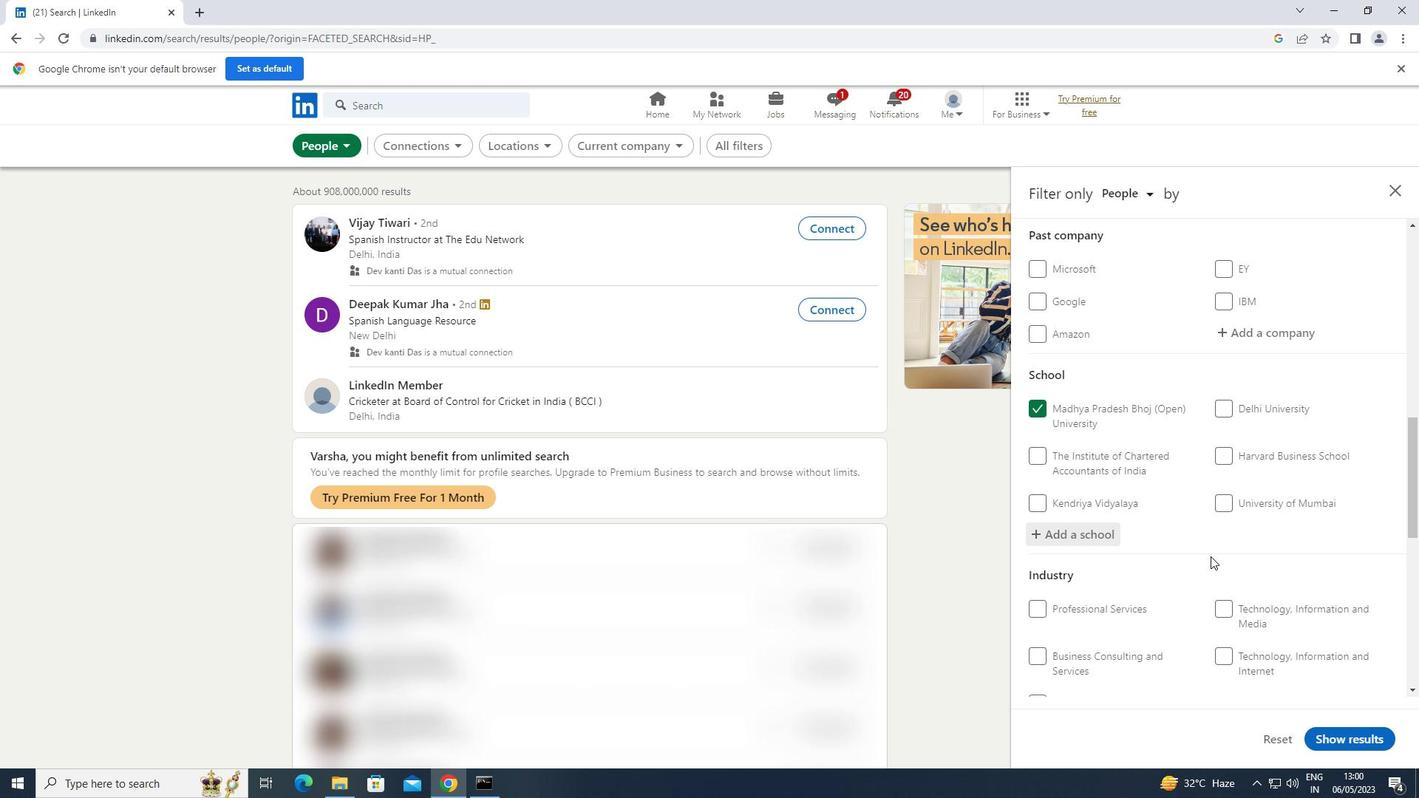 
Action: Mouse scrolled (1210, 555) with delta (0, 0)
Screenshot: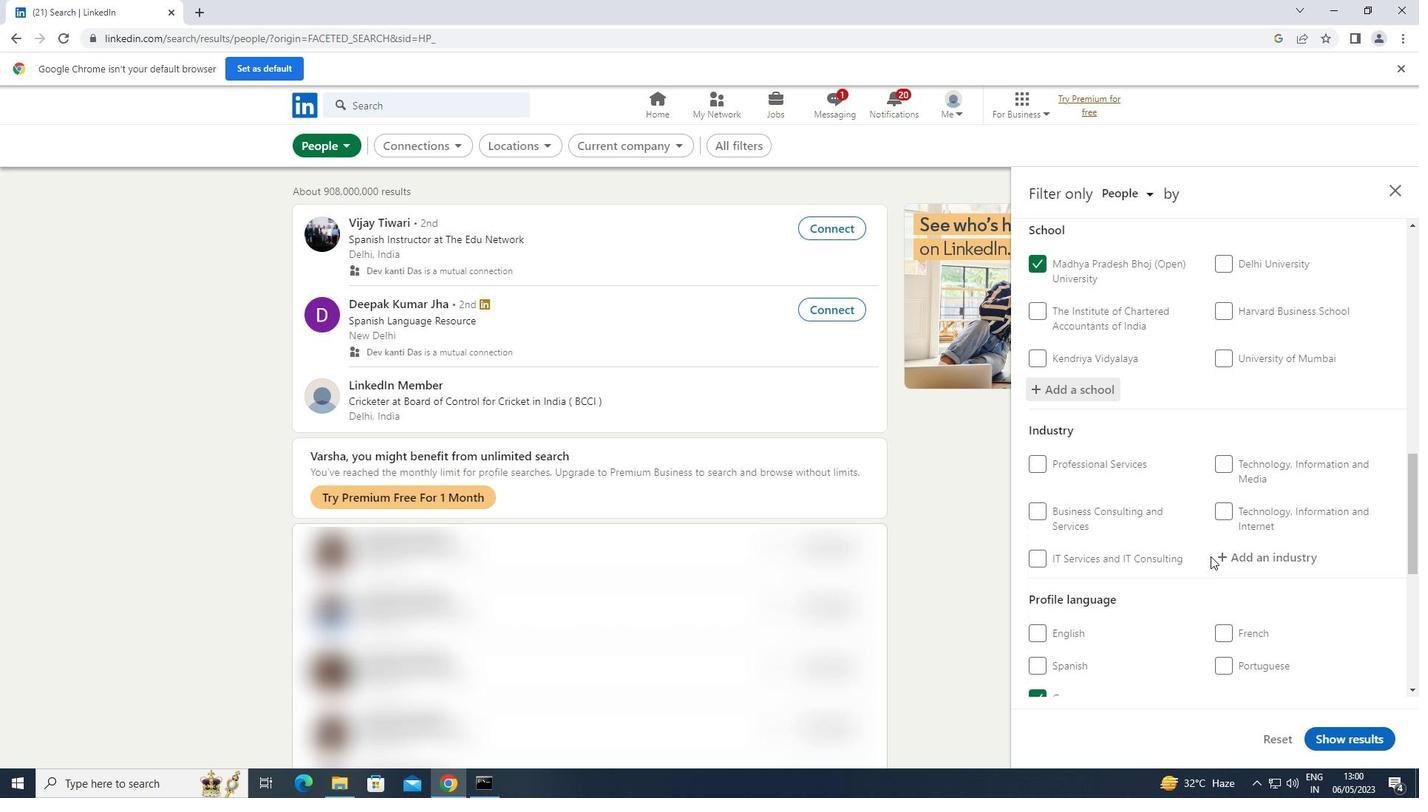
Action: Mouse scrolled (1210, 555) with delta (0, 0)
Screenshot: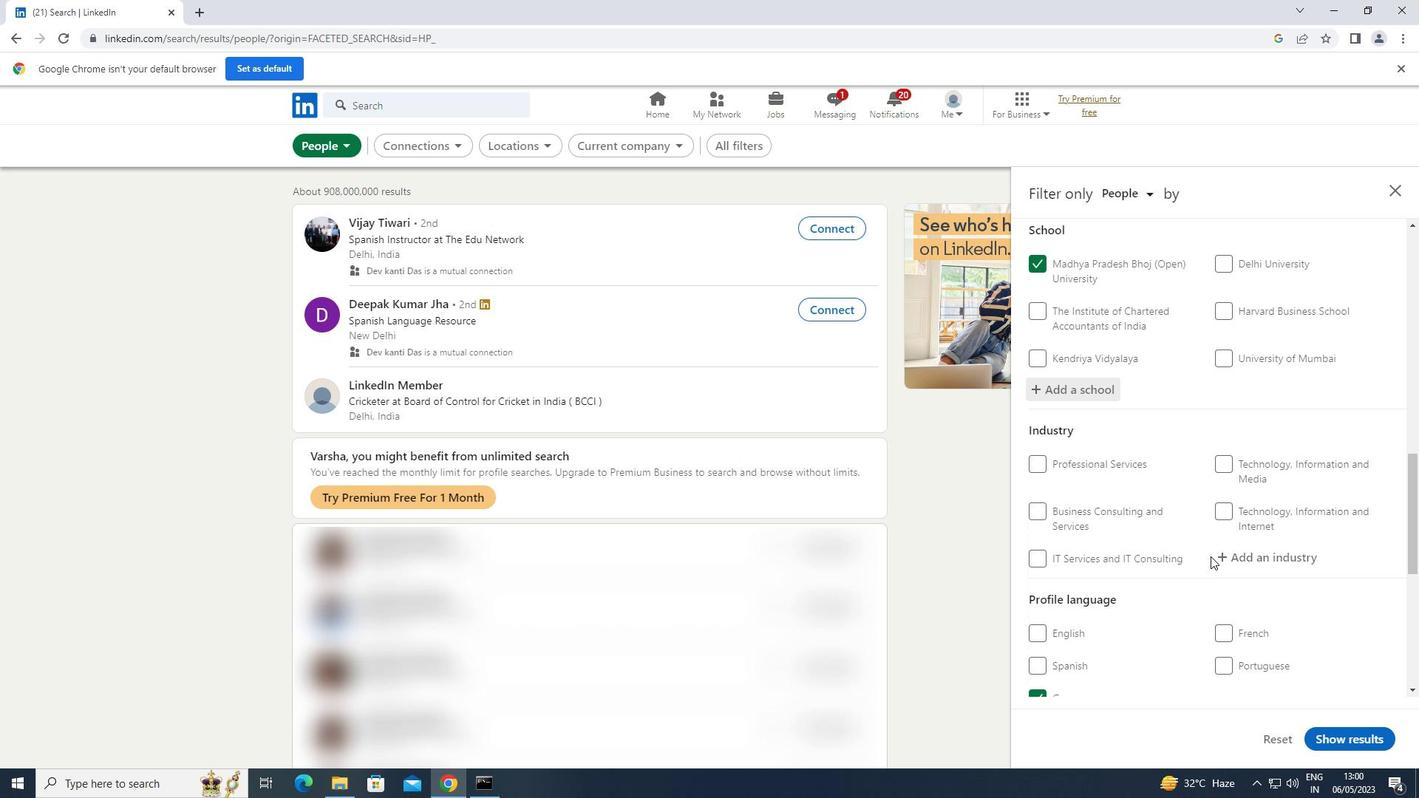 
Action: Mouse moved to (1279, 413)
Screenshot: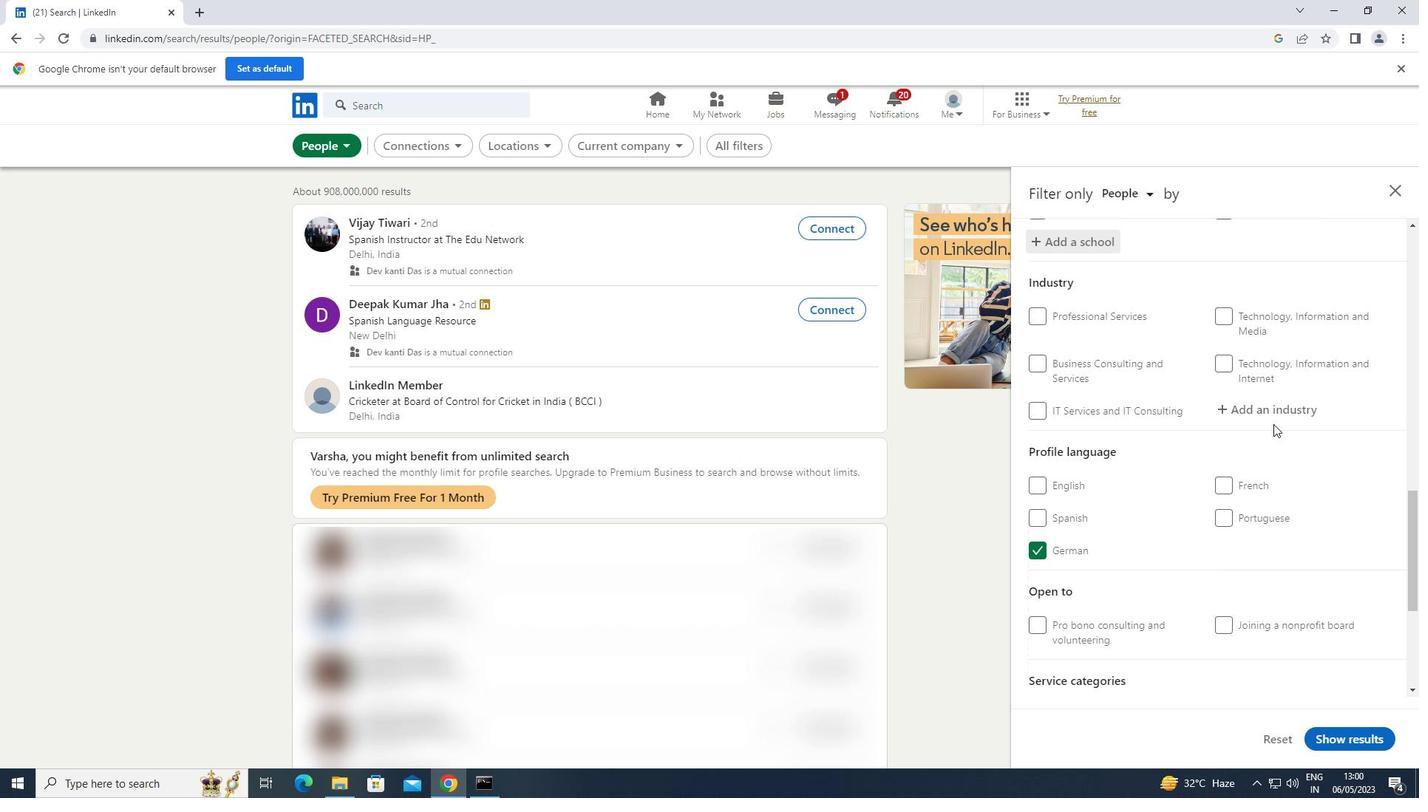 
Action: Mouse pressed left at (1279, 413)
Screenshot: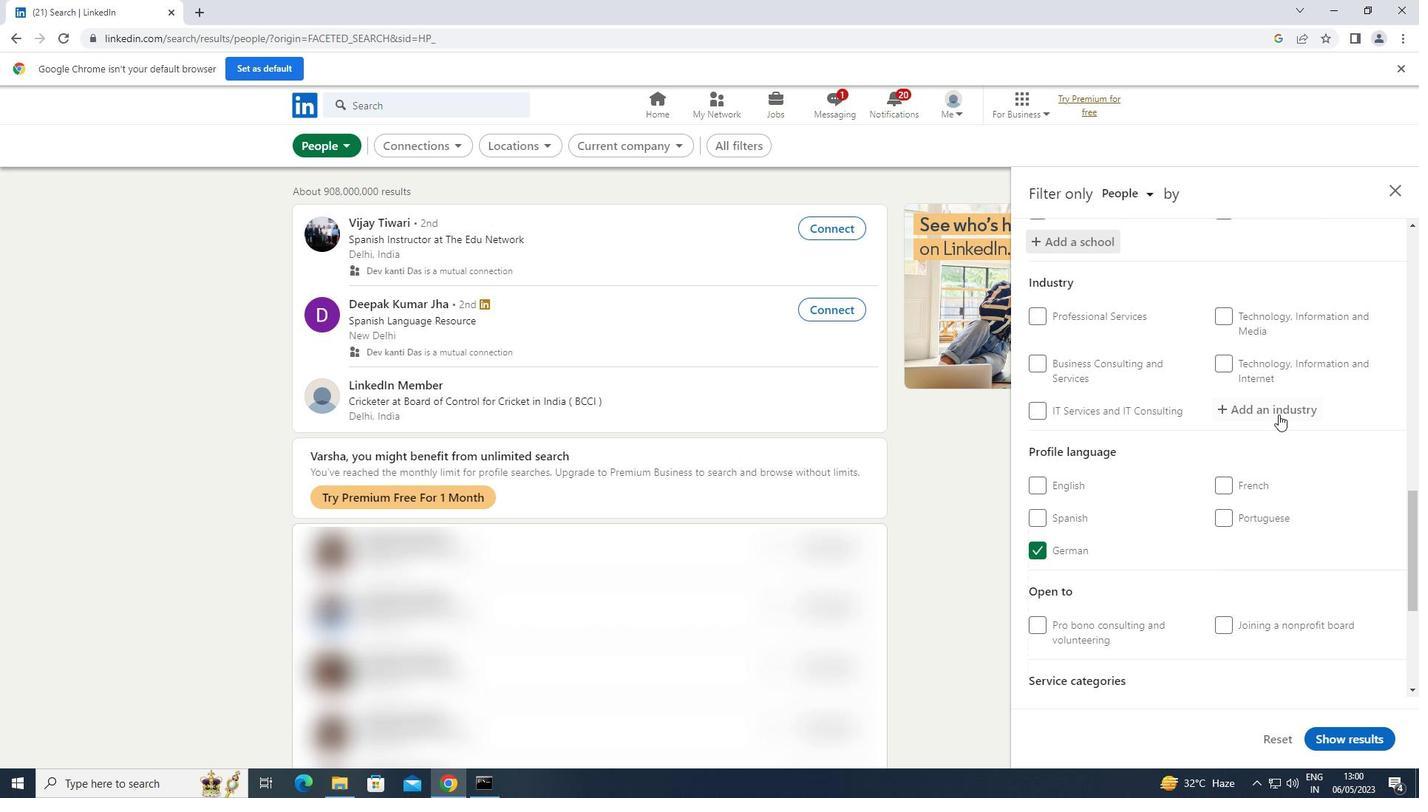 
Action: Key pressed <Key.shift>WHOLESALE<Key.space><Key.shift>MOTOR
Screenshot: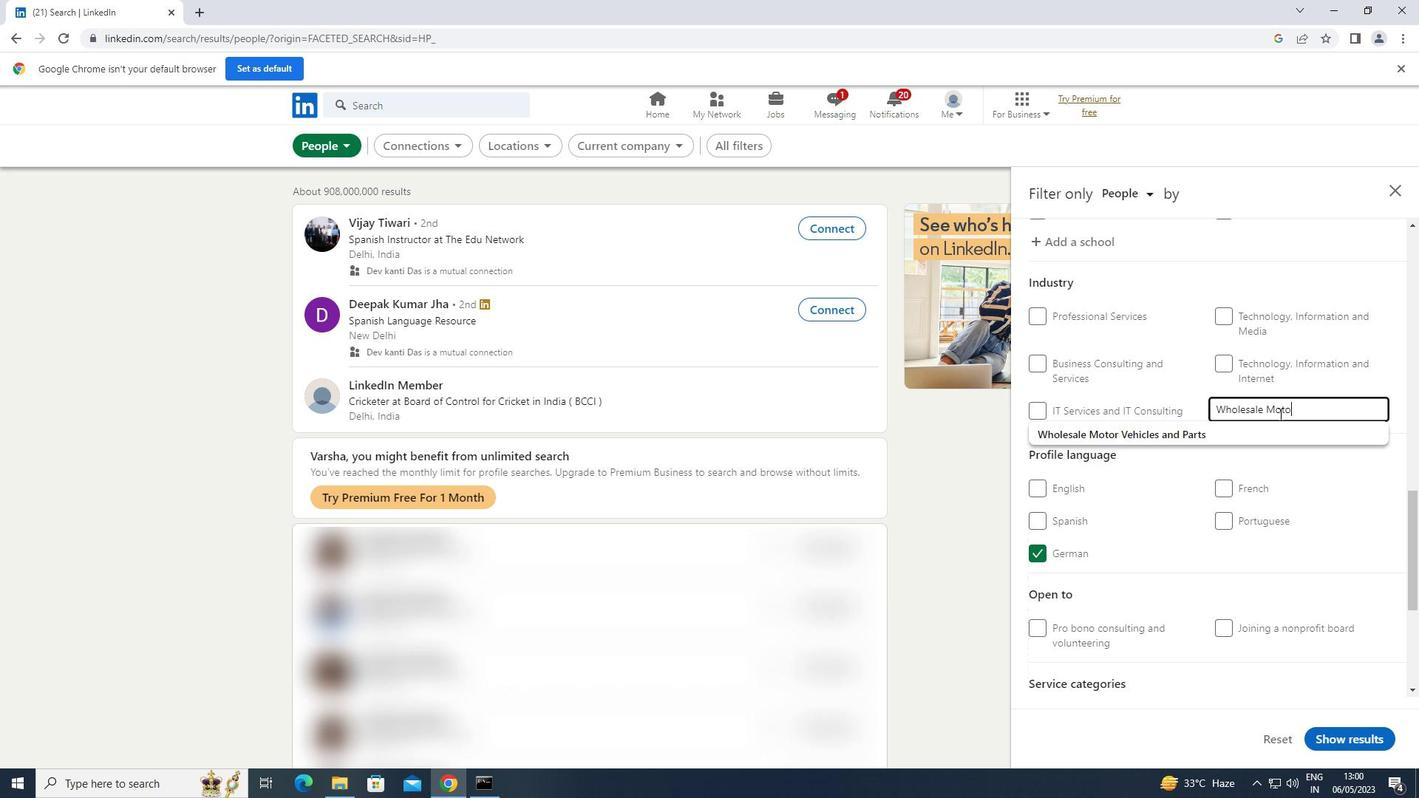 
Action: Mouse moved to (1153, 431)
Screenshot: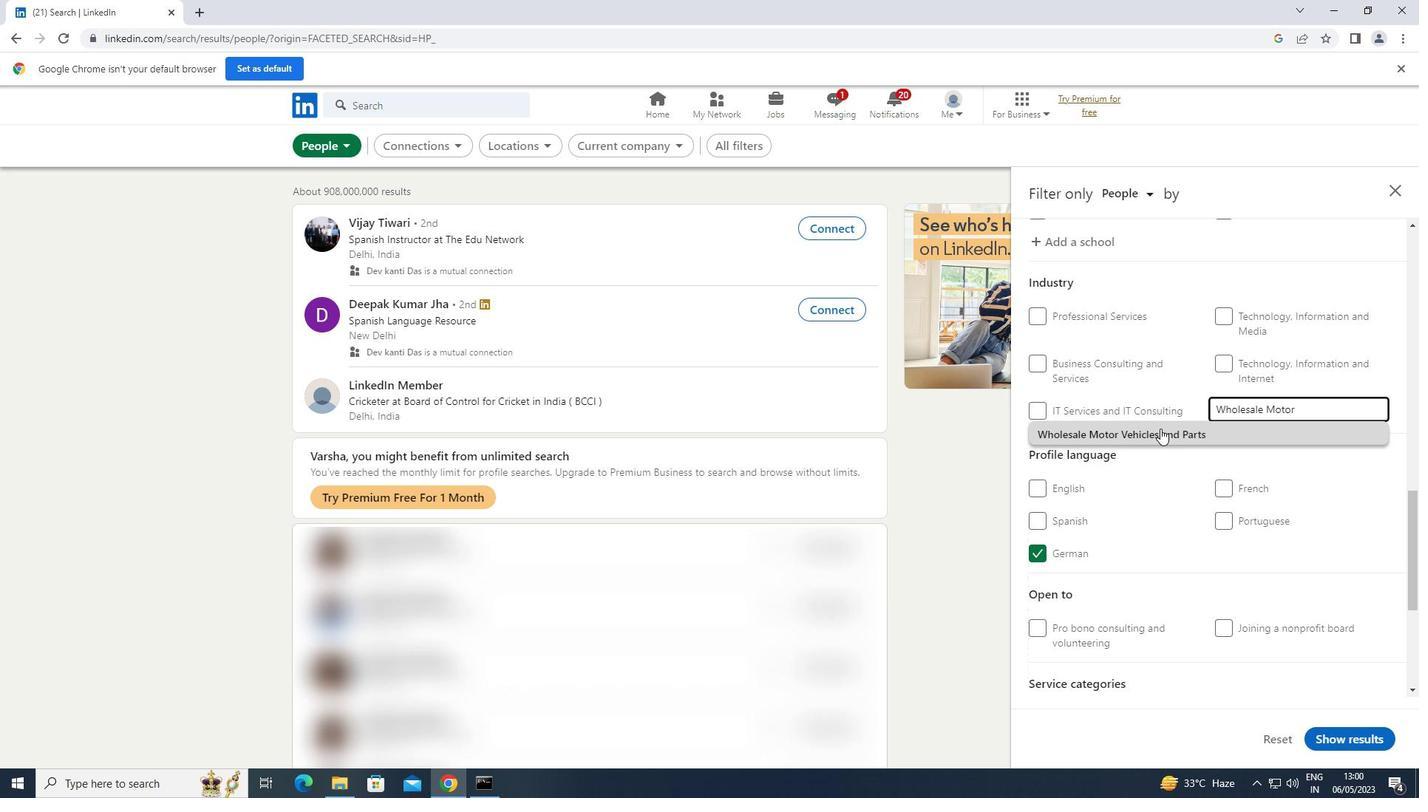 
Action: Mouse pressed left at (1153, 431)
Screenshot: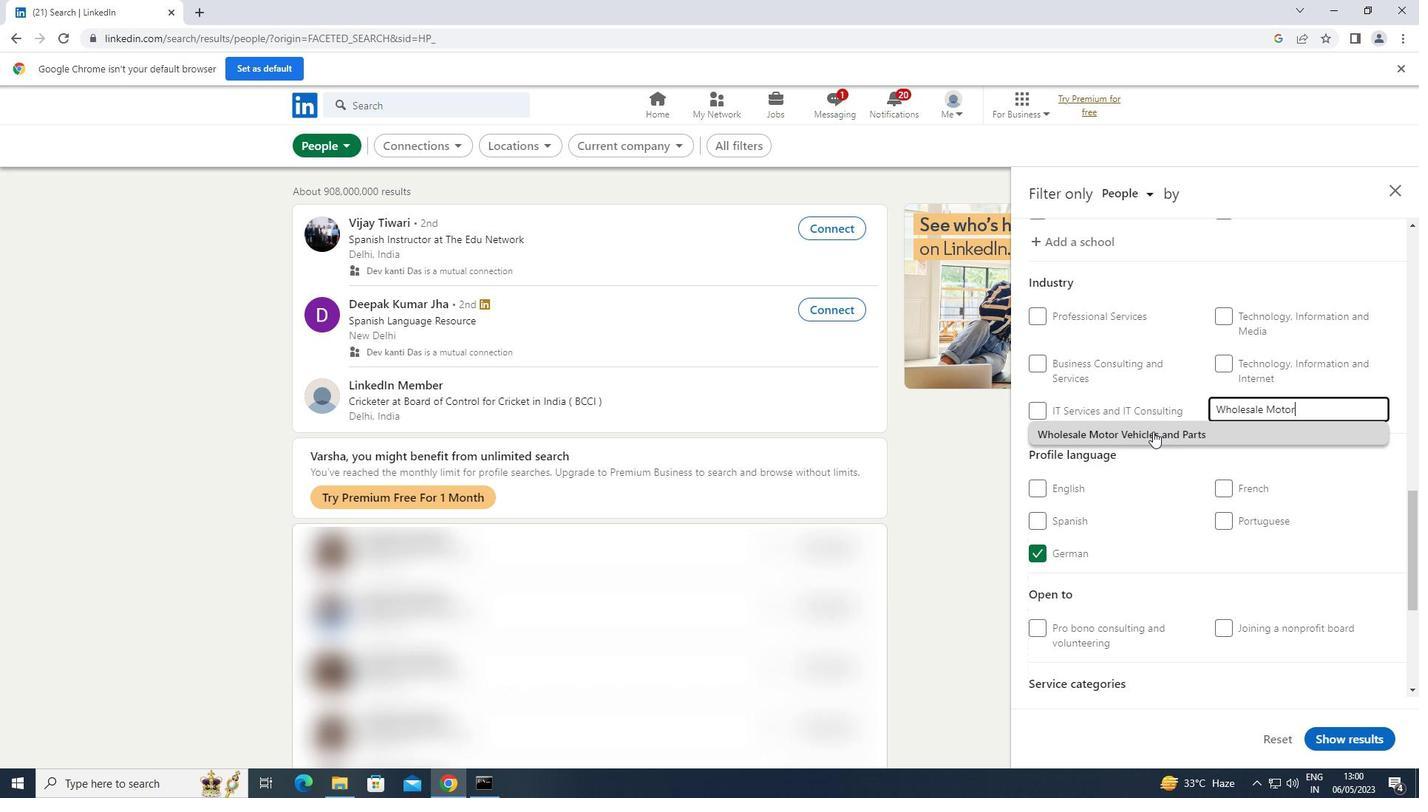 
Action: Mouse moved to (1153, 430)
Screenshot: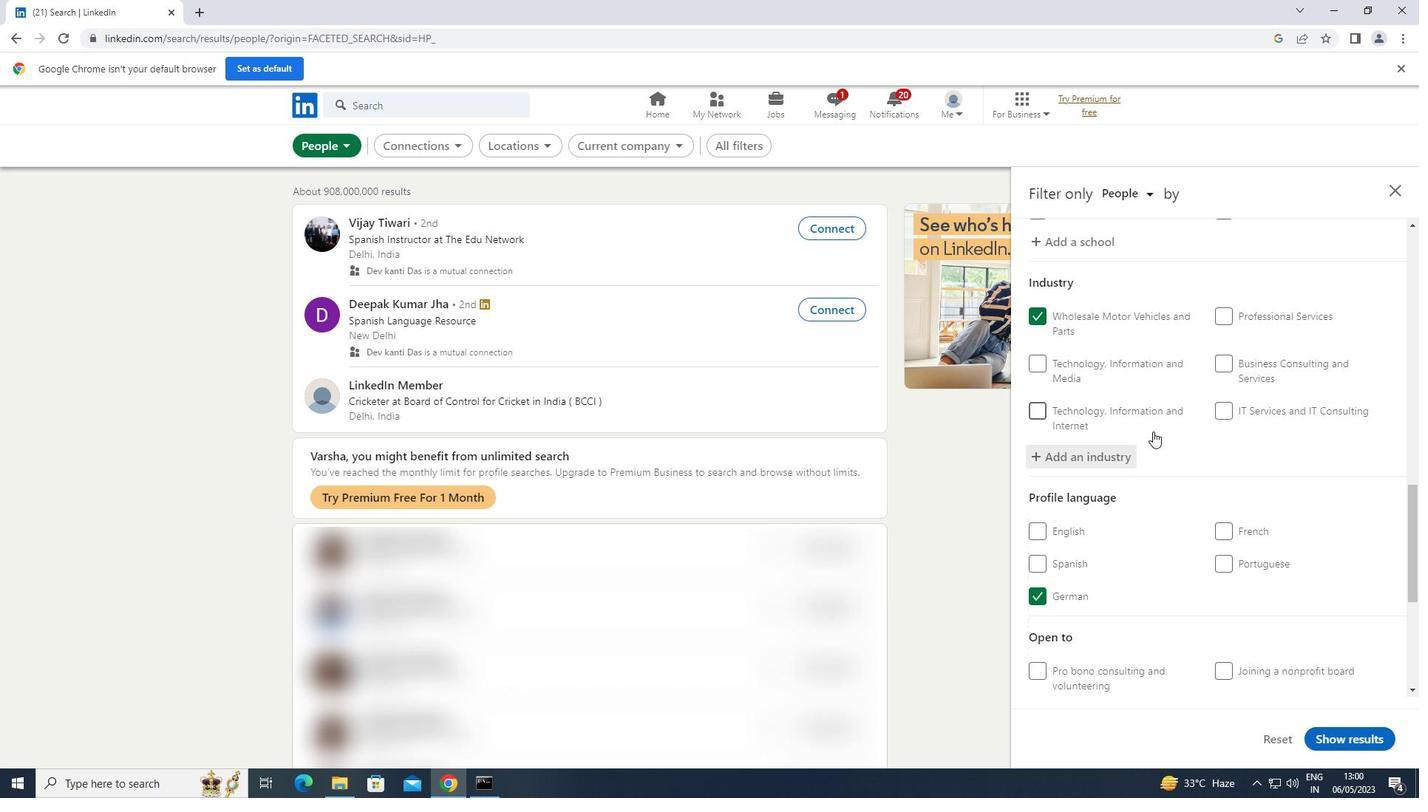 
Action: Mouse scrolled (1153, 430) with delta (0, 0)
Screenshot: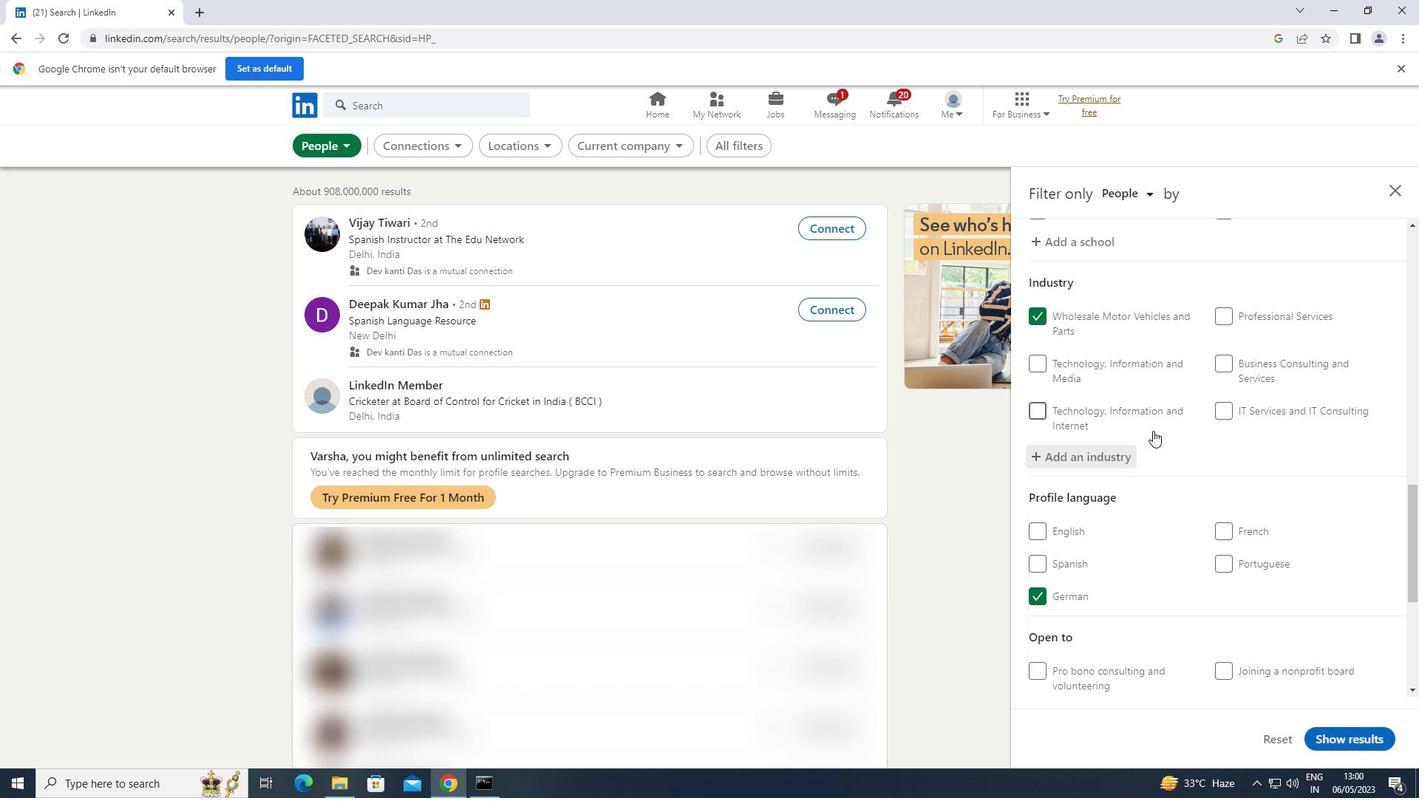 
Action: Mouse scrolled (1153, 430) with delta (0, 0)
Screenshot: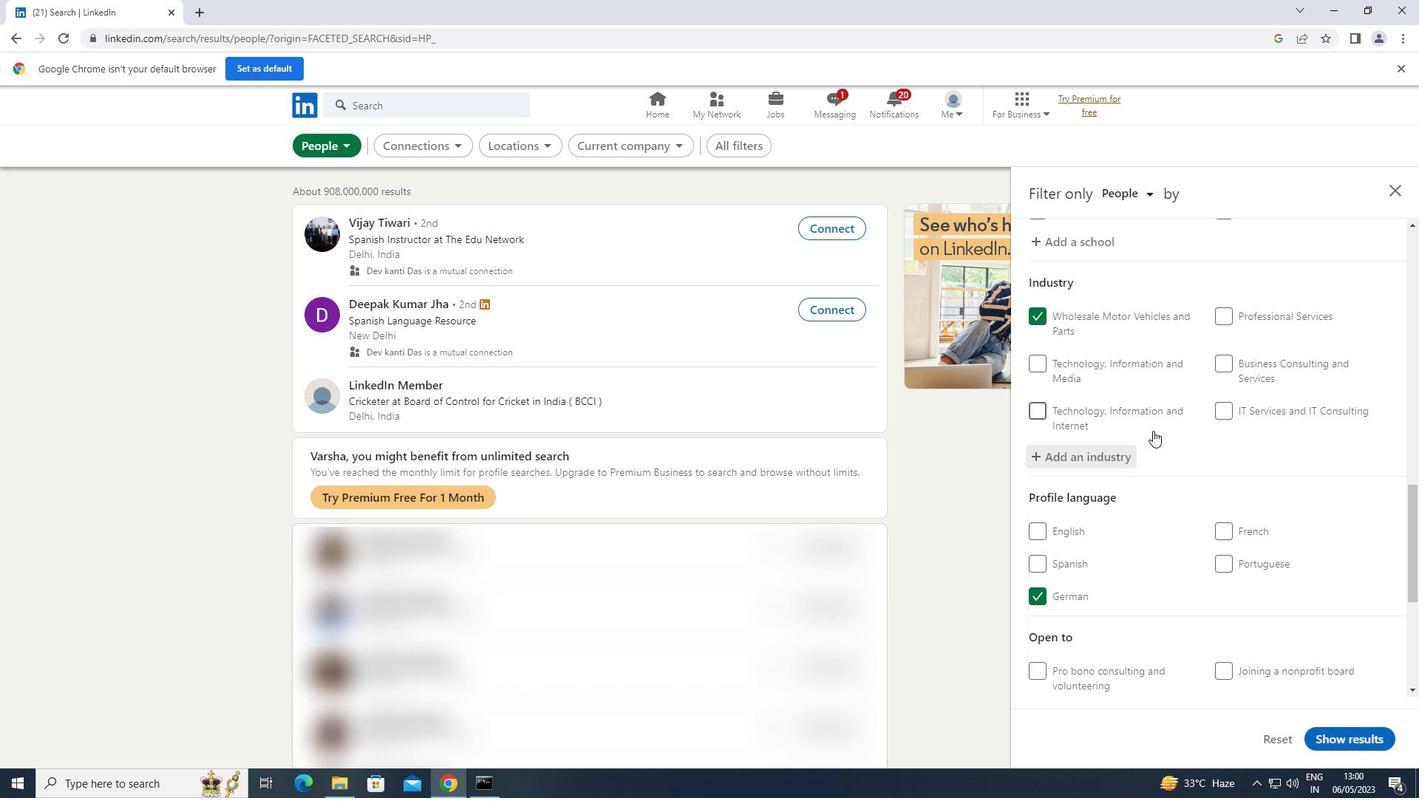 
Action: Mouse scrolled (1153, 430) with delta (0, 0)
Screenshot: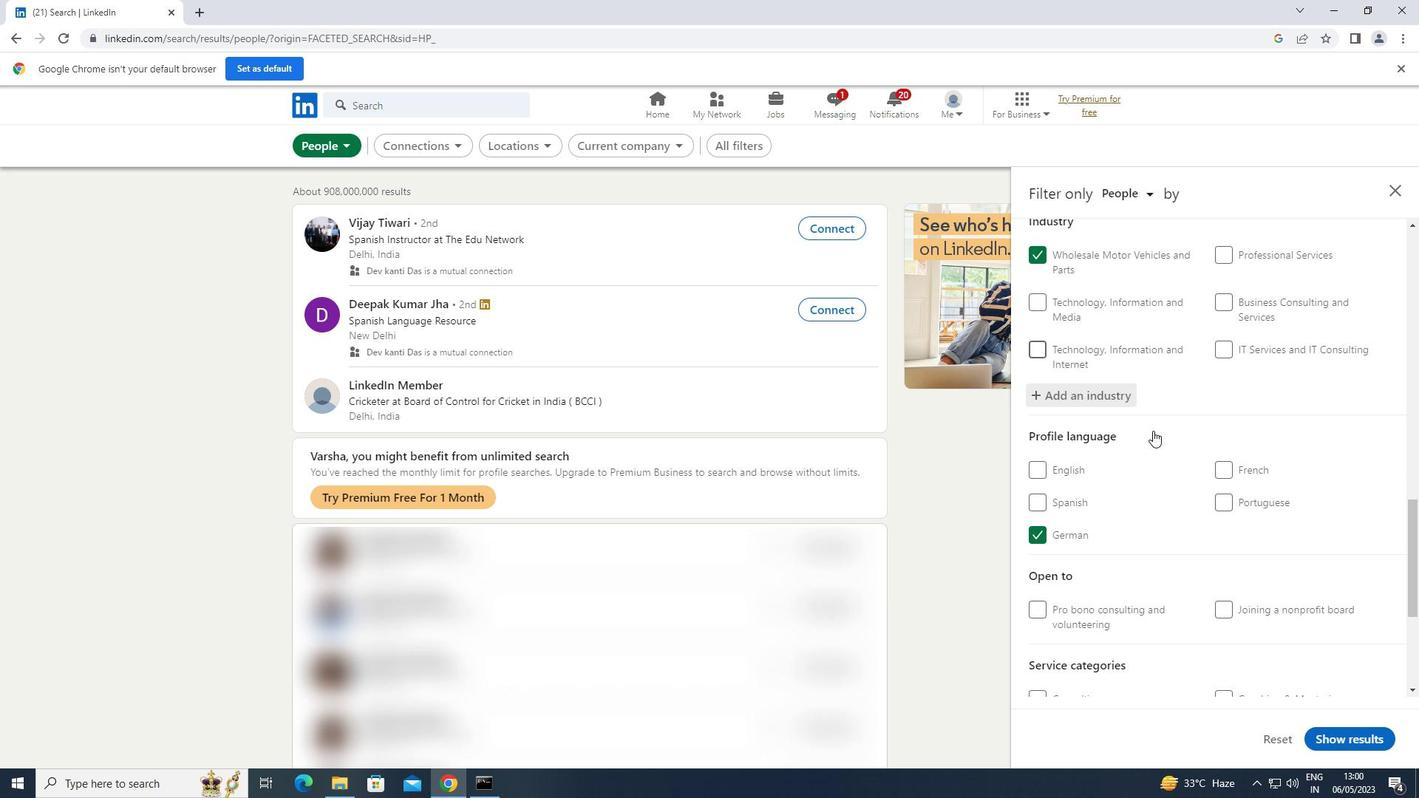 
Action: Mouse scrolled (1153, 430) with delta (0, 0)
Screenshot: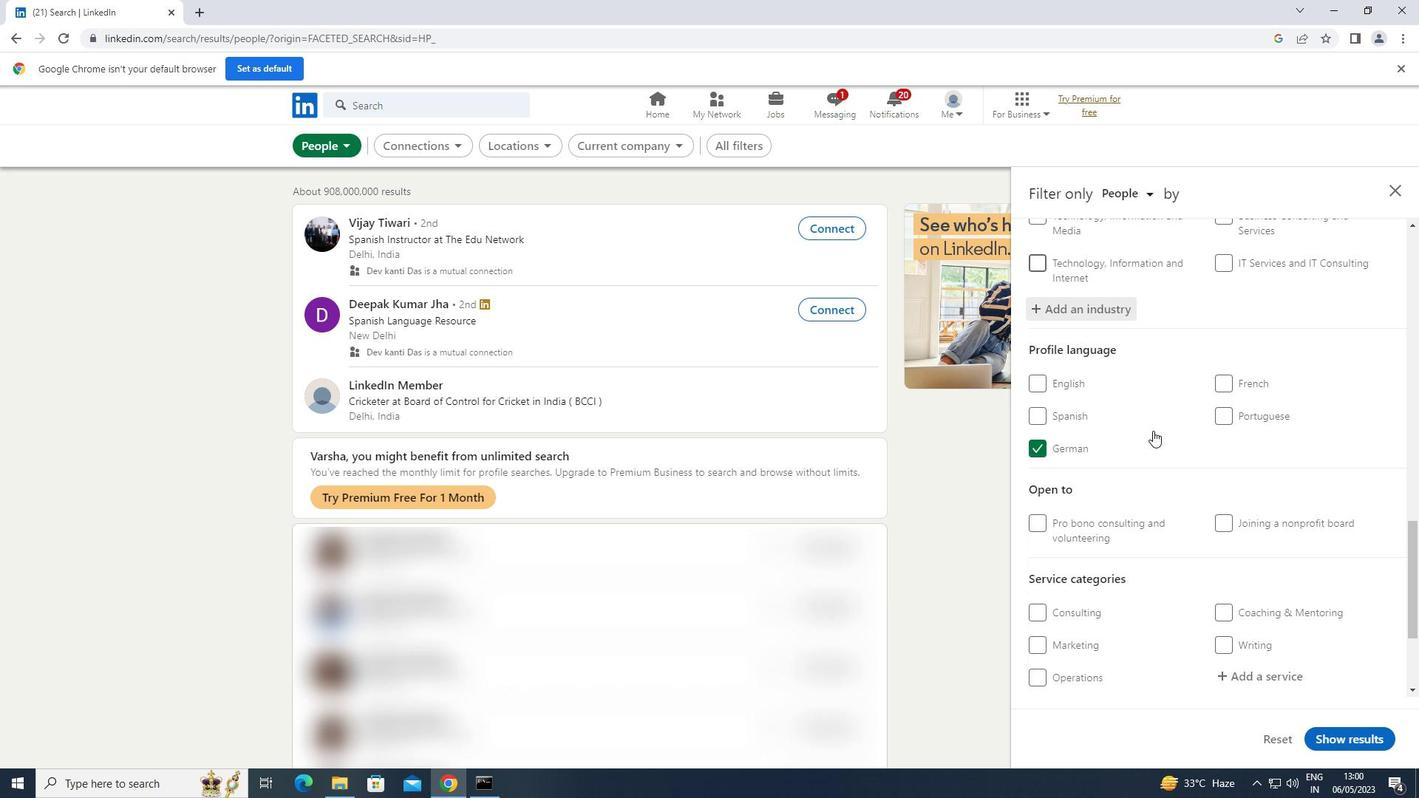 
Action: Mouse moved to (1293, 532)
Screenshot: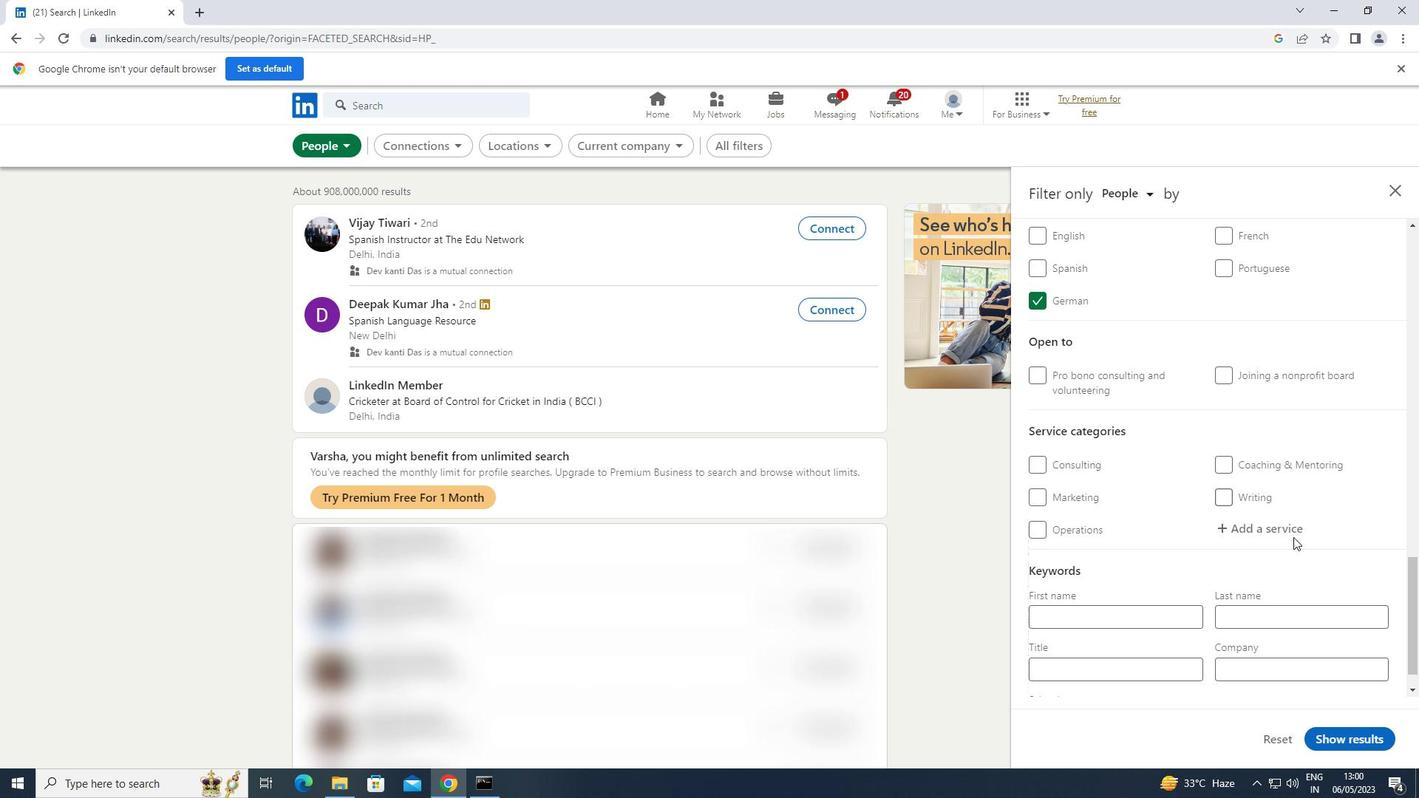 
Action: Mouse pressed left at (1293, 532)
Screenshot: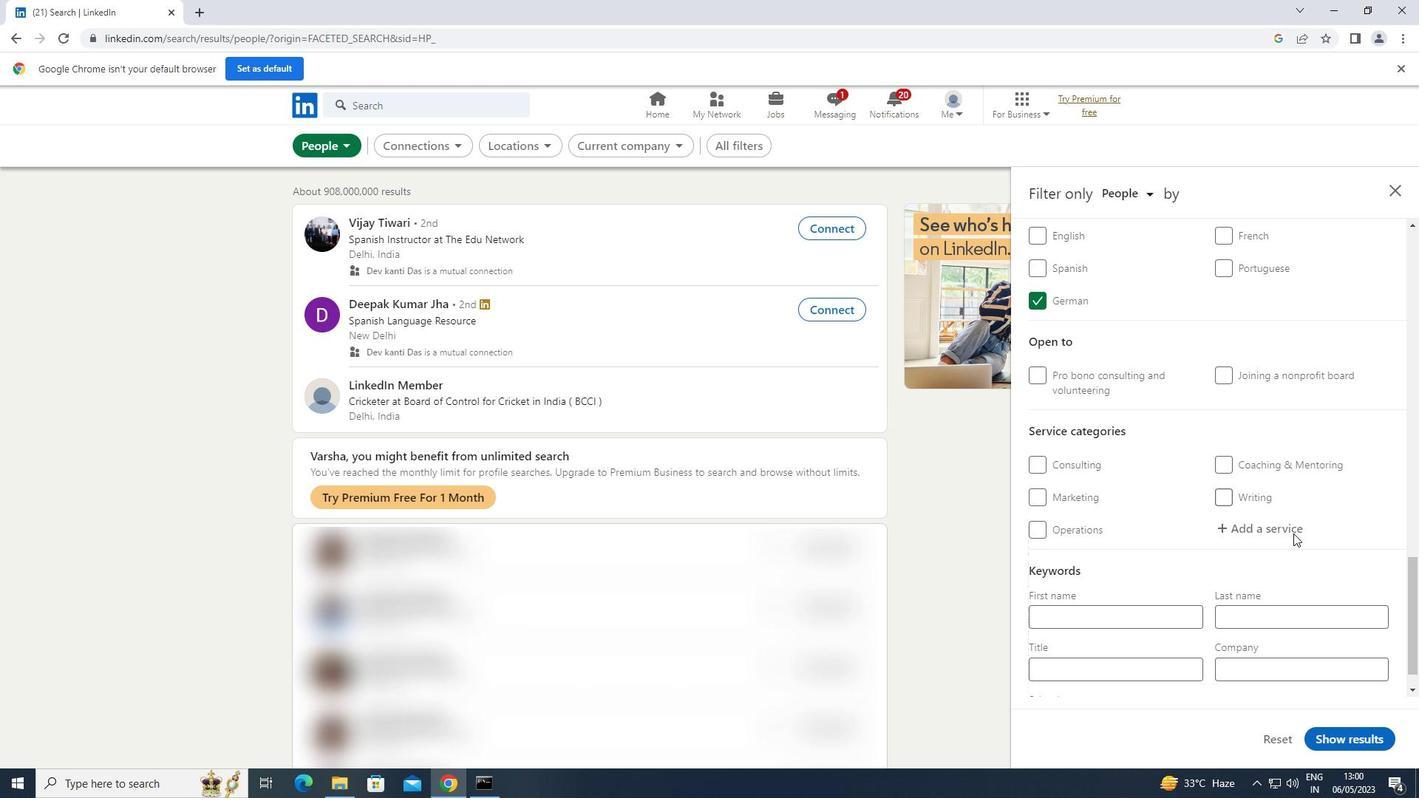 
Action: Mouse moved to (1293, 529)
Screenshot: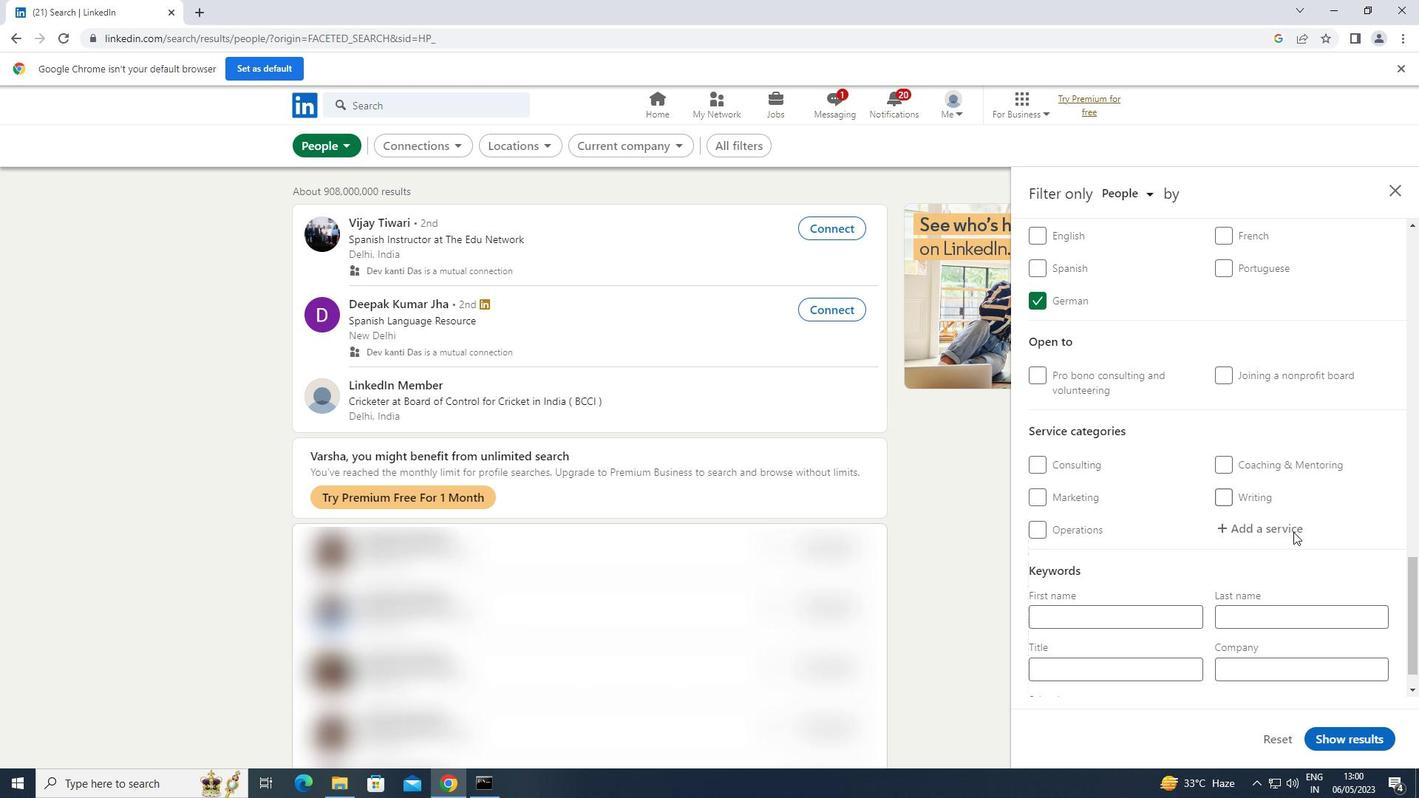 
Action: Key pressed <Key.shift>MANAGEMENT<Key.space><Key.shift>CONS
Screenshot: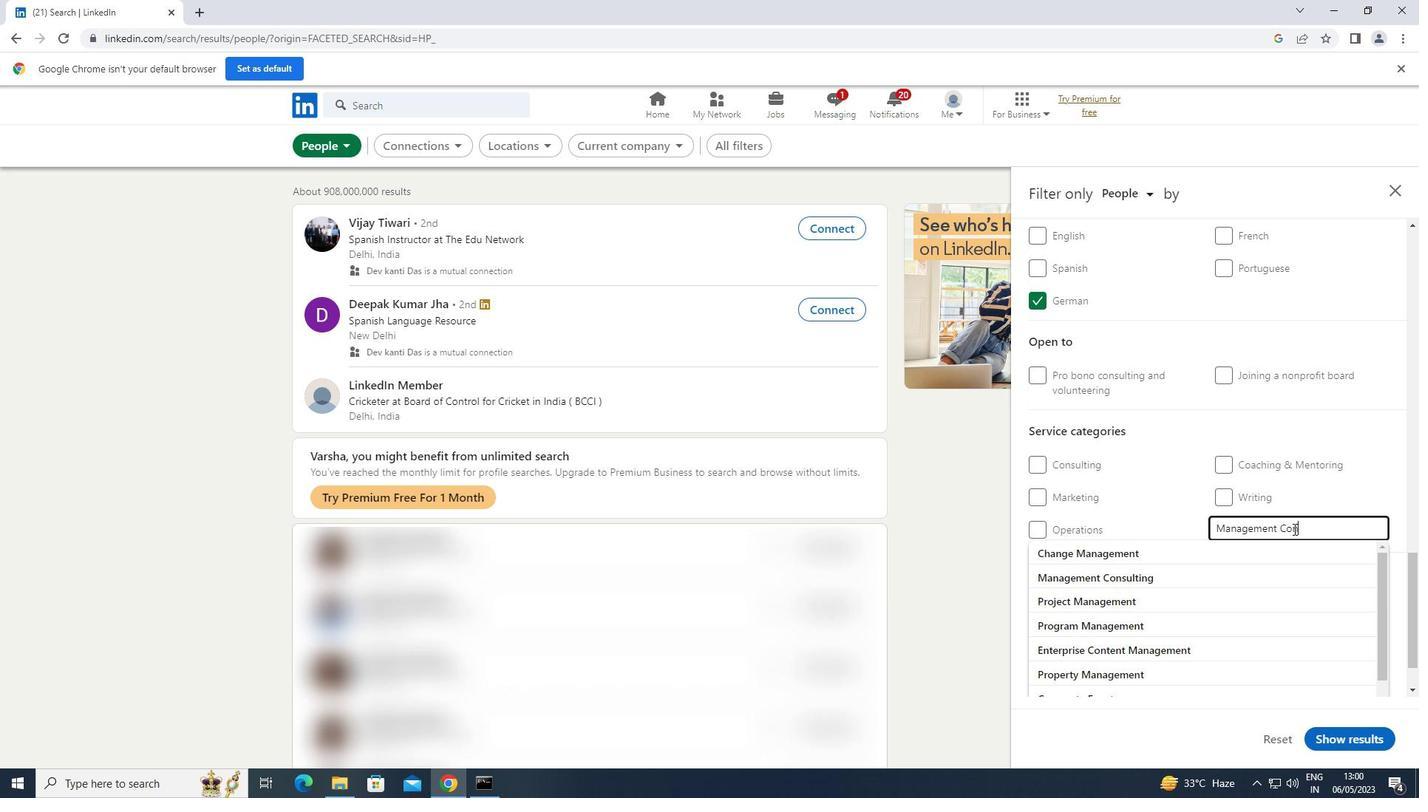 
Action: Mouse moved to (1129, 550)
Screenshot: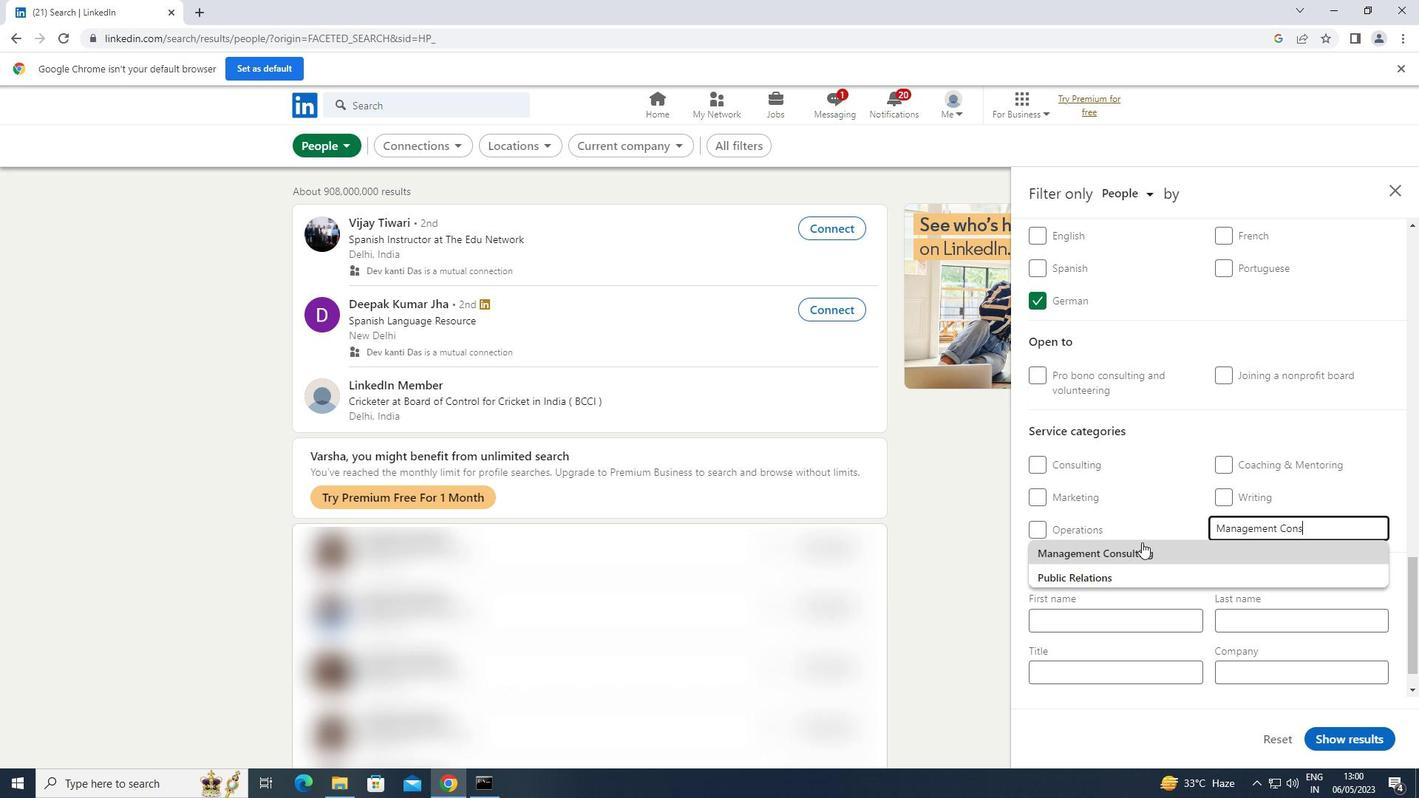 
Action: Mouse pressed left at (1129, 550)
Screenshot: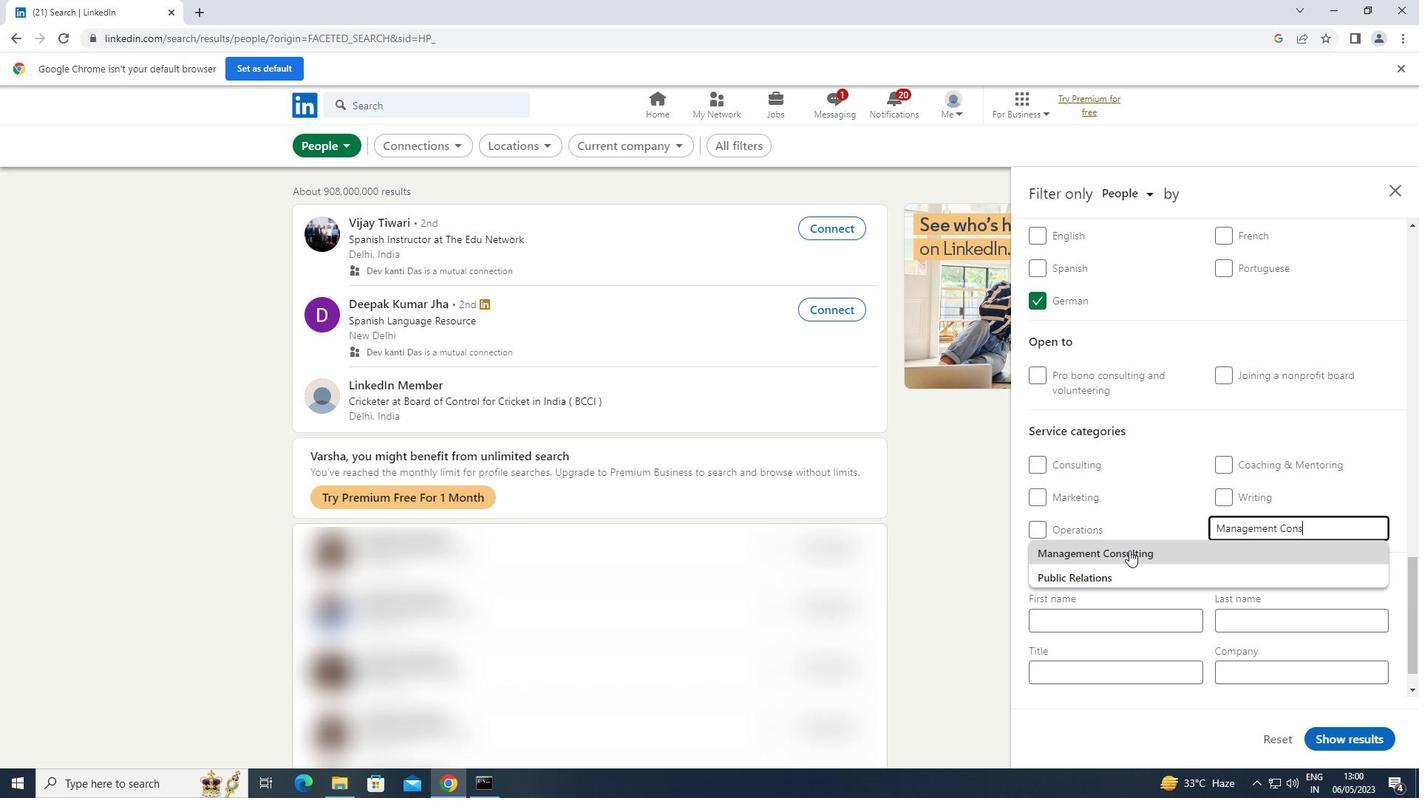 
Action: Mouse moved to (1129, 550)
Screenshot: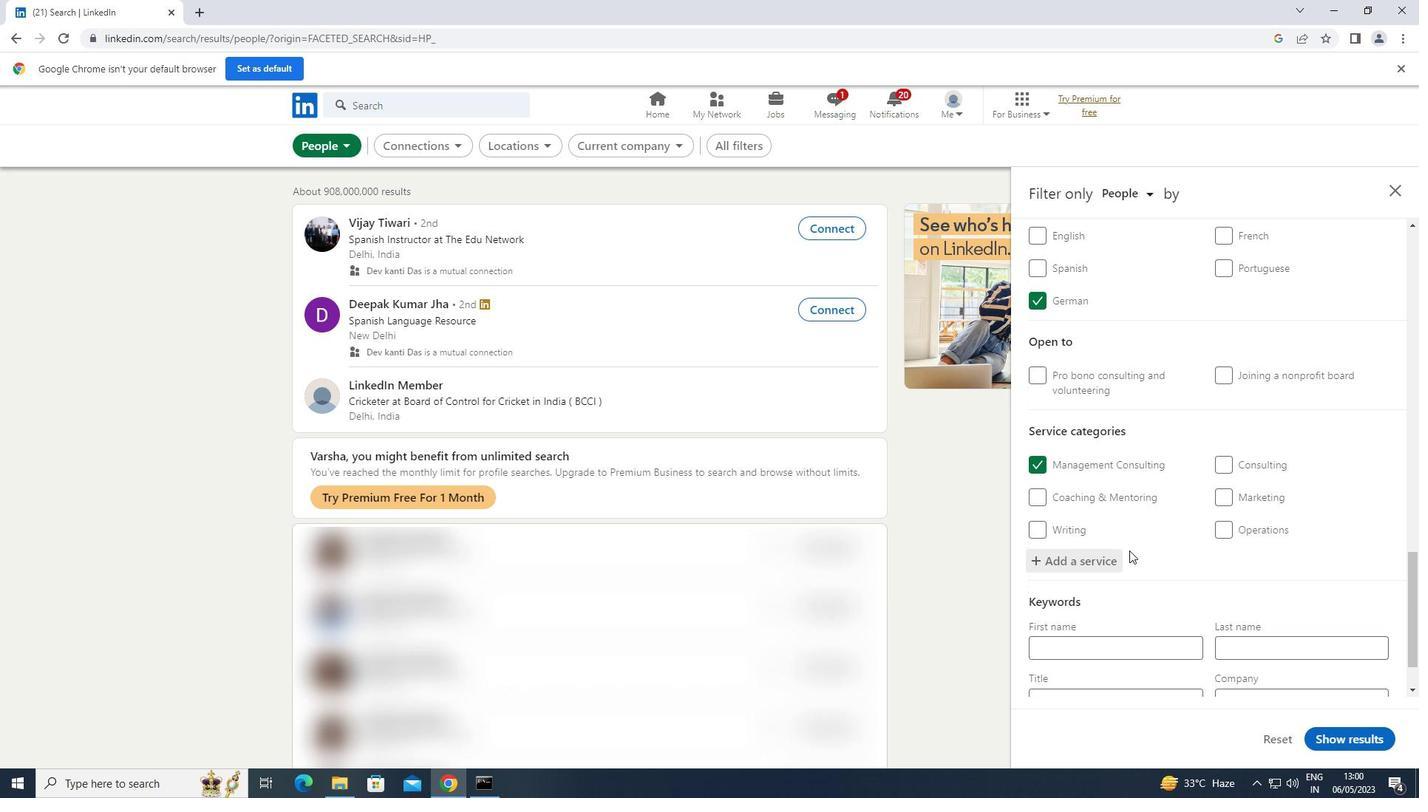 
Action: Mouse scrolled (1129, 549) with delta (0, 0)
Screenshot: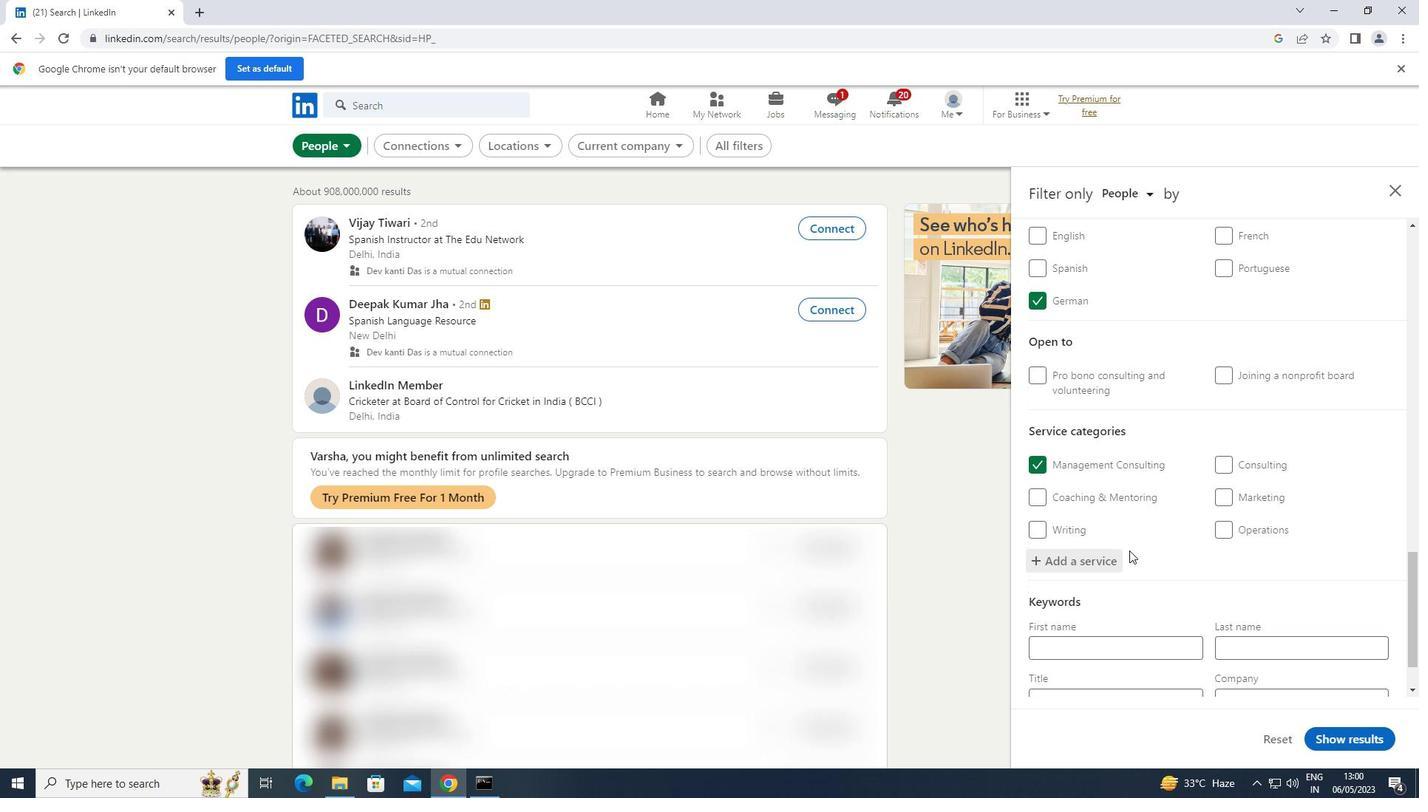
Action: Mouse scrolled (1129, 549) with delta (0, 0)
Screenshot: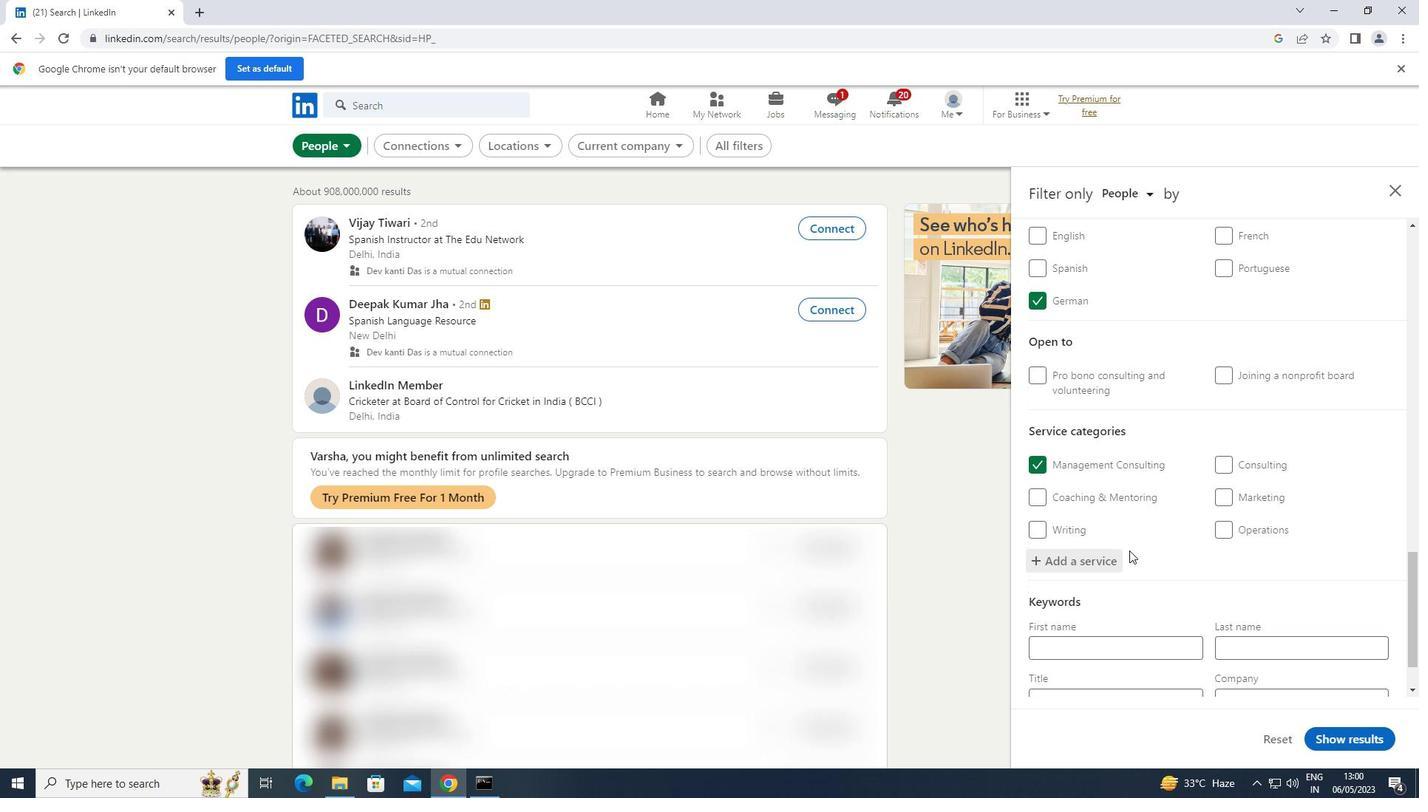 
Action: Mouse scrolled (1129, 549) with delta (0, 0)
Screenshot: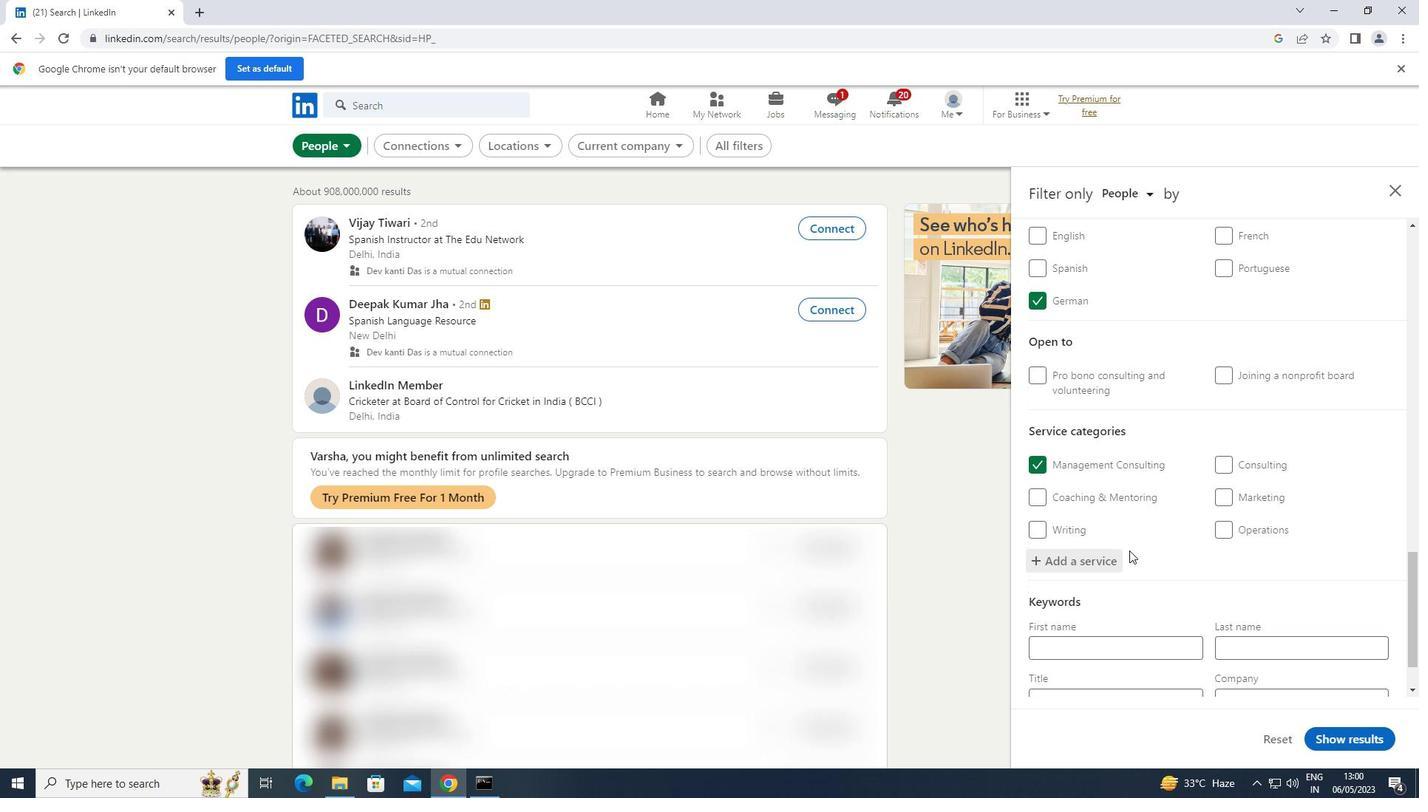 
Action: Mouse scrolled (1129, 549) with delta (0, 0)
Screenshot: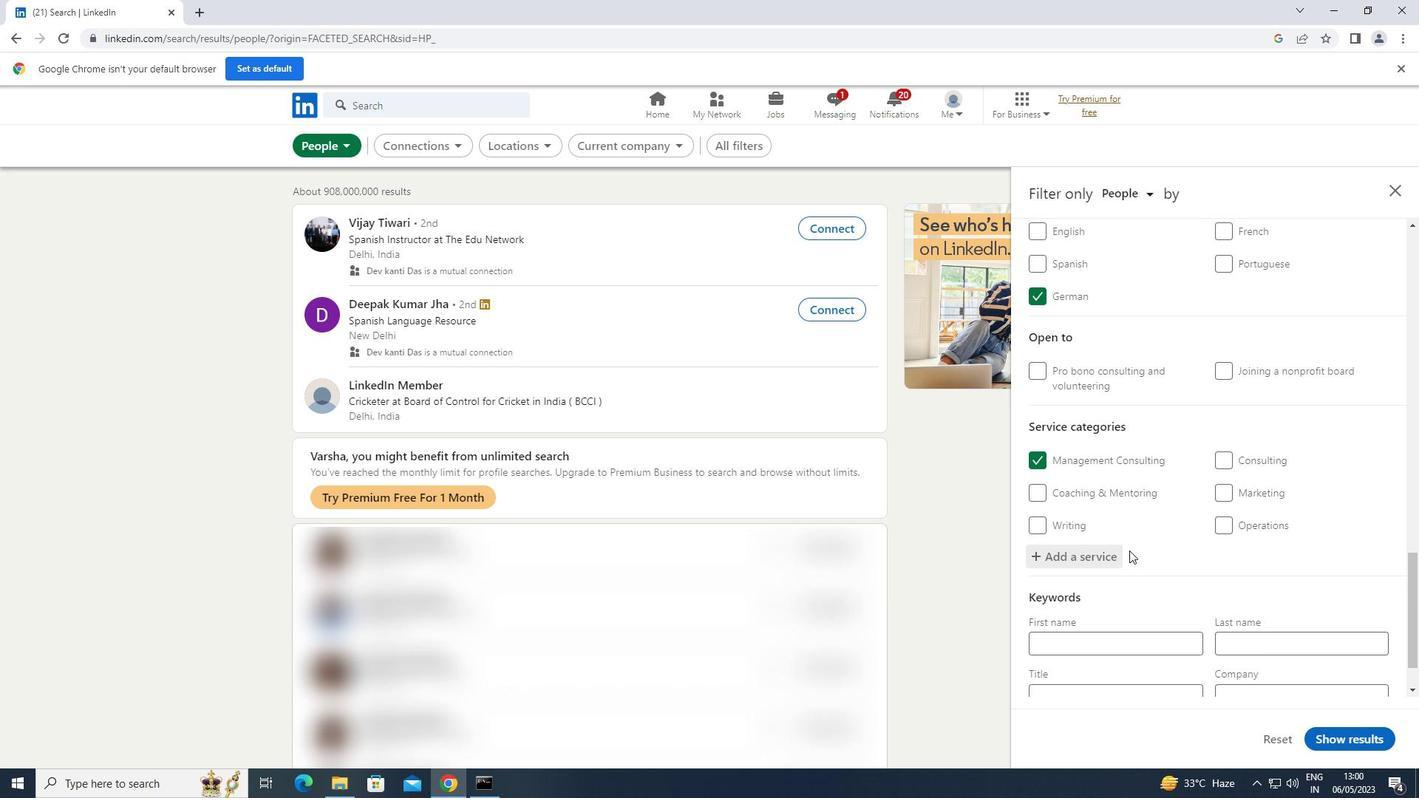 
Action: Mouse scrolled (1129, 549) with delta (0, 0)
Screenshot: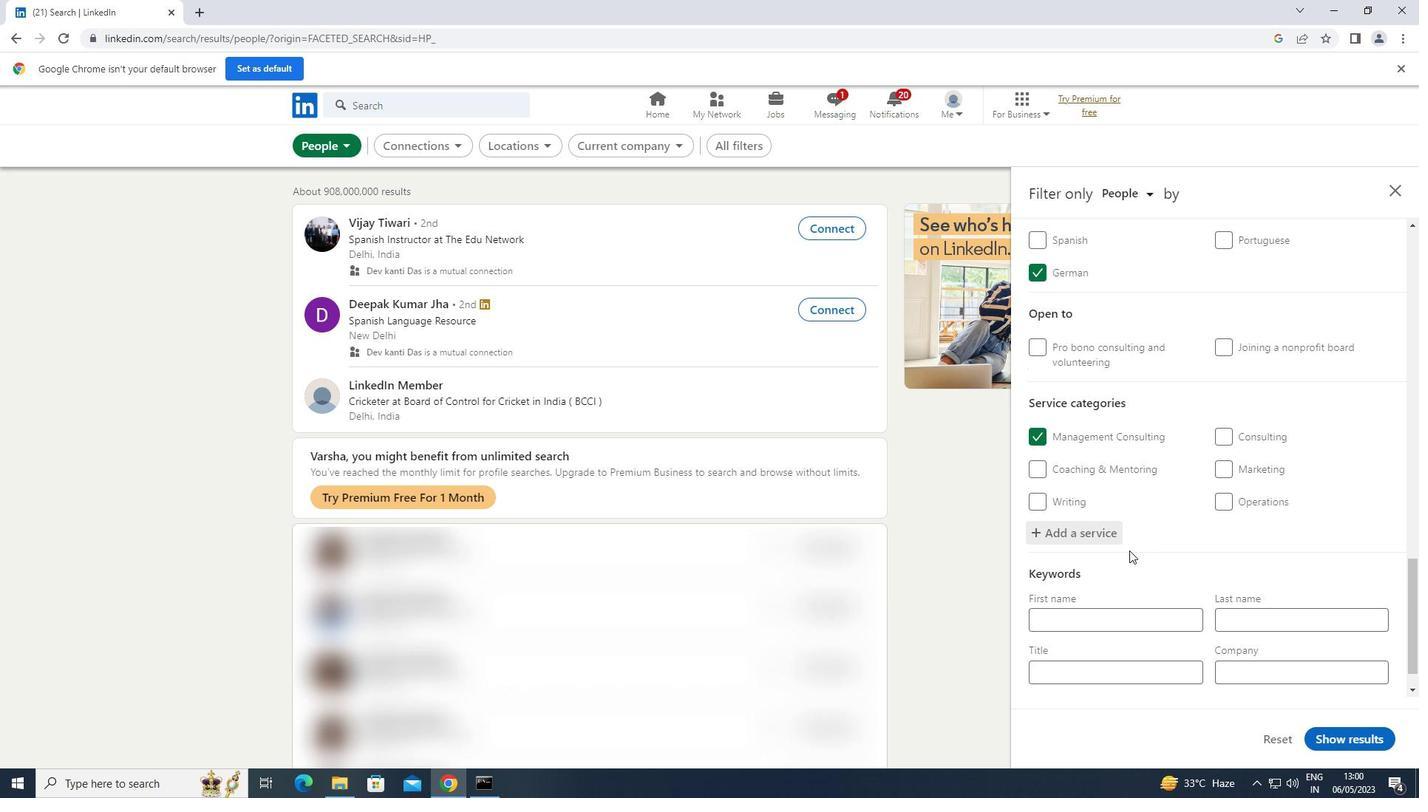 
Action: Mouse scrolled (1129, 549) with delta (0, 0)
Screenshot: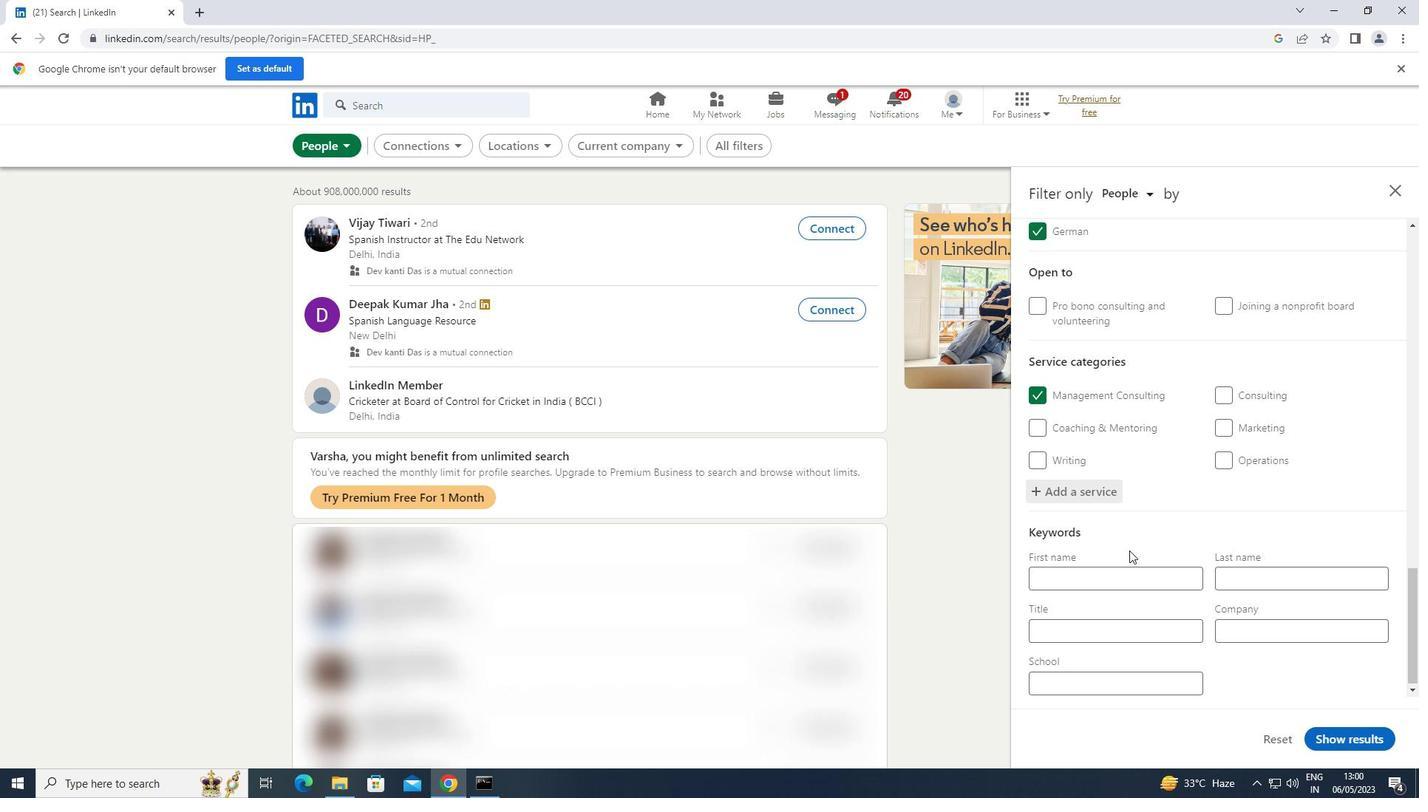 
Action: Mouse moved to (1066, 626)
Screenshot: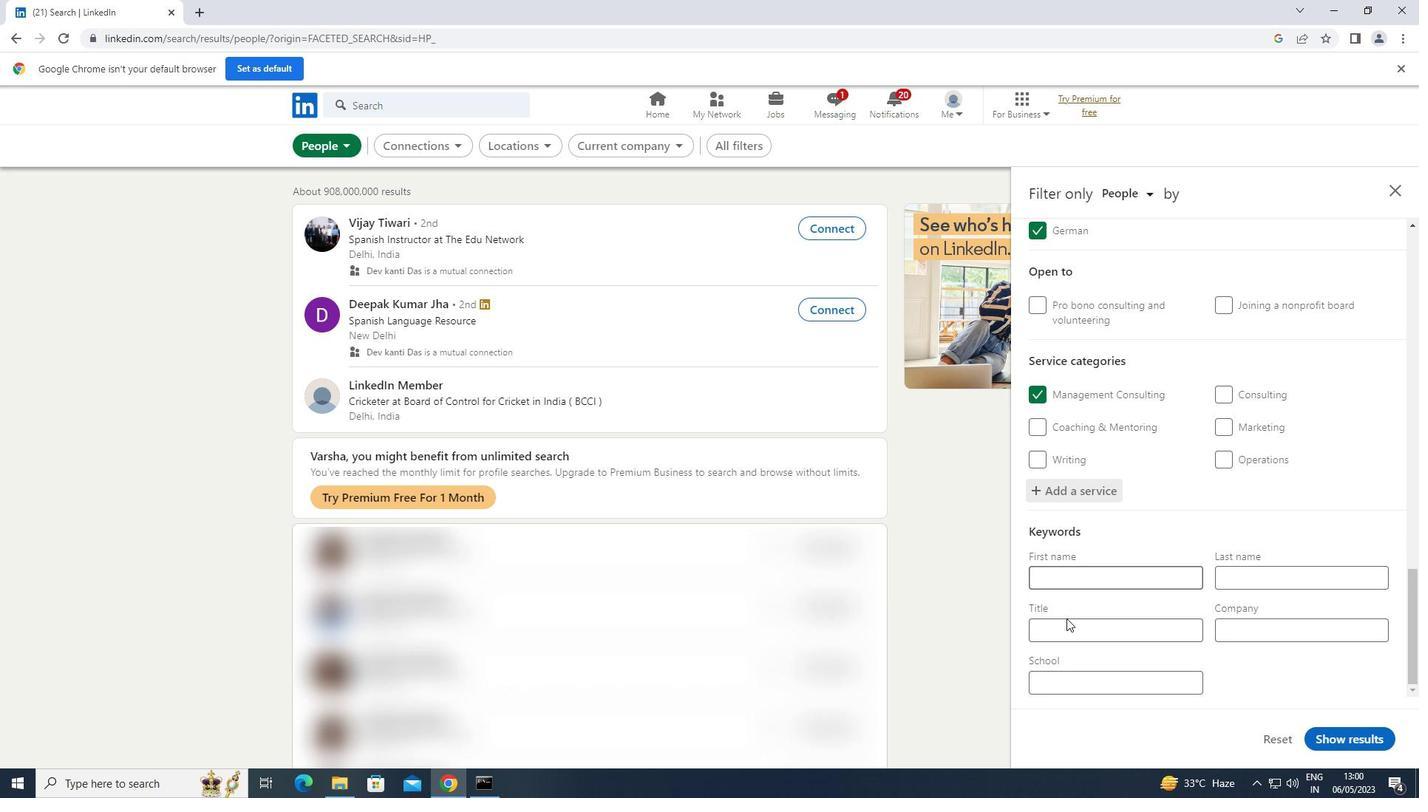 
Action: Mouse pressed left at (1066, 626)
Screenshot: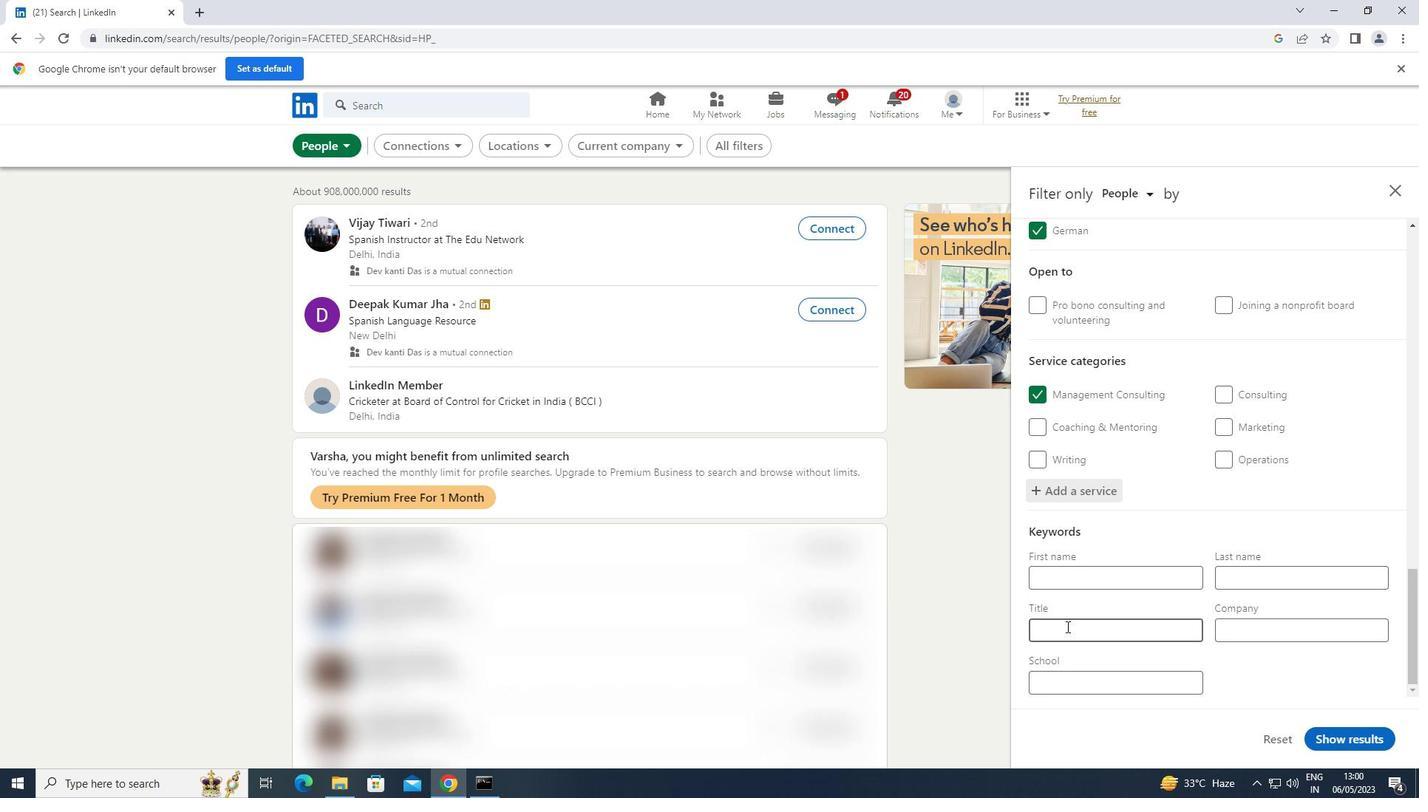 
Action: Key pressed <Key.shift>SERVICE<Key.space><Key.shift>DOG<Key.space><Key.shift>TRAINER
Screenshot: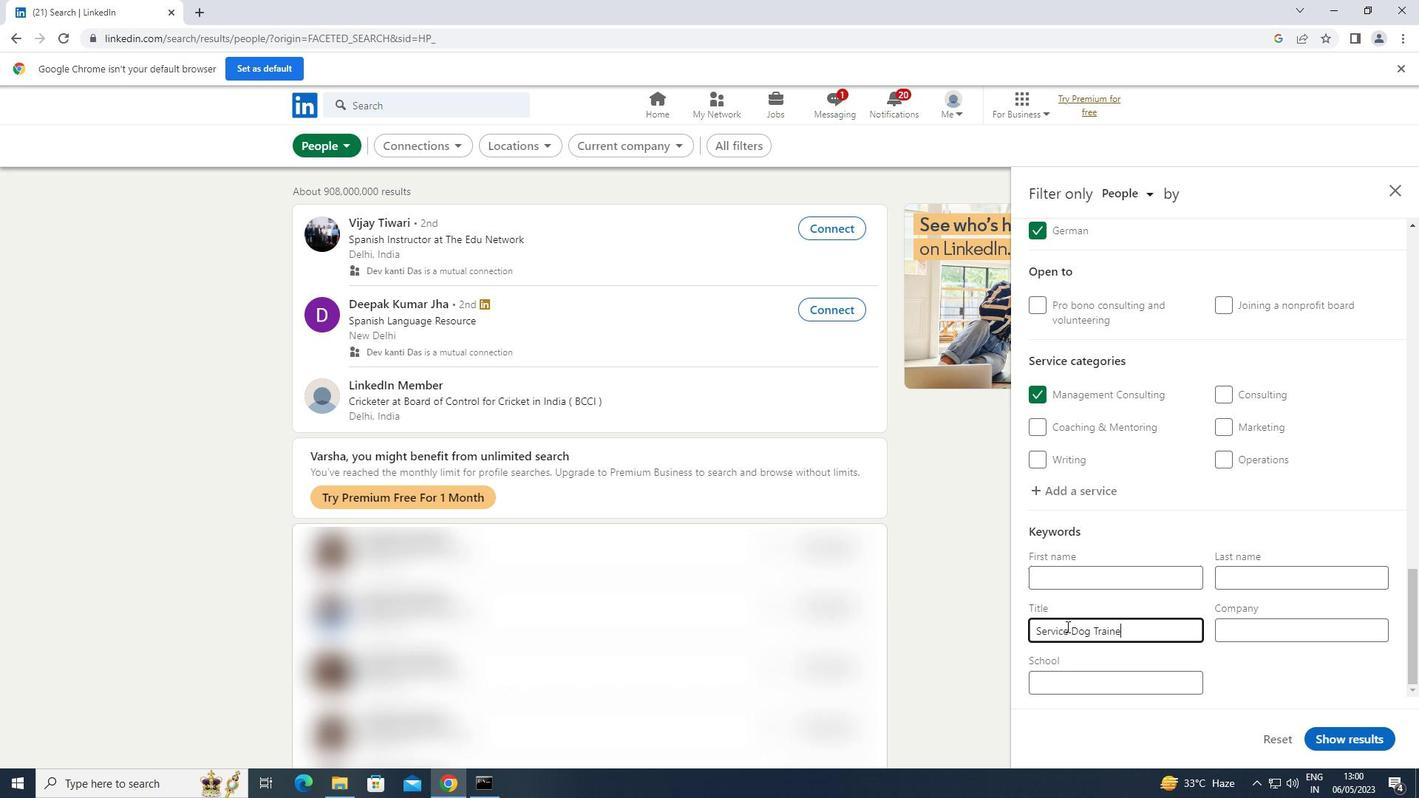 
Action: Mouse moved to (1364, 739)
Screenshot: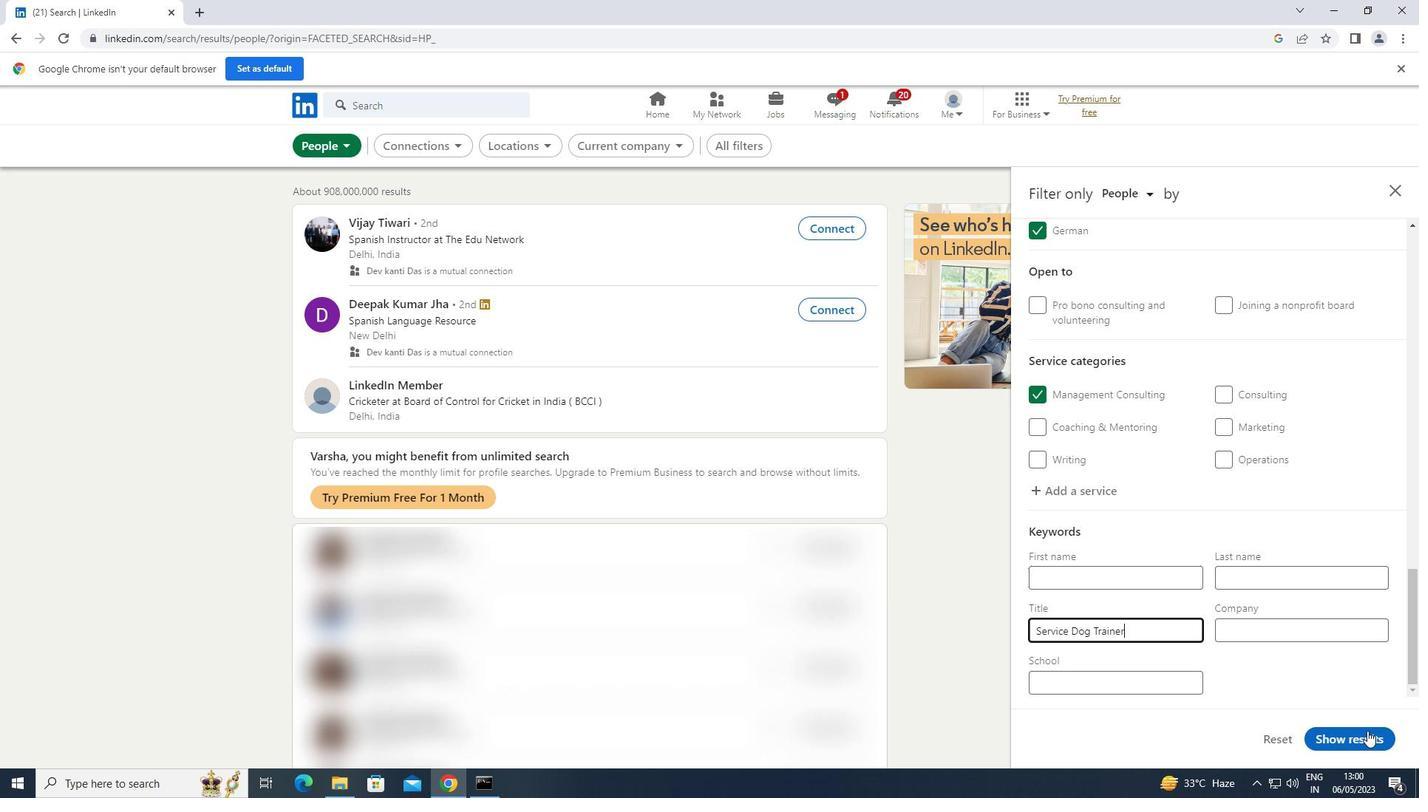
Action: Mouse pressed left at (1364, 739)
Screenshot: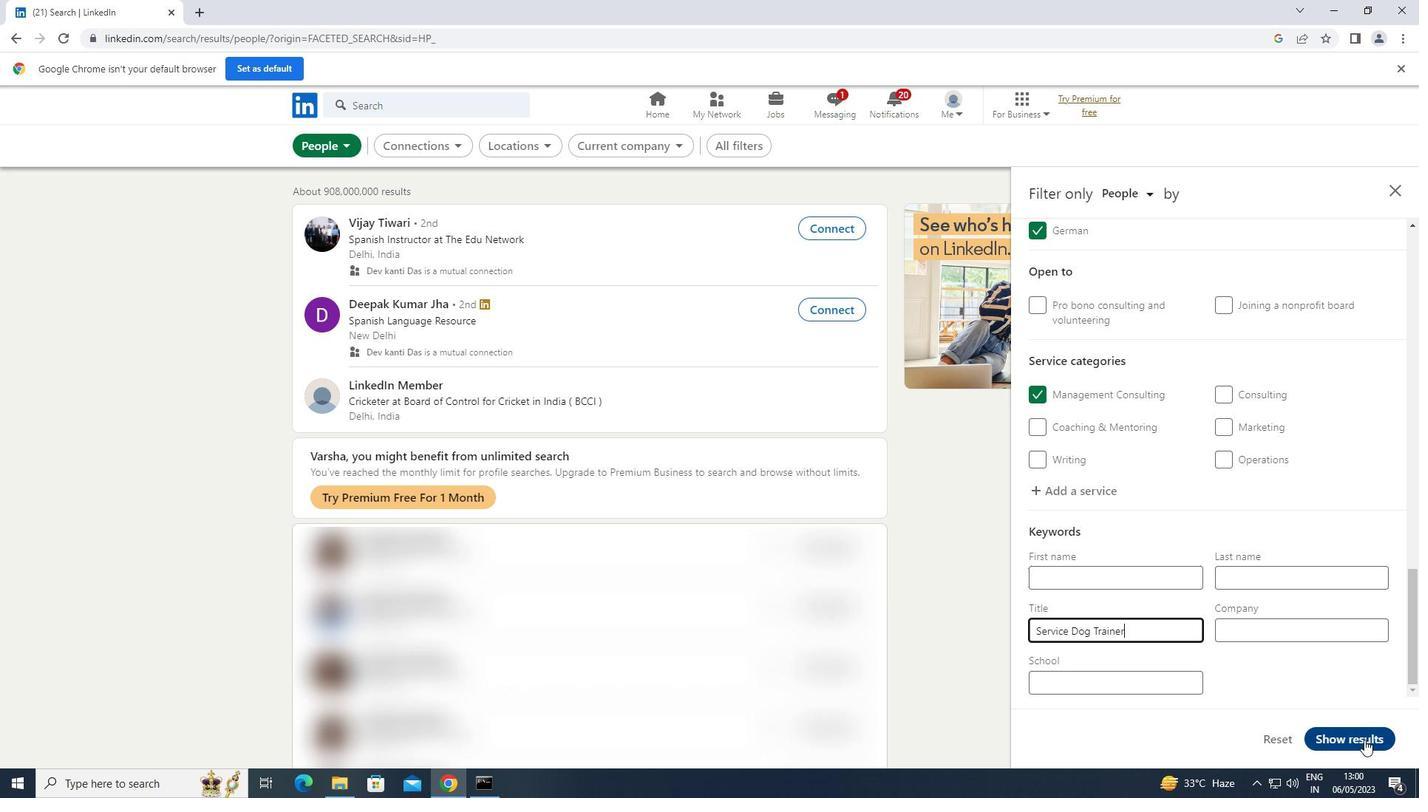 
